 Task: Research Airbnb properties in Syriam, Myanmar from 4th December, 2023 to 10th December, 2023 for 6 adults, 2 children.6 bedrooms having 6 beds and 6 bathrooms. Property type can be house. Amenities needed are: wifi, TV, free parkinig on premises, gym, breakfast. Booking option can be shelf check-in. Look for 3 properties as per requirement.
Action: Mouse moved to (479, 106)
Screenshot: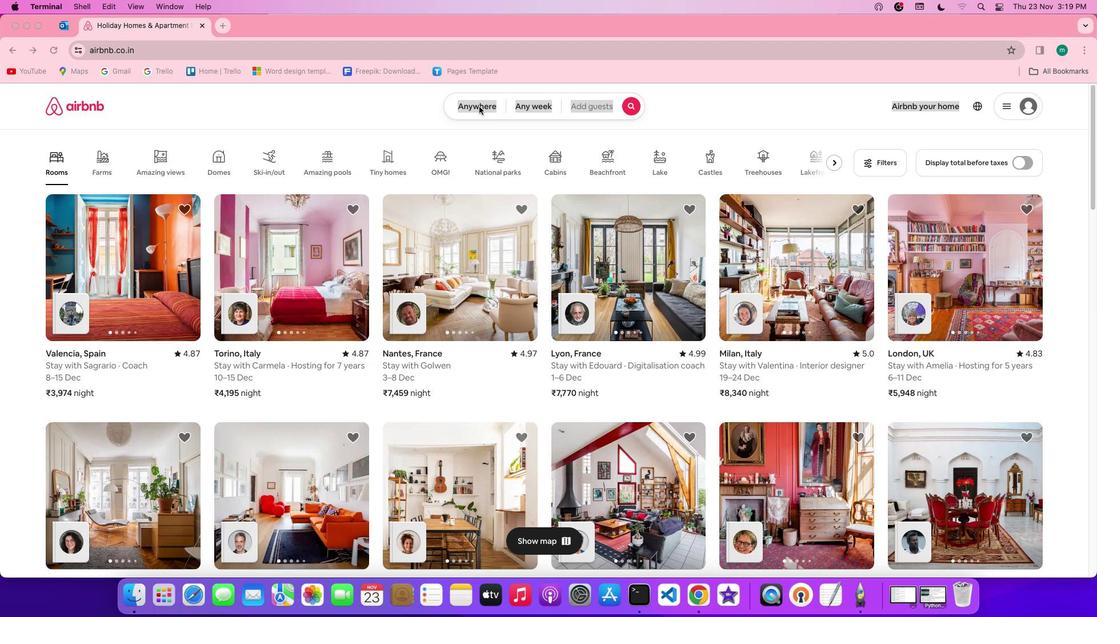 
Action: Mouse pressed left at (479, 106)
Screenshot: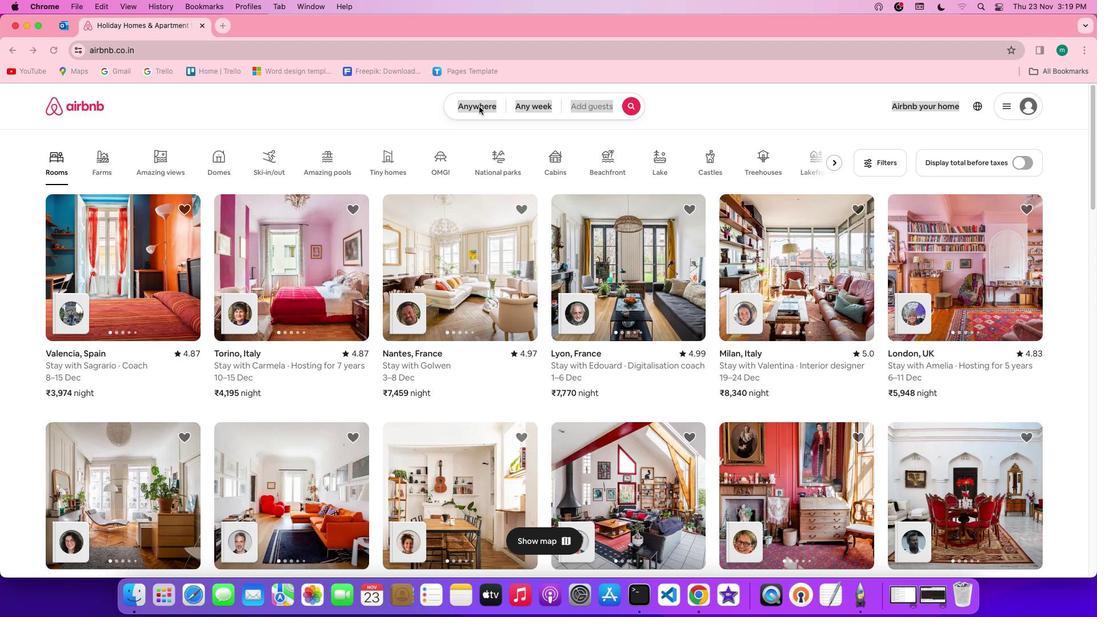 
Action: Mouse pressed left at (479, 106)
Screenshot: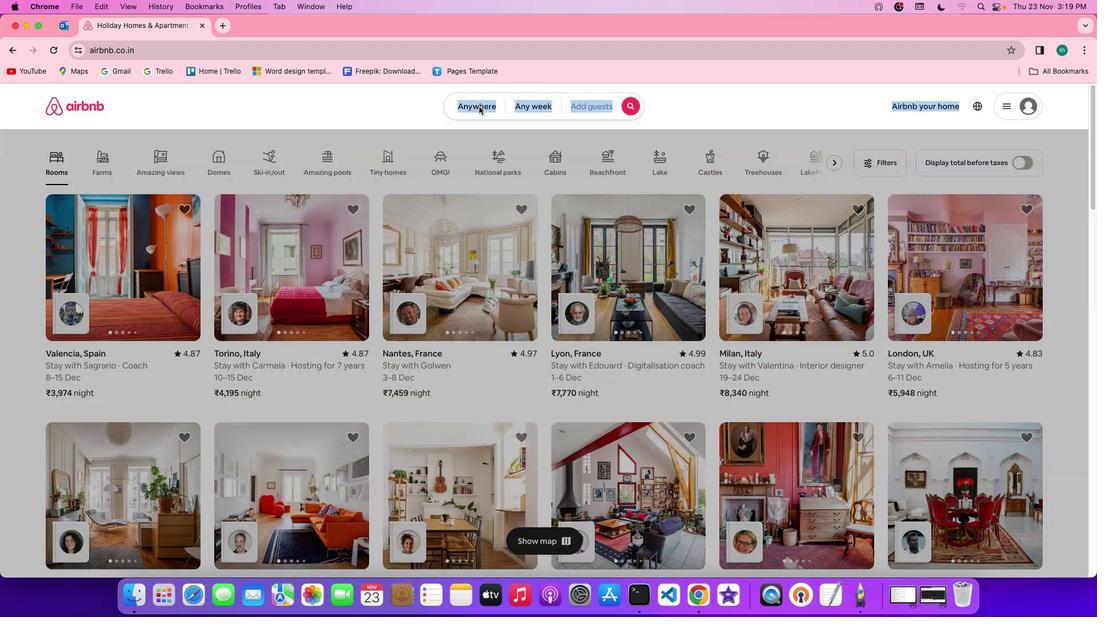 
Action: Mouse moved to (407, 149)
Screenshot: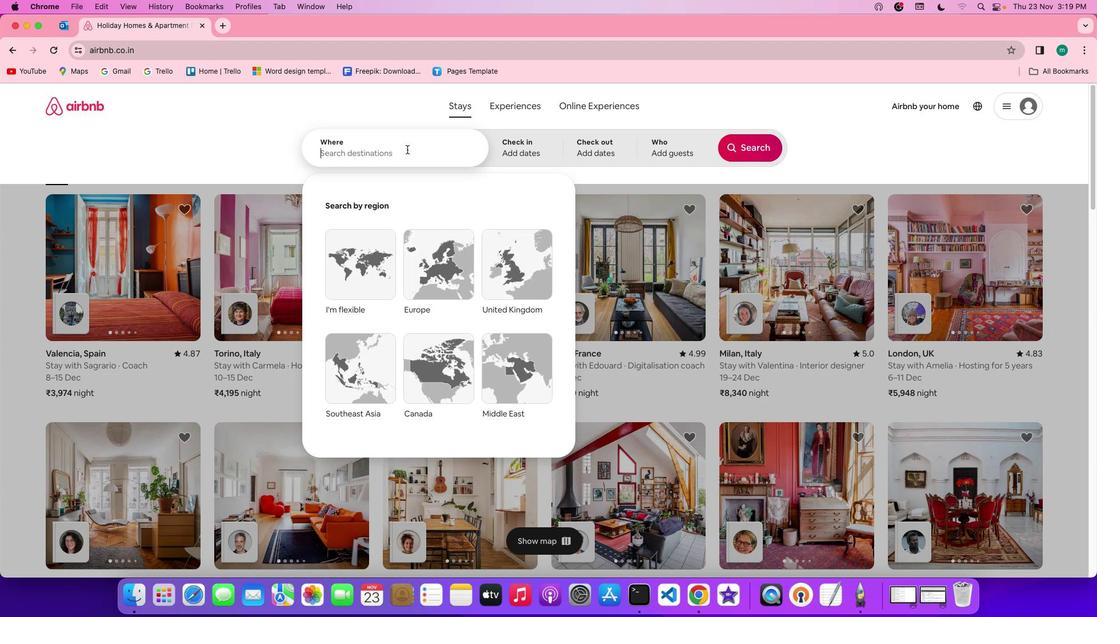 
Action: Mouse pressed left at (407, 149)
Screenshot: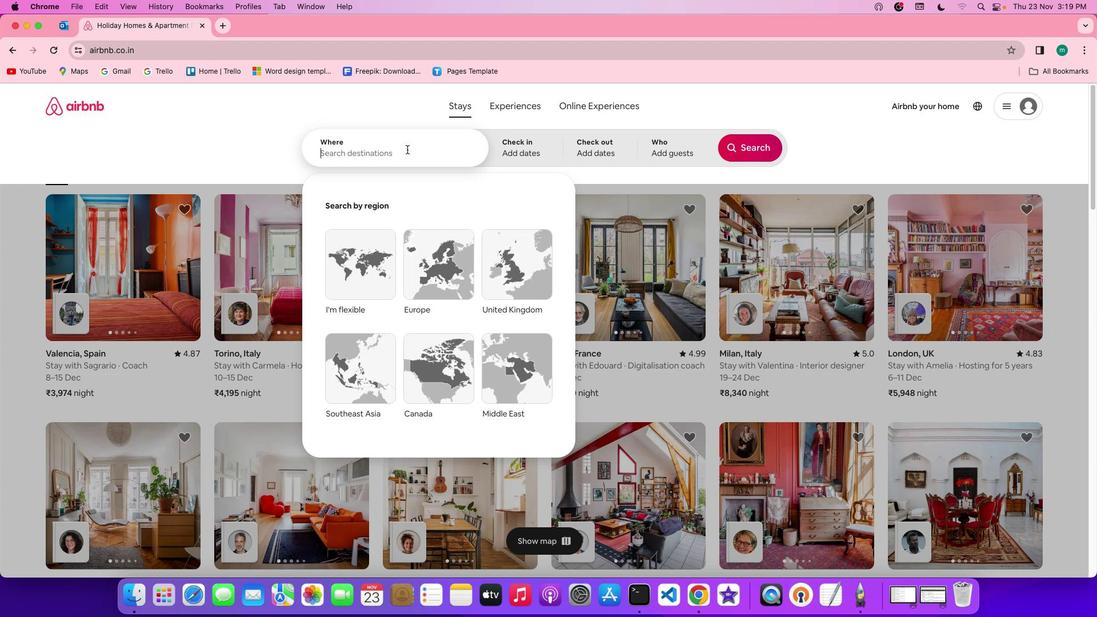 
Action: Key pressed Key.shift'S''y''r''i''a''m'','Key.spaceKey.shift'm''y''a''n''m''a''r'
Screenshot: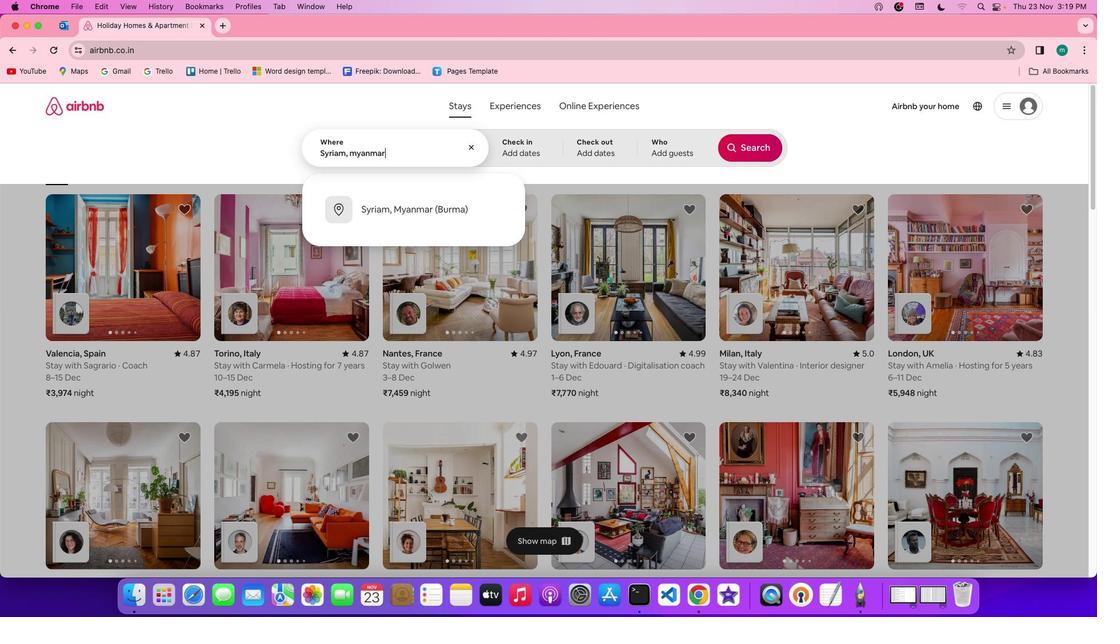 
Action: Mouse moved to (524, 141)
Screenshot: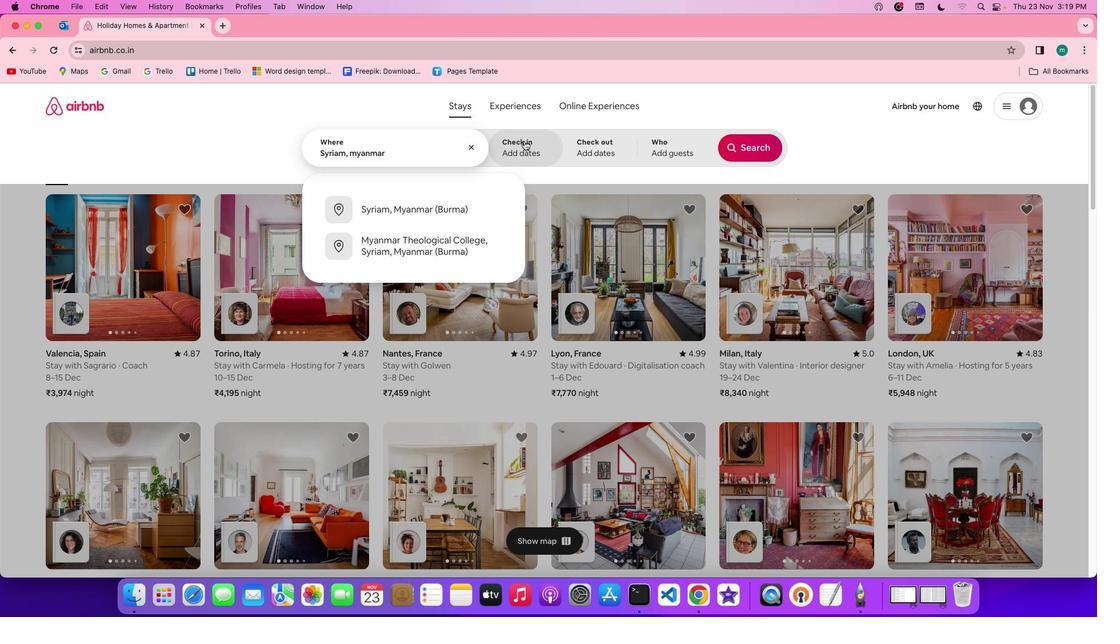 
Action: Mouse pressed left at (524, 141)
Screenshot: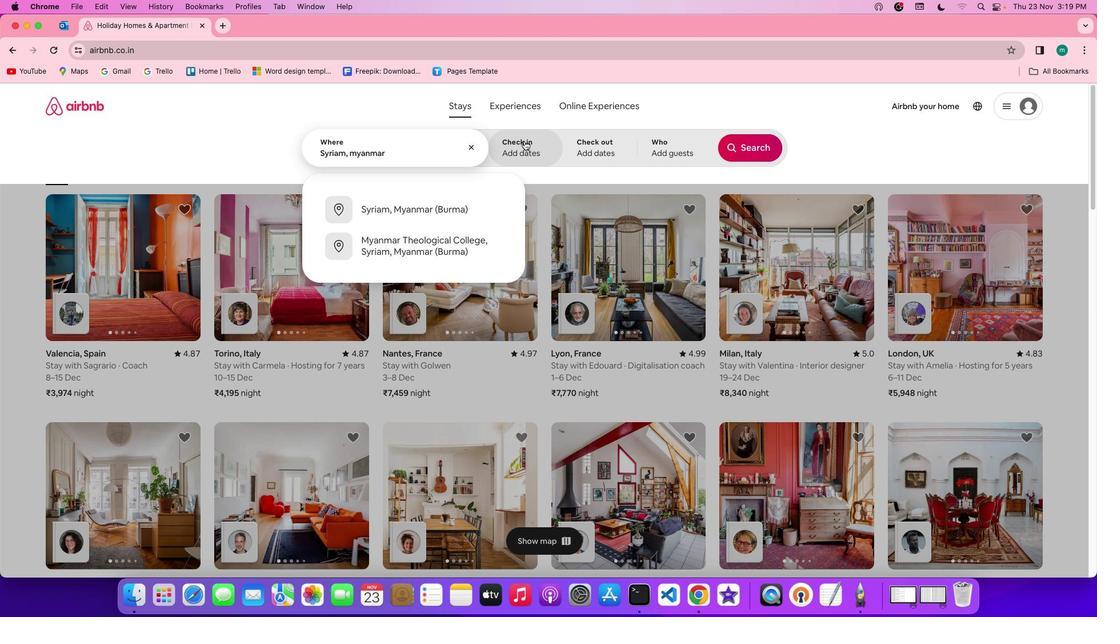 
Action: Mouse moved to (608, 311)
Screenshot: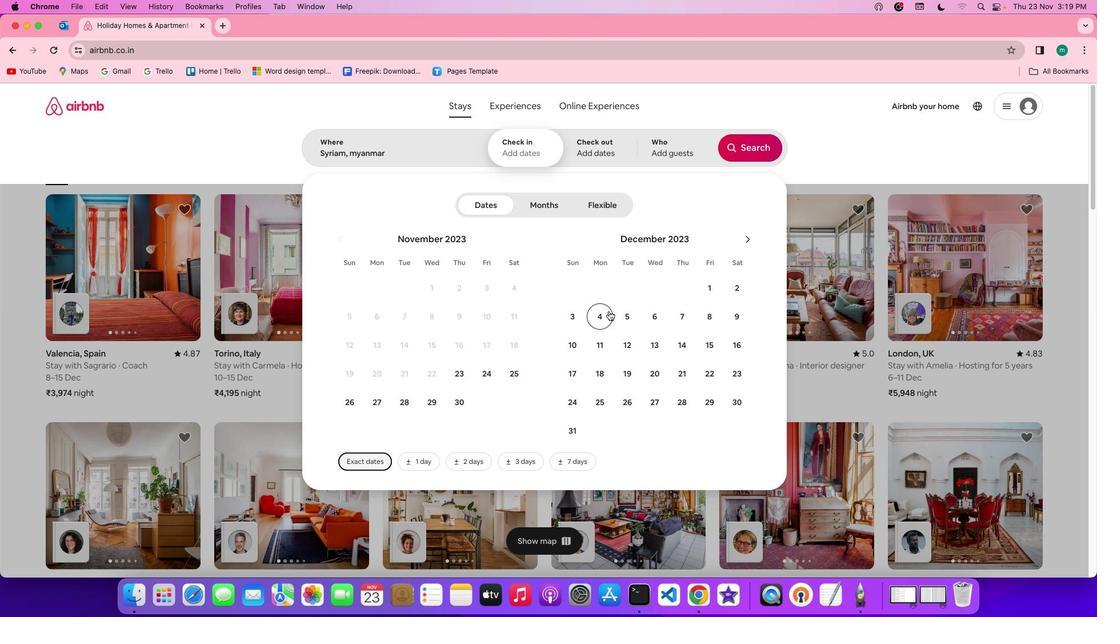 
Action: Mouse pressed left at (608, 311)
Screenshot: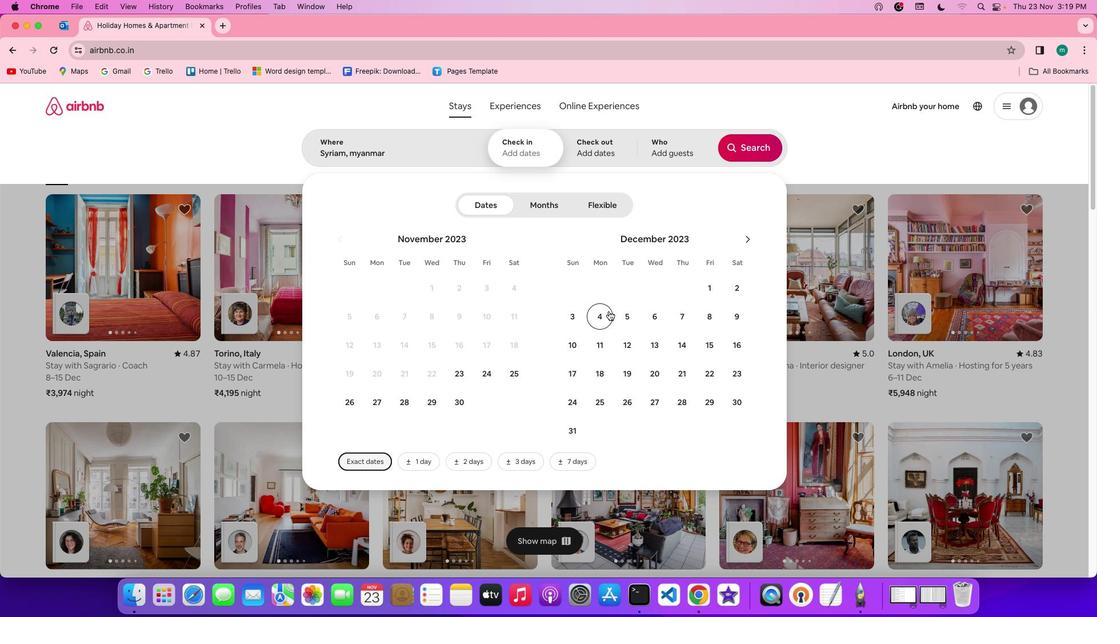 
Action: Mouse moved to (579, 336)
Screenshot: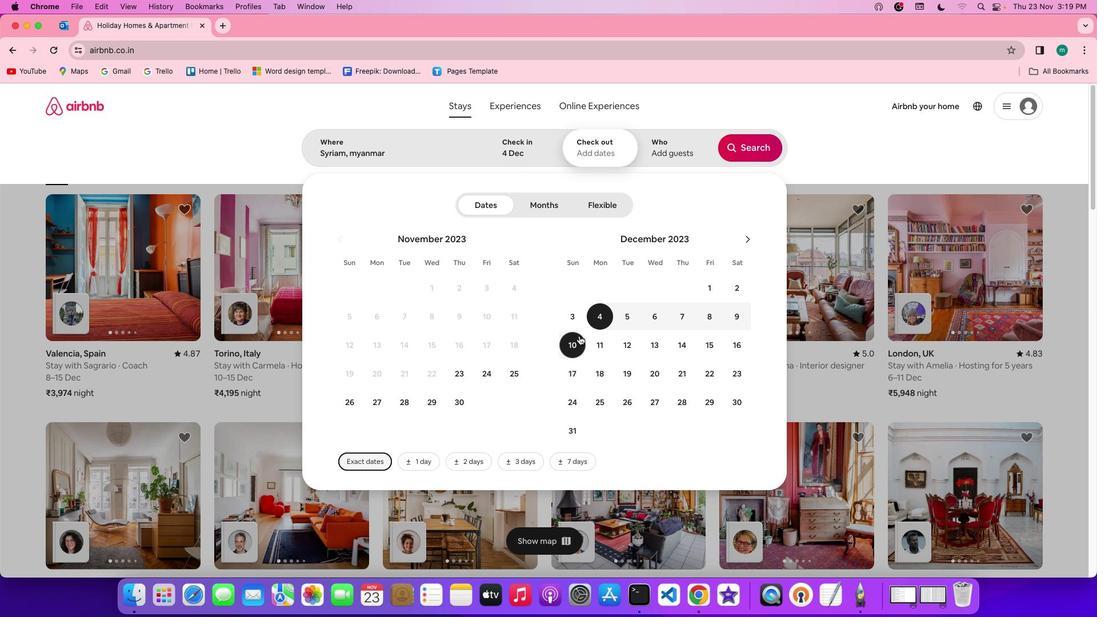 
Action: Mouse pressed left at (579, 336)
Screenshot: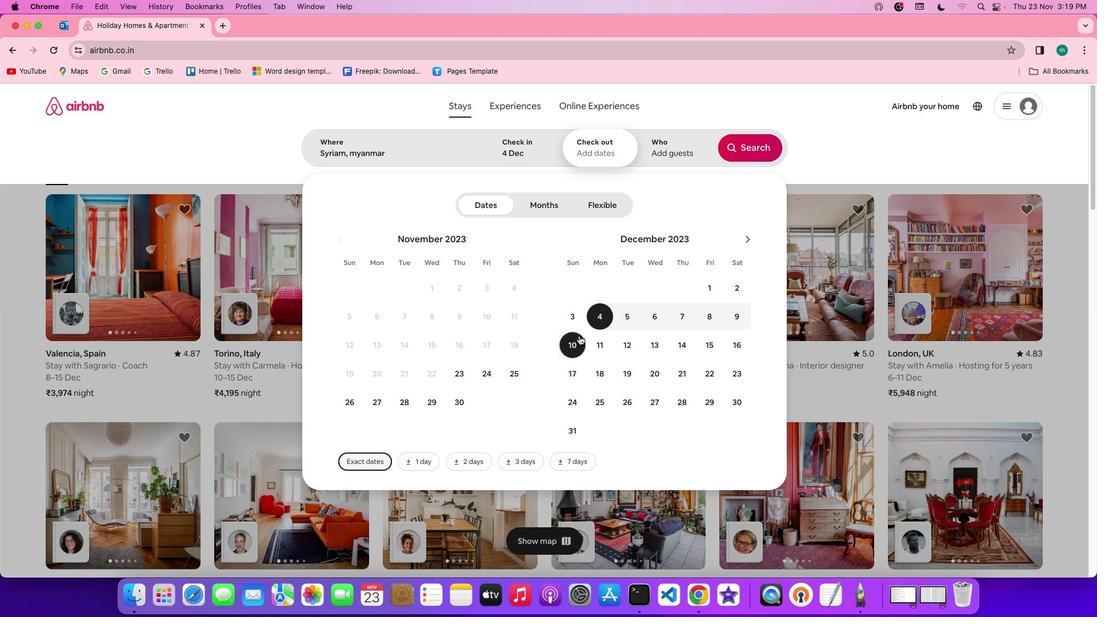 
Action: Mouse moved to (671, 146)
Screenshot: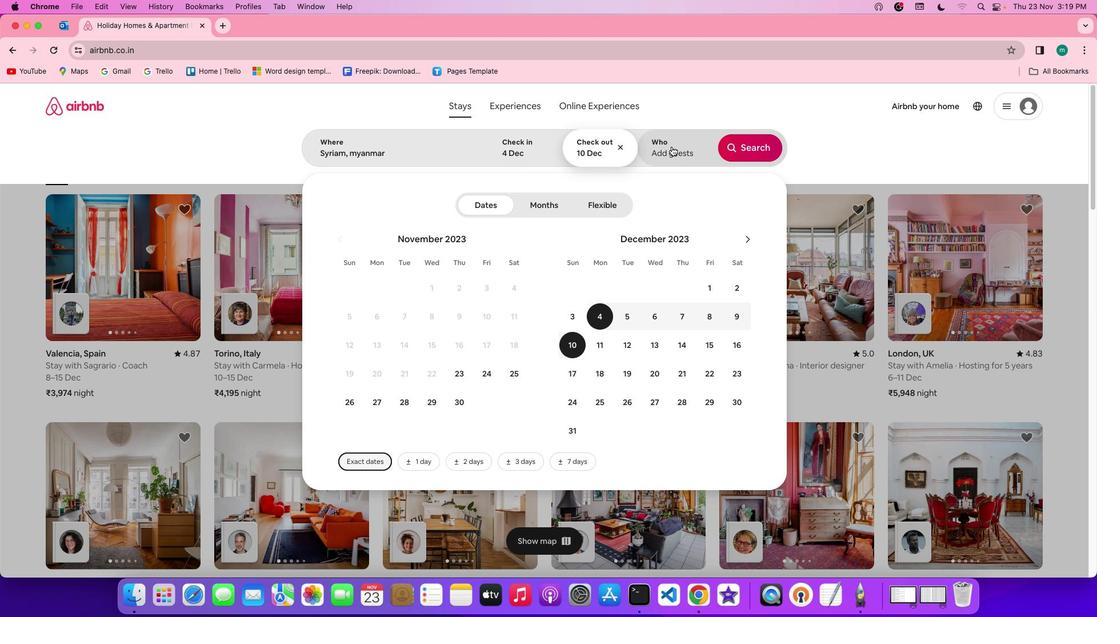 
Action: Mouse pressed left at (671, 146)
Screenshot: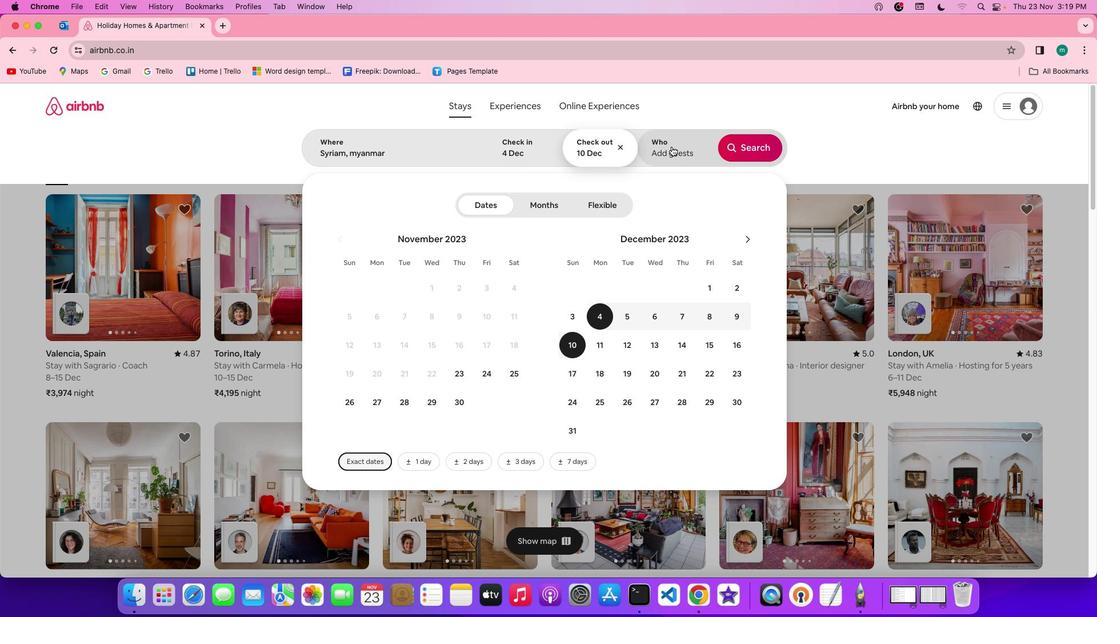 
Action: Mouse moved to (762, 212)
Screenshot: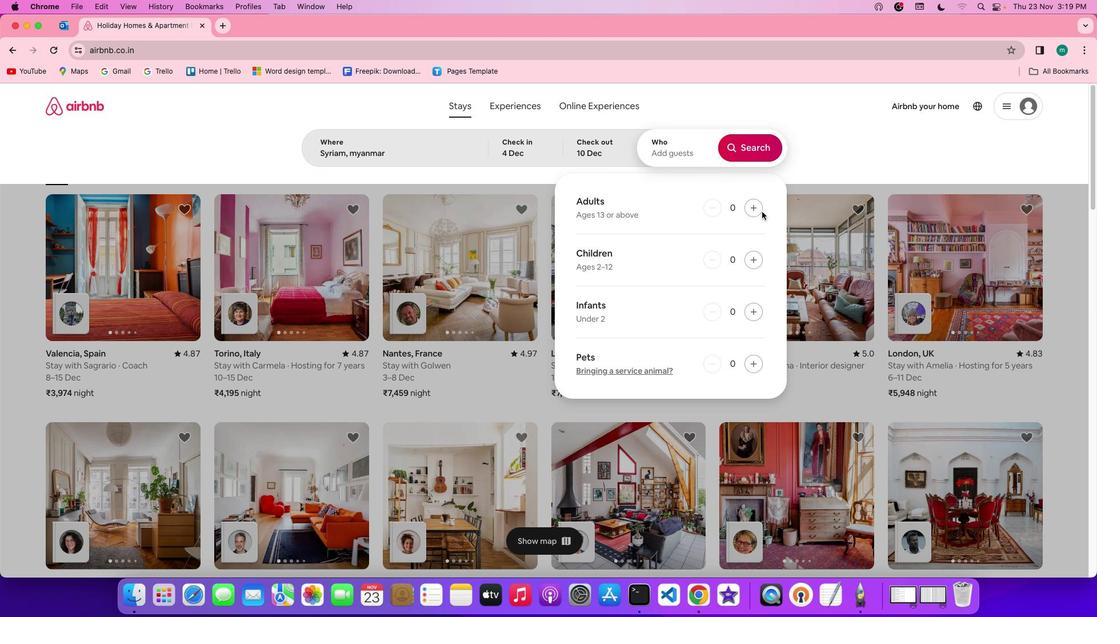 
Action: Mouse pressed left at (762, 212)
Screenshot: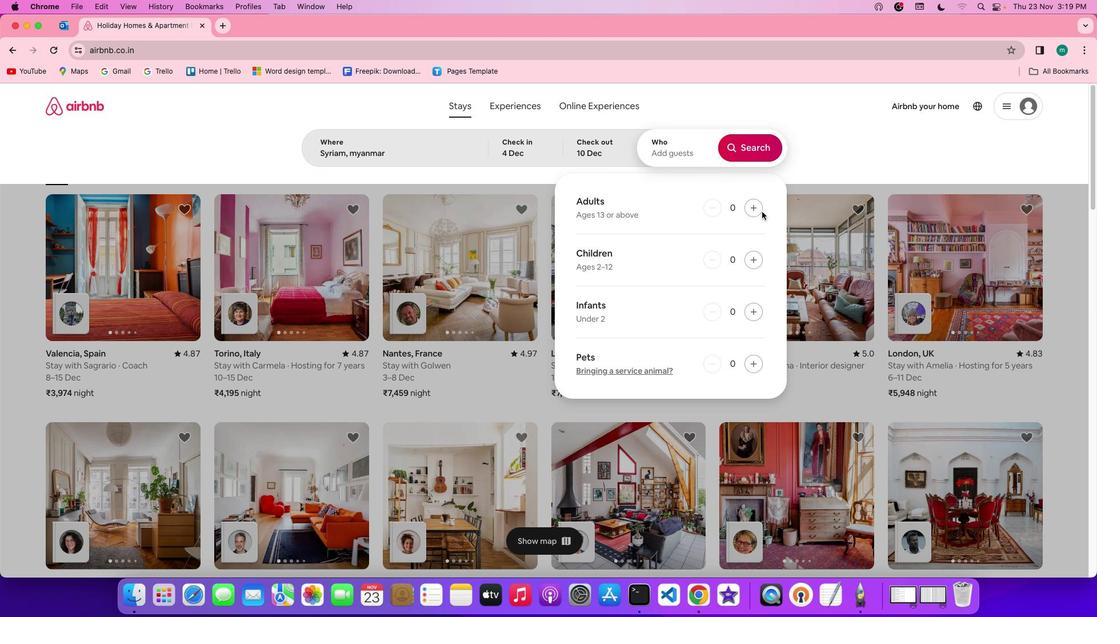 
Action: Mouse moved to (758, 212)
Screenshot: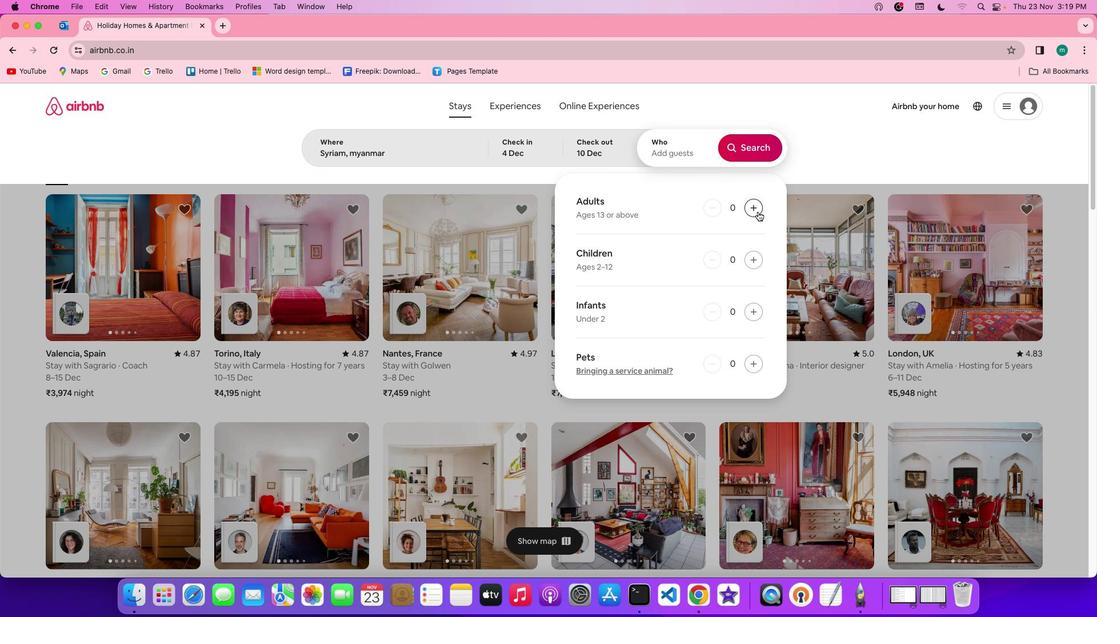 
Action: Mouse pressed left at (758, 212)
Screenshot: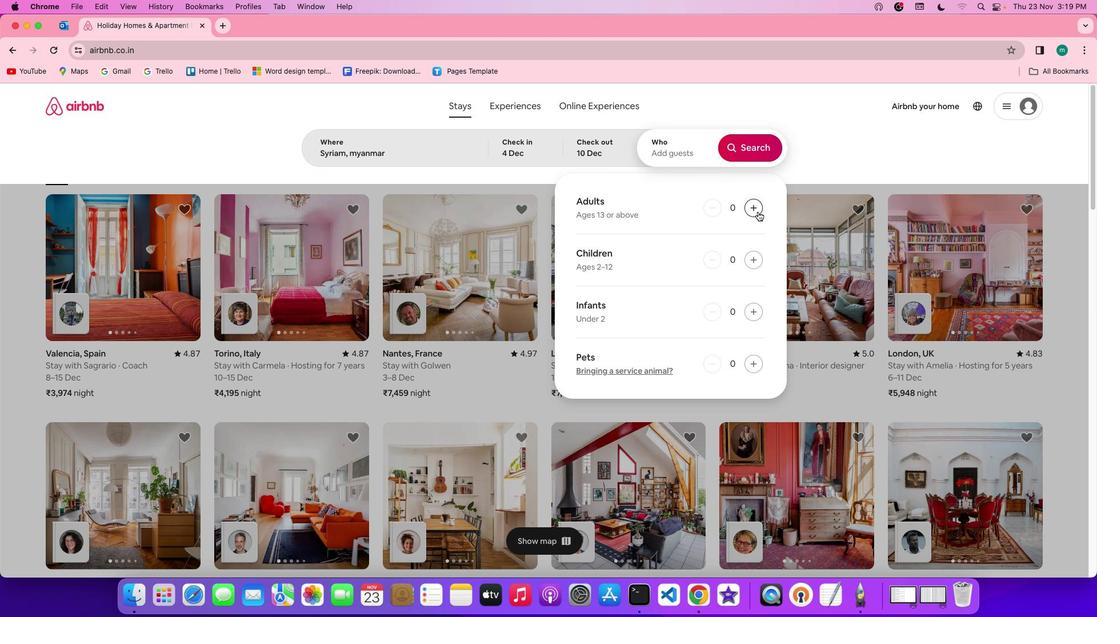 
Action: Mouse pressed left at (758, 212)
Screenshot: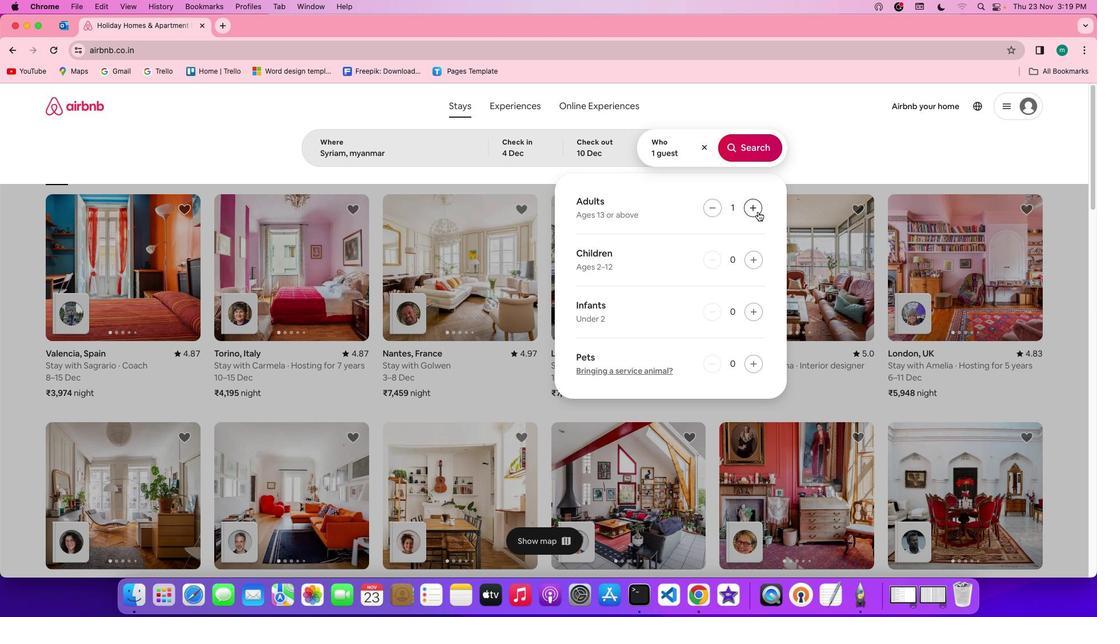 
Action: Mouse pressed left at (758, 212)
Screenshot: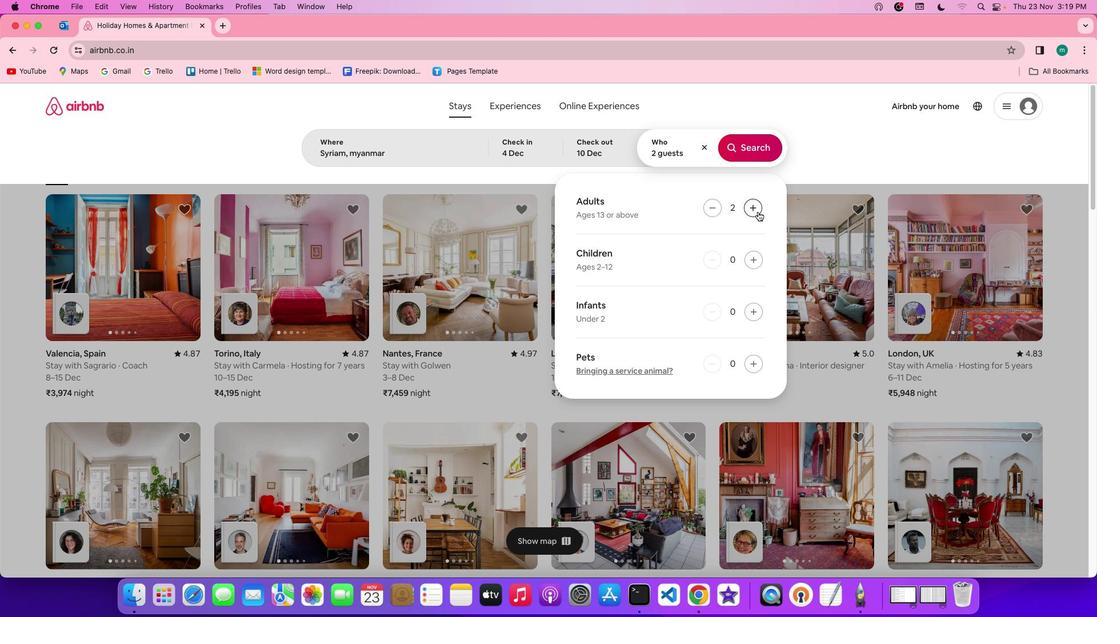 
Action: Mouse pressed left at (758, 212)
Screenshot: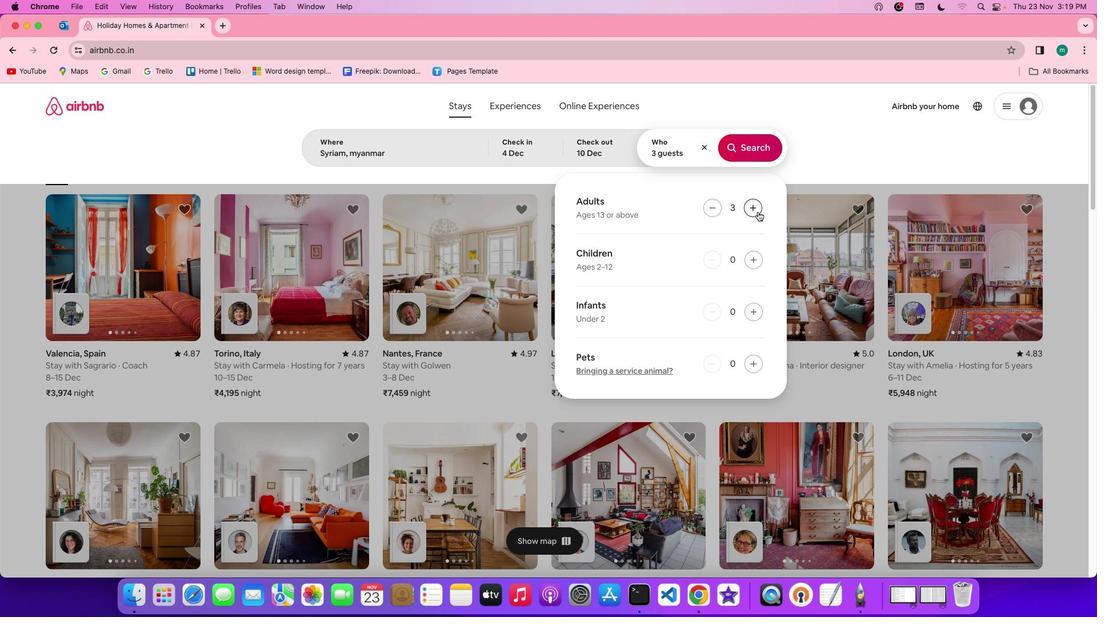 
Action: Mouse pressed left at (758, 212)
Screenshot: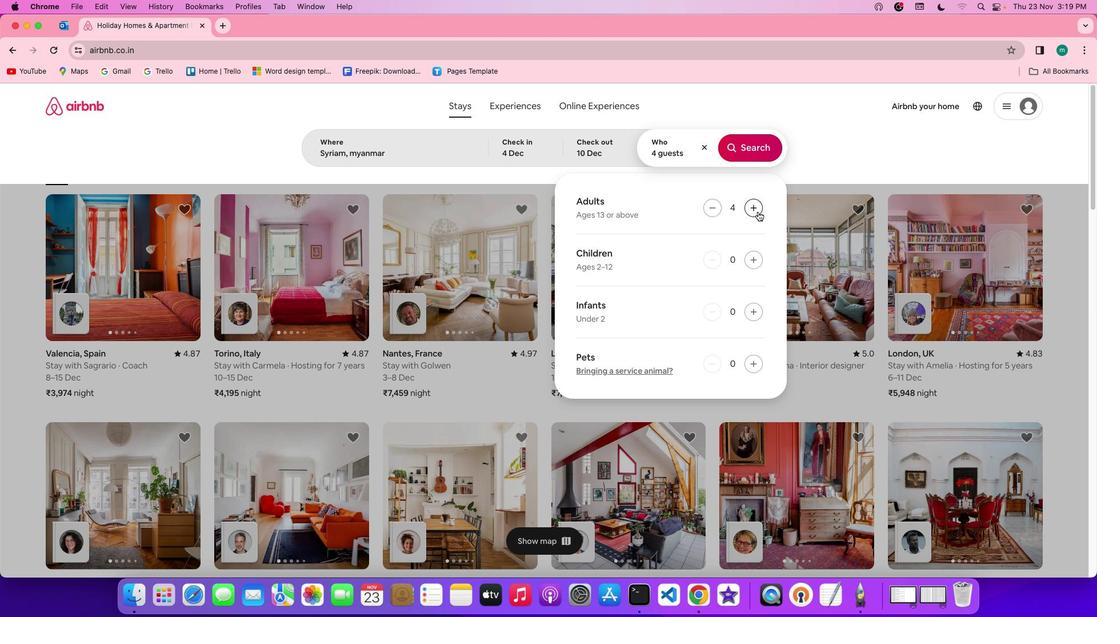 
Action: Mouse pressed left at (758, 212)
Screenshot: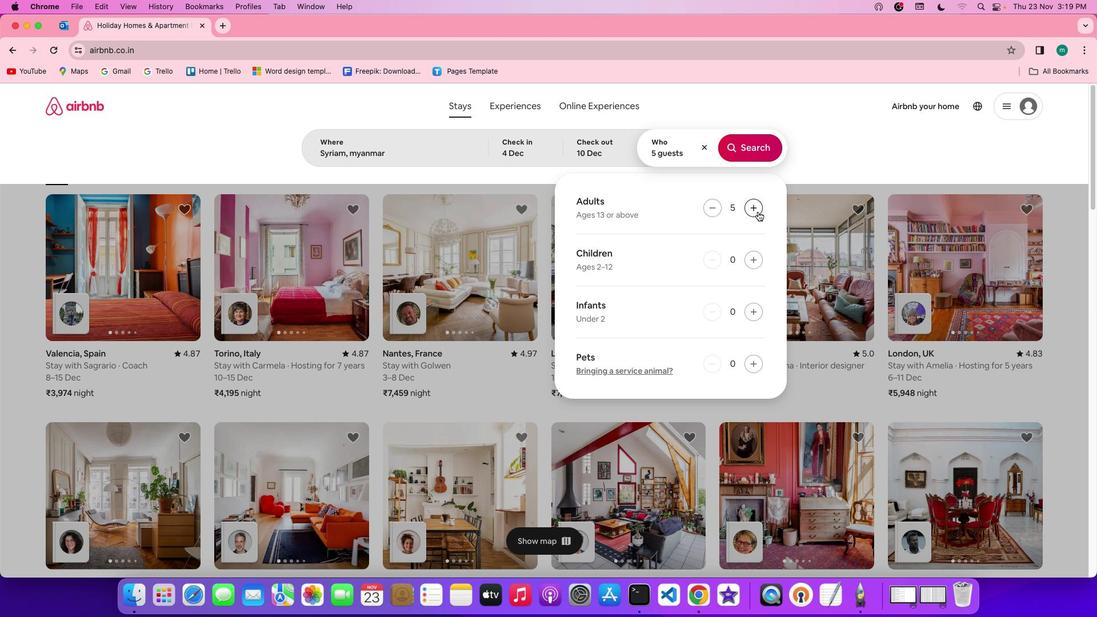 
Action: Mouse moved to (753, 259)
Screenshot: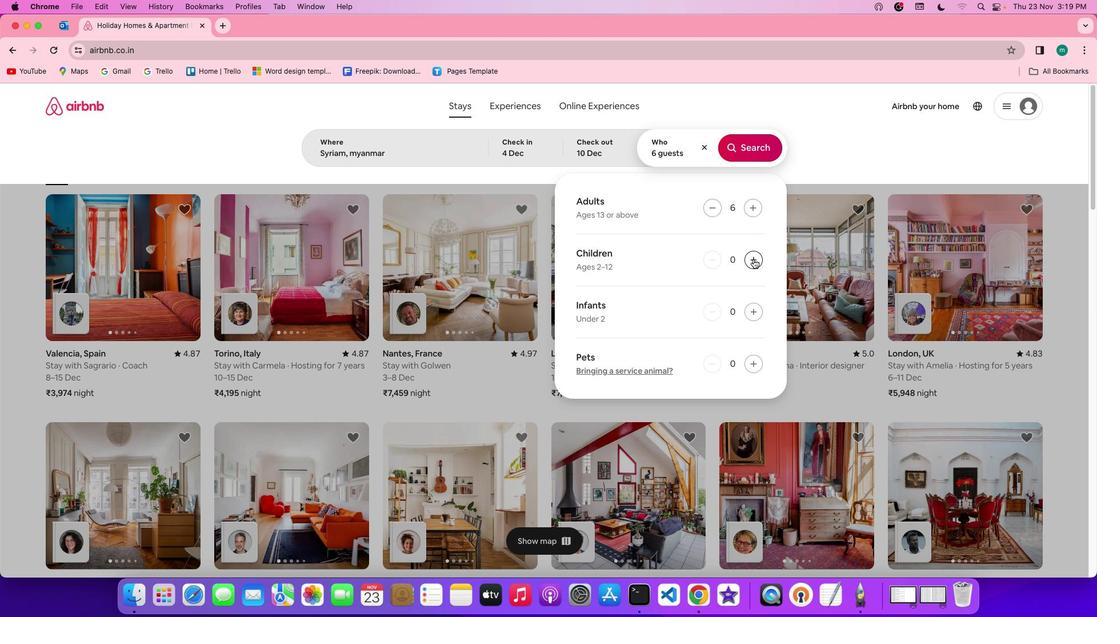 
Action: Mouse pressed left at (753, 259)
Screenshot: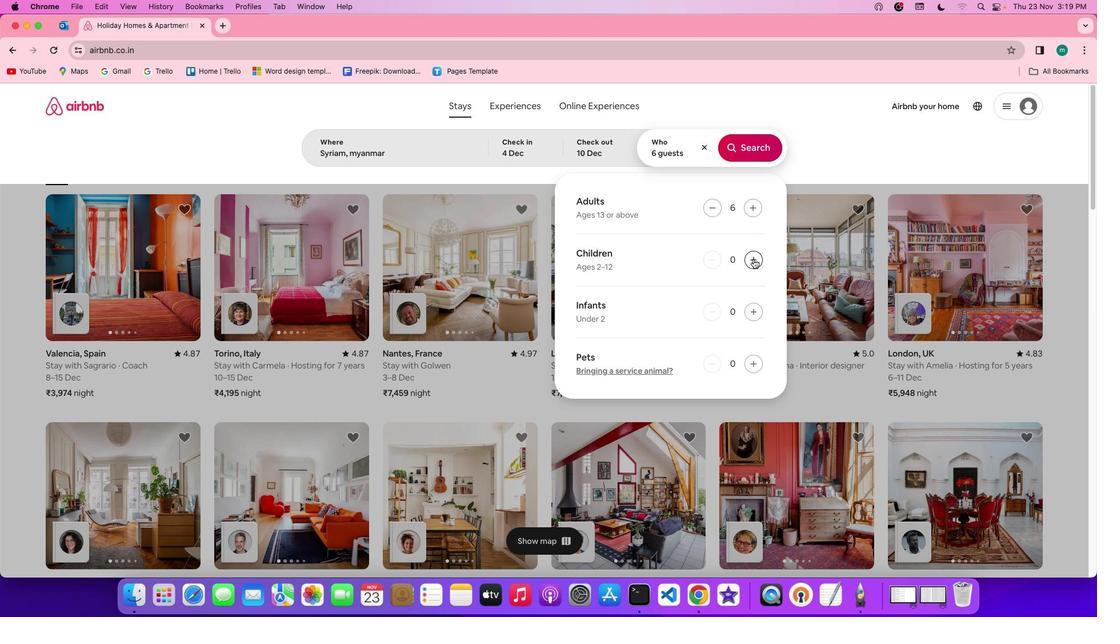 
Action: Mouse pressed left at (753, 259)
Screenshot: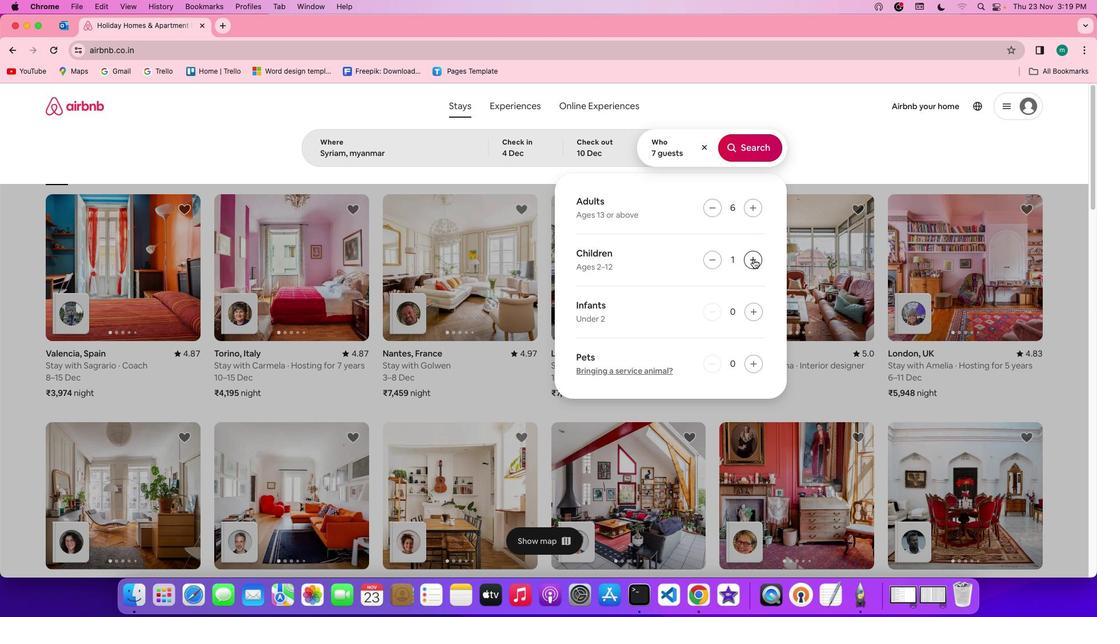 
Action: Mouse moved to (739, 158)
Screenshot: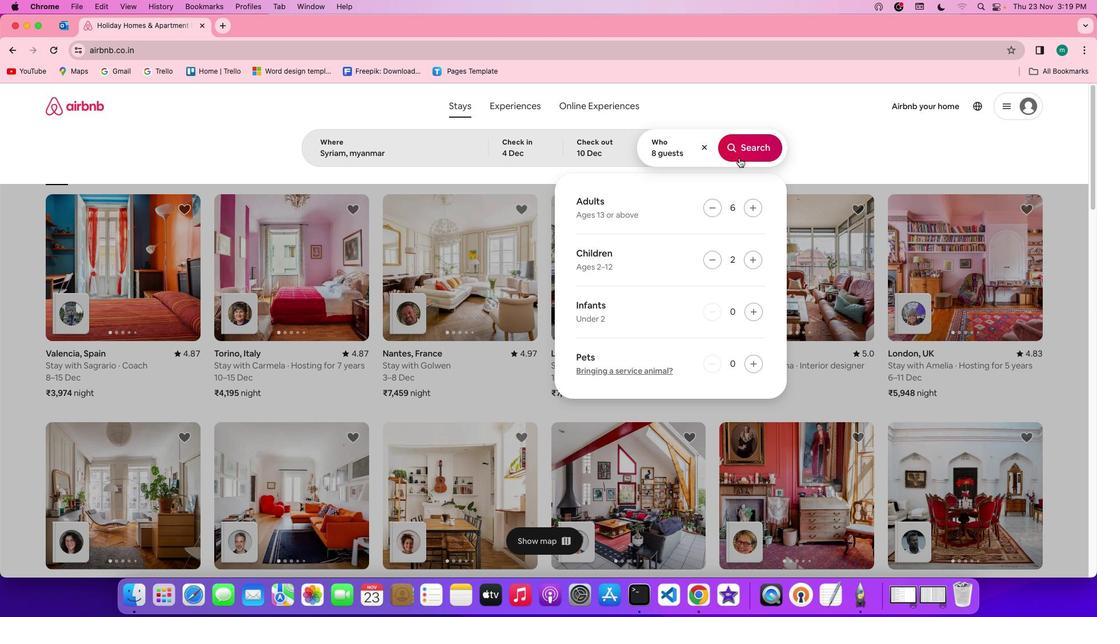 
Action: Mouse pressed left at (739, 158)
Screenshot: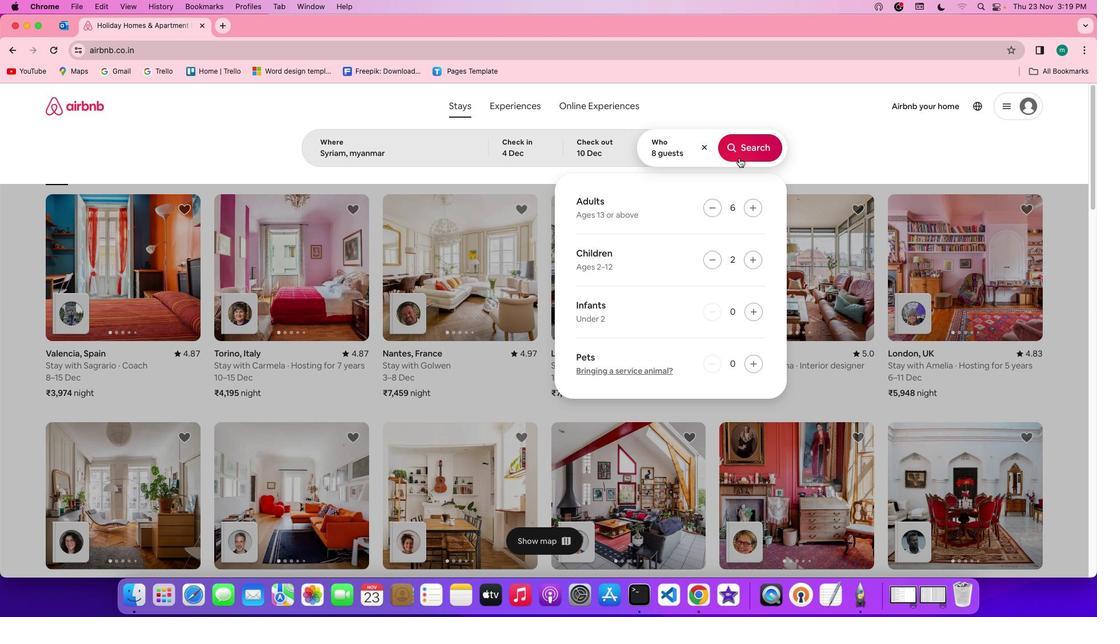 
Action: Mouse moved to (921, 147)
Screenshot: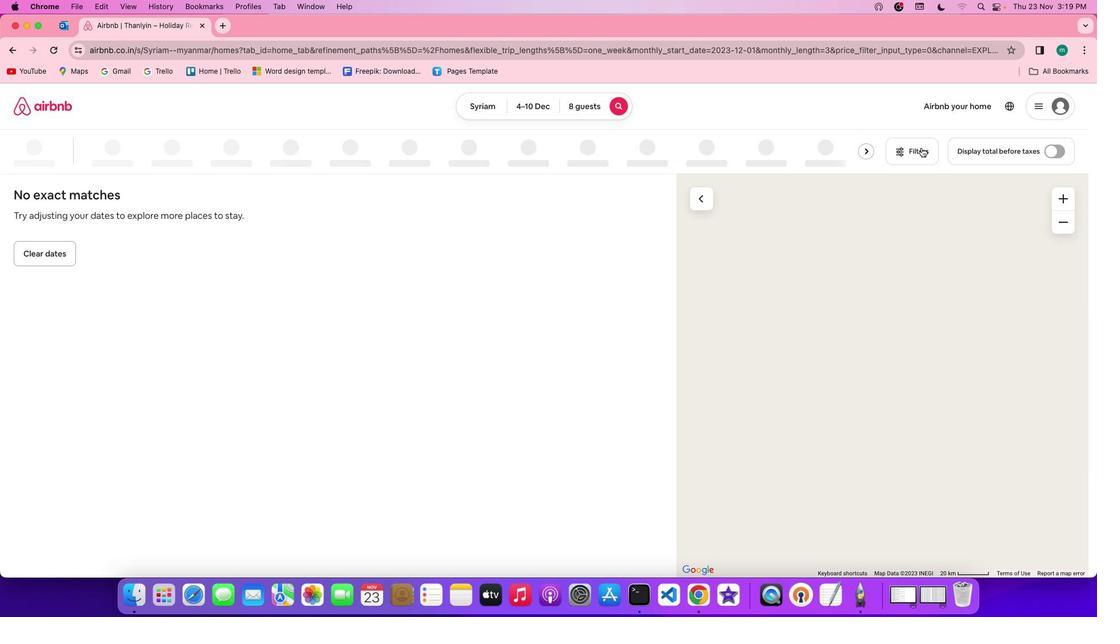 
Action: Mouse pressed left at (921, 147)
Screenshot: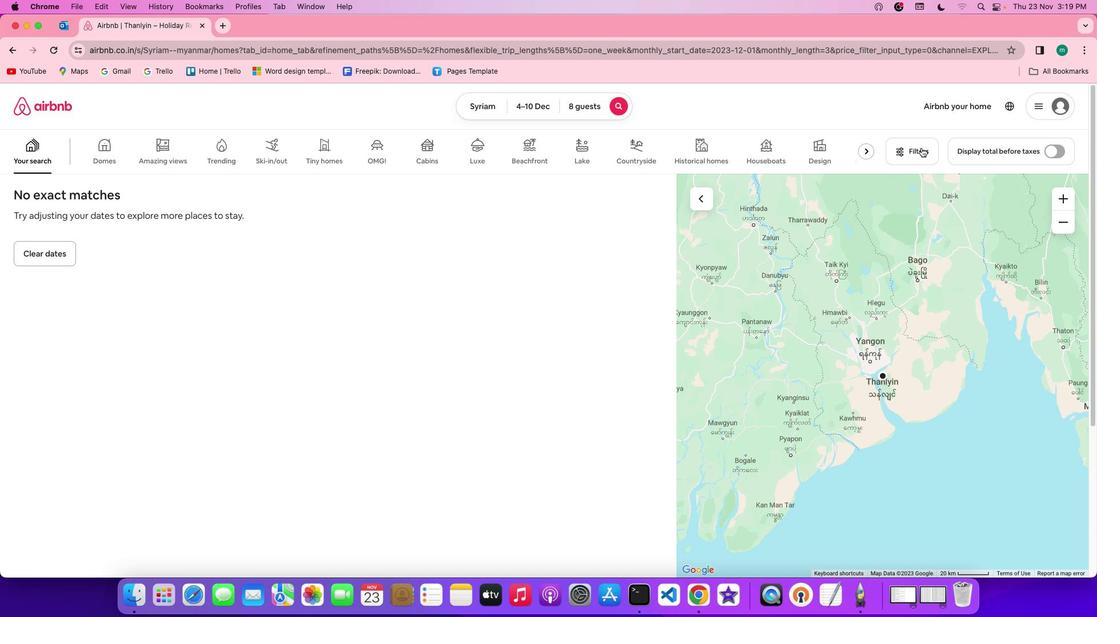 
Action: Mouse moved to (562, 270)
Screenshot: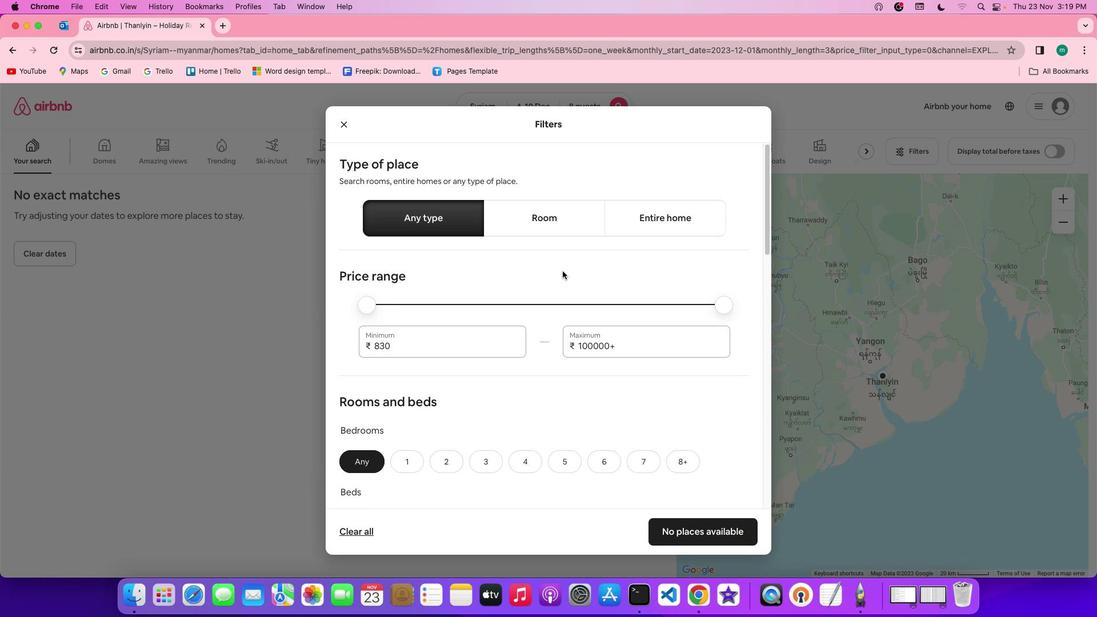 
Action: Mouse scrolled (562, 270) with delta (0, 0)
Screenshot: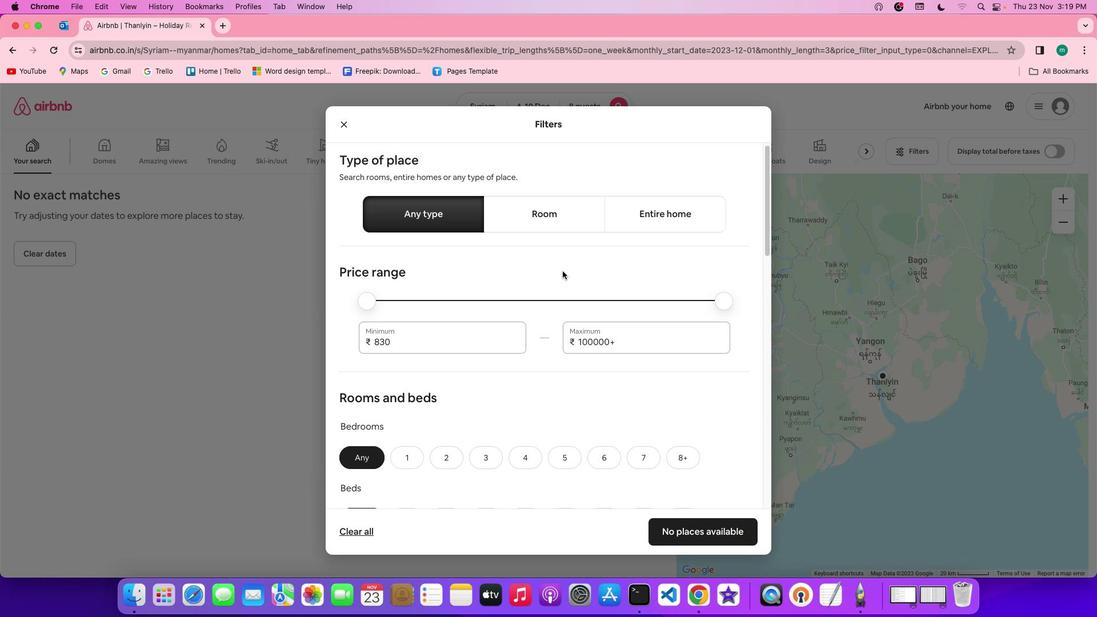 
Action: Mouse scrolled (562, 270) with delta (0, 0)
Screenshot: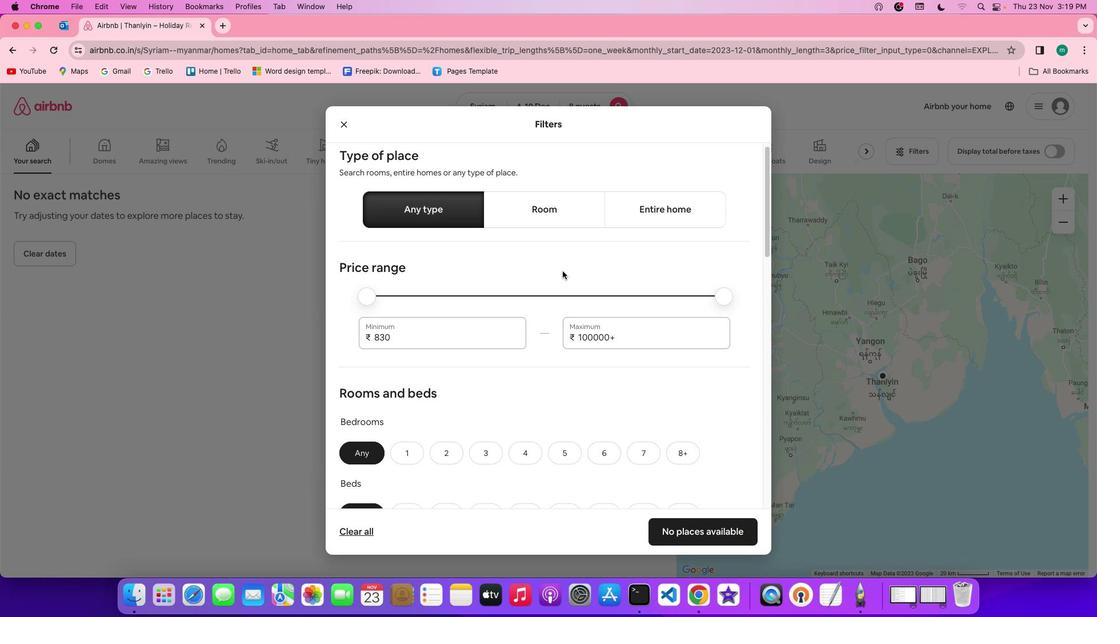 
Action: Mouse scrolled (562, 270) with delta (0, -1)
Screenshot: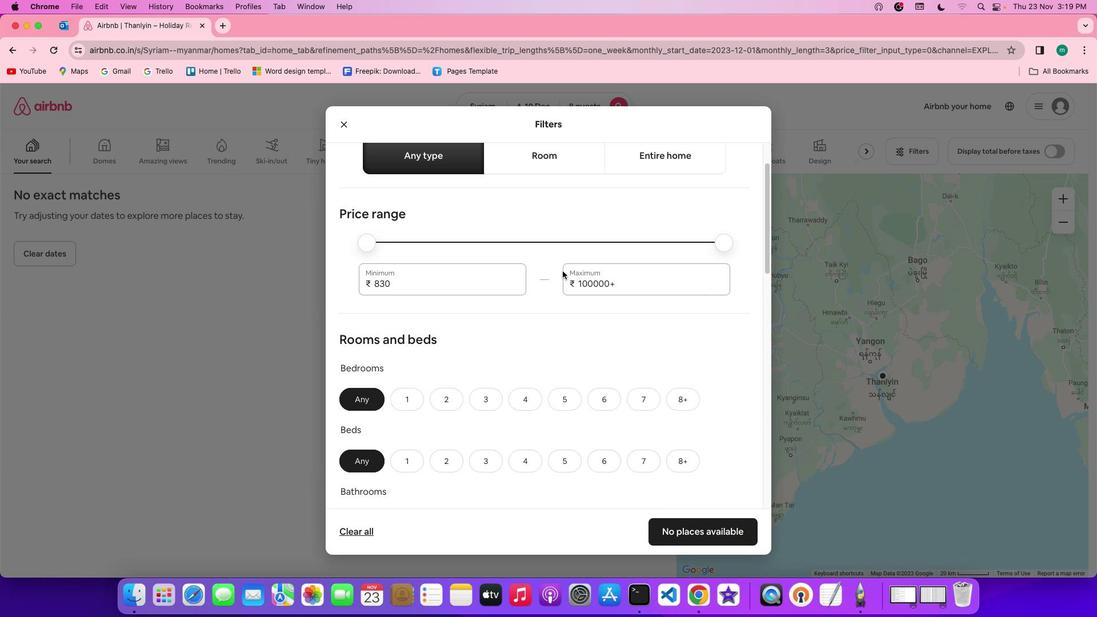 
Action: Mouse scrolled (562, 270) with delta (0, -2)
Screenshot: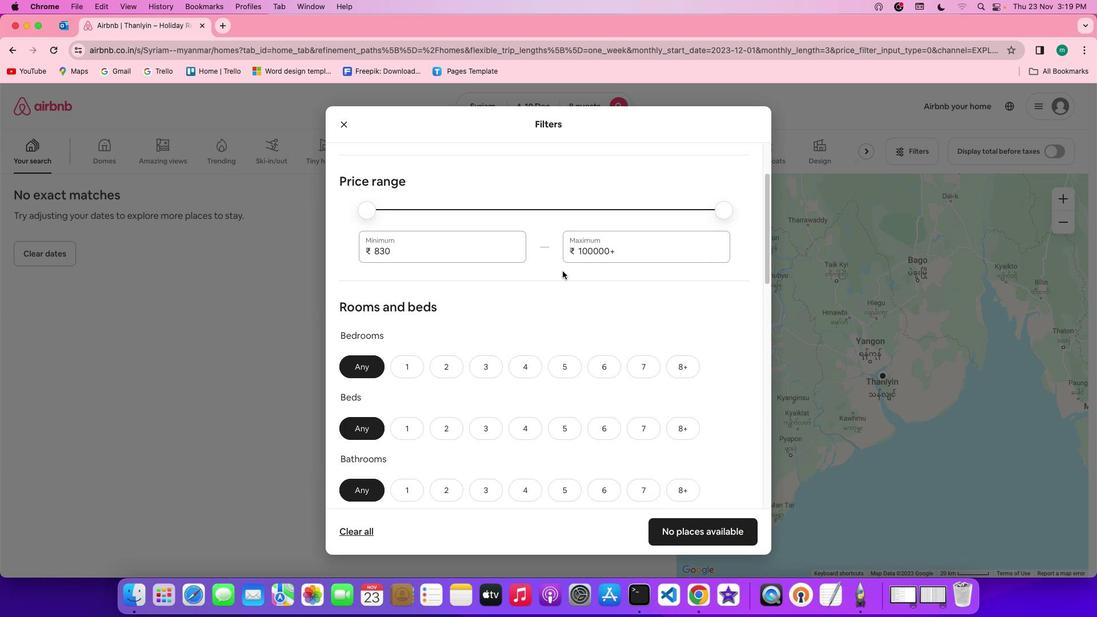 
Action: Mouse scrolled (562, 270) with delta (0, -2)
Screenshot: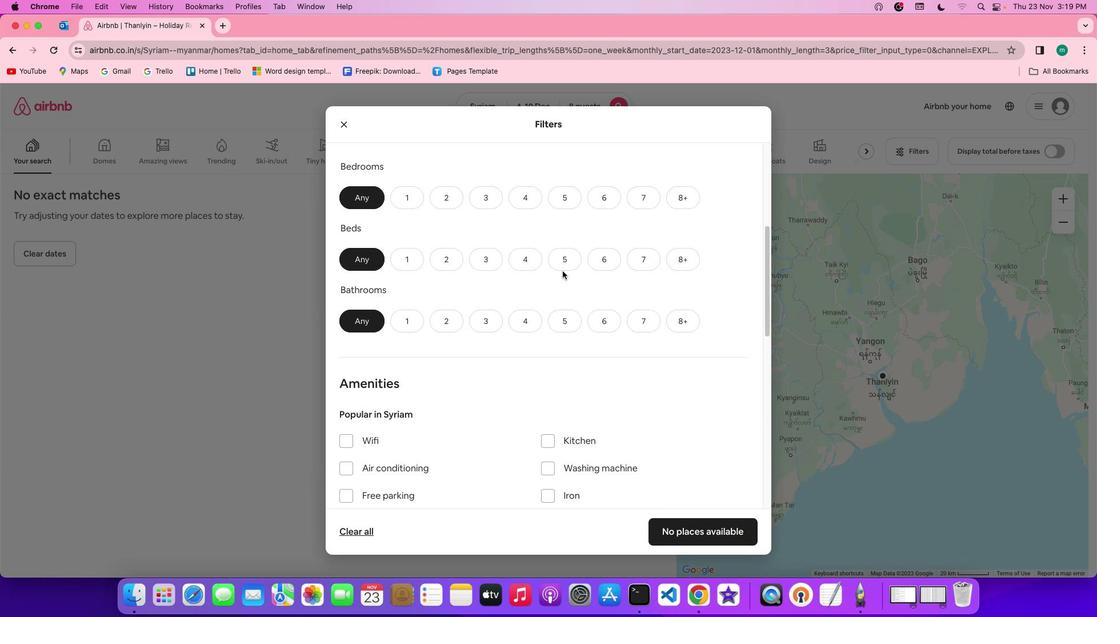 
Action: Mouse moved to (605, 150)
Screenshot: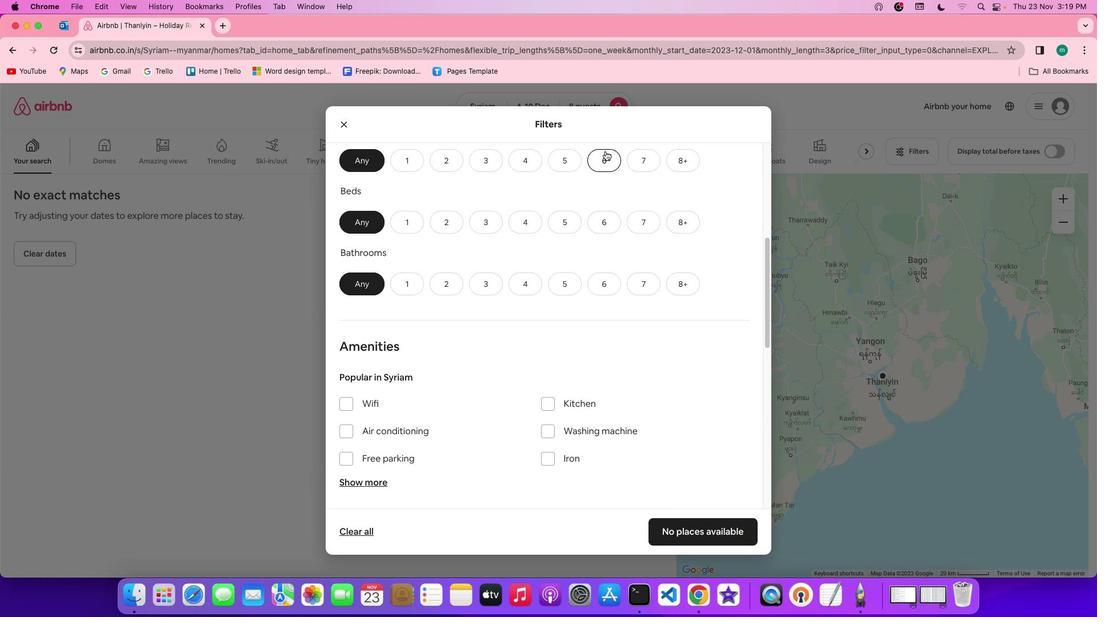
Action: Mouse pressed left at (605, 150)
Screenshot: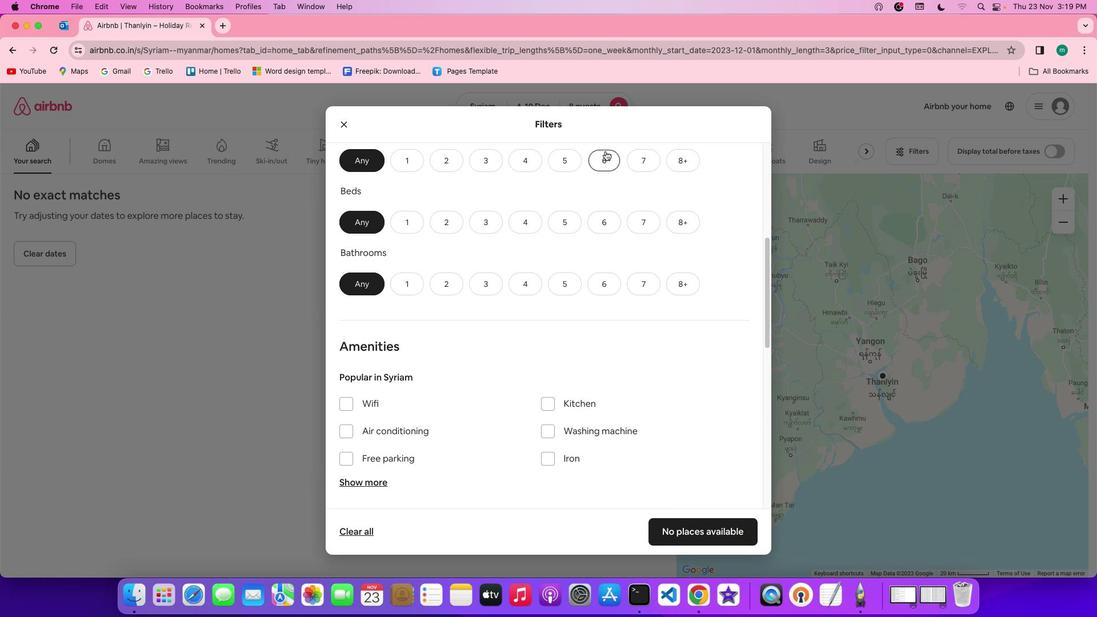 
Action: Mouse moved to (605, 220)
Screenshot: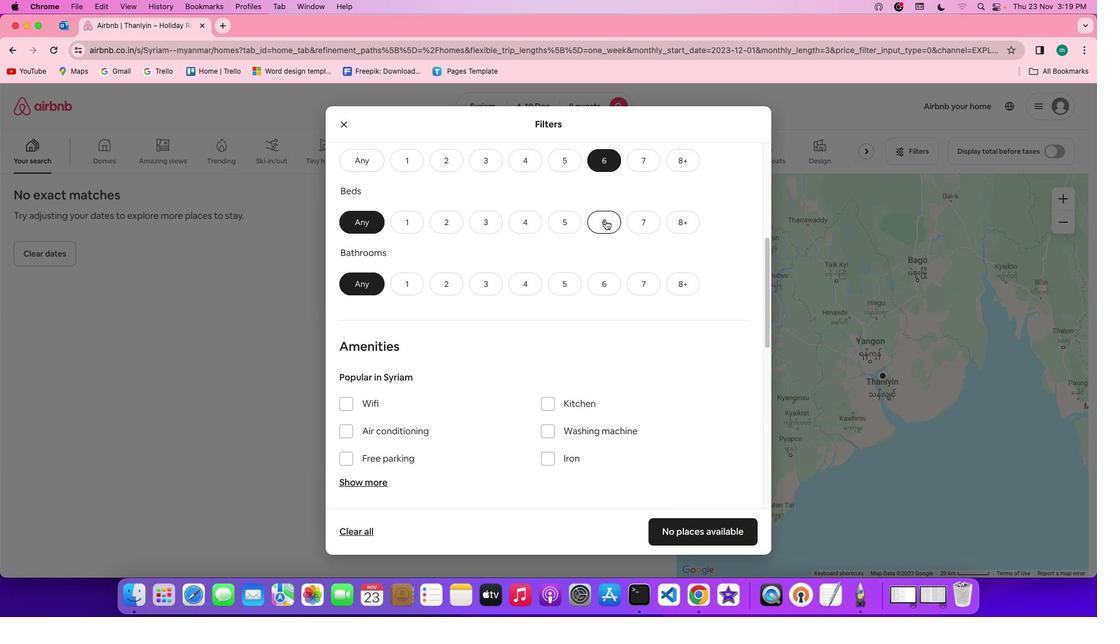 
Action: Mouse pressed left at (605, 220)
Screenshot: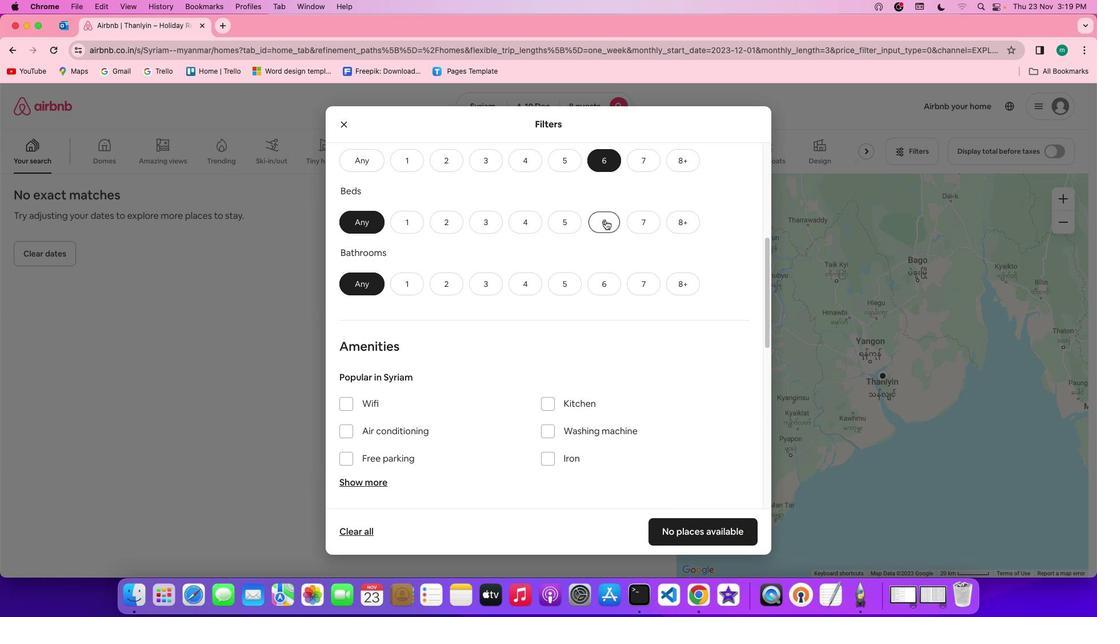 
Action: Mouse moved to (609, 284)
Screenshot: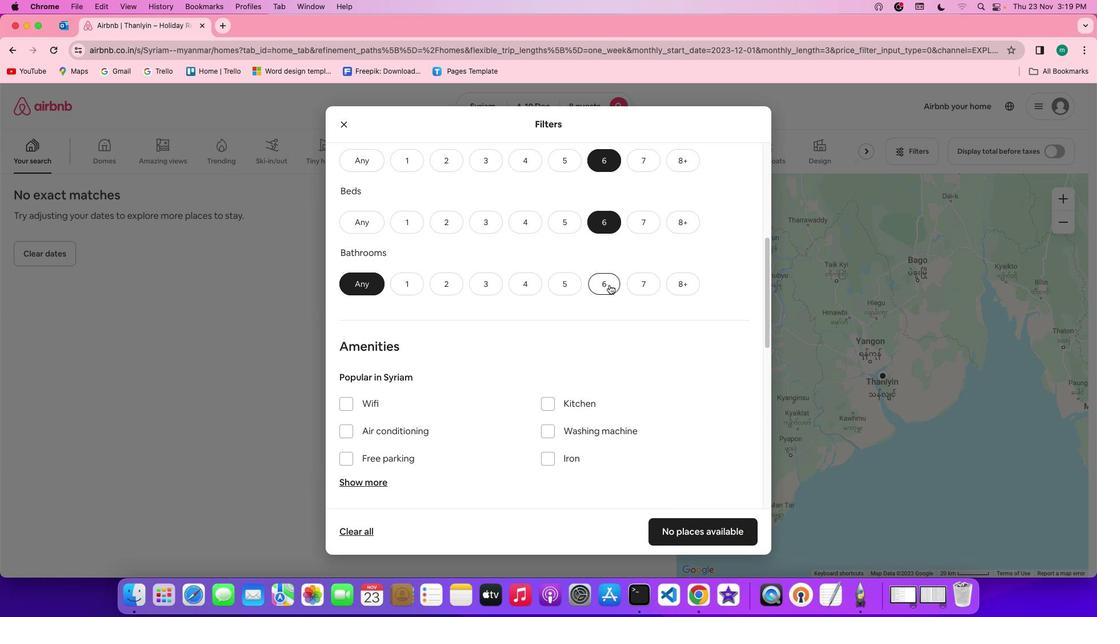 
Action: Mouse pressed left at (609, 284)
Screenshot: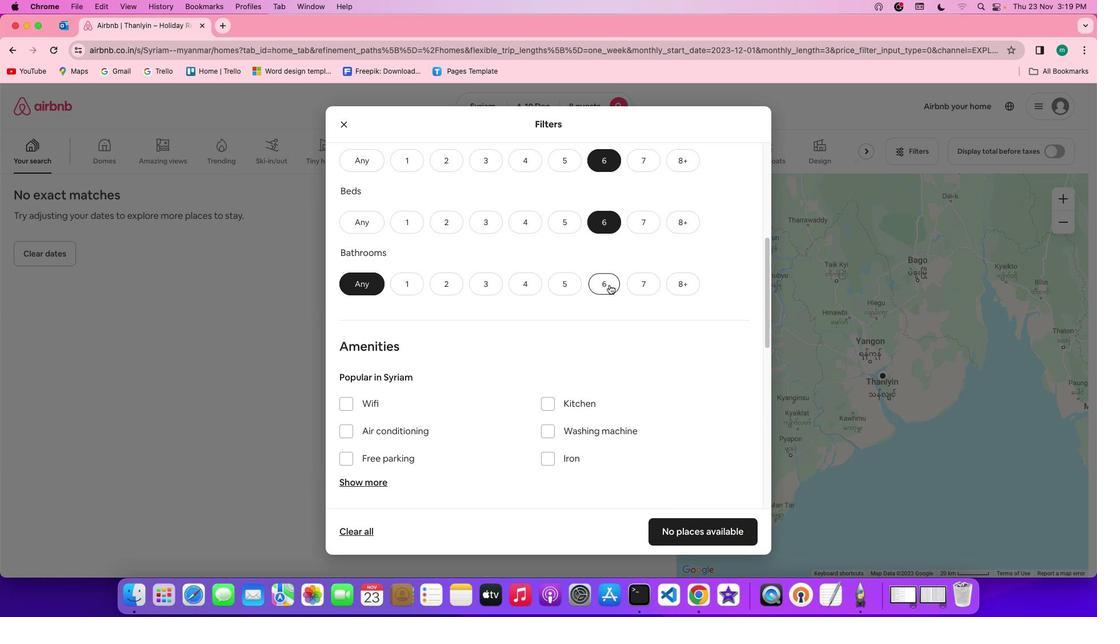 
Action: Mouse moved to (649, 269)
Screenshot: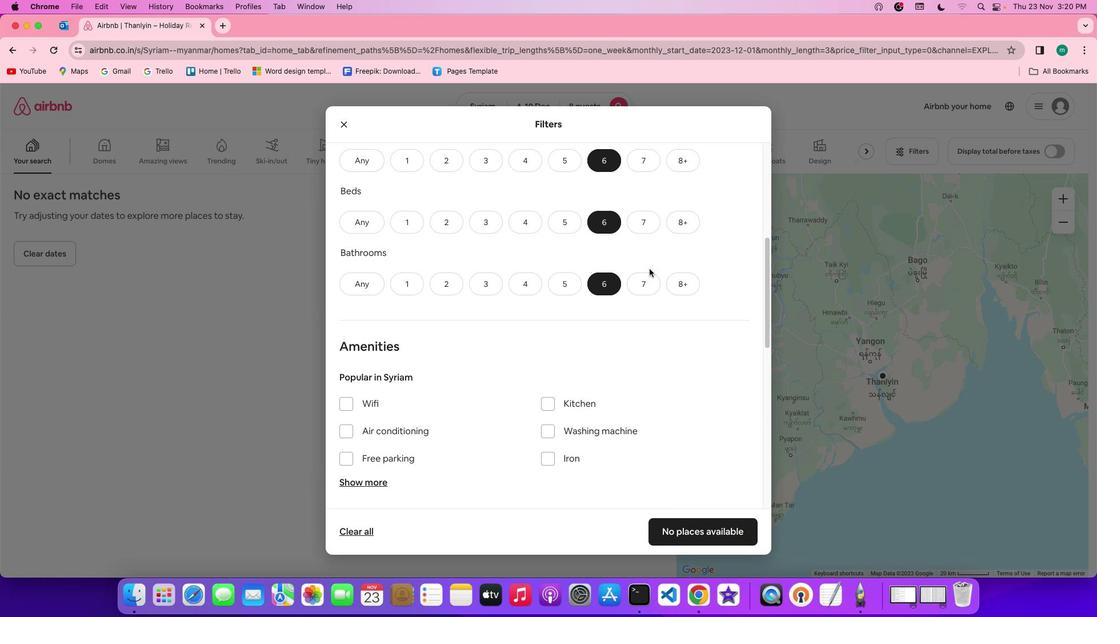 
Action: Mouse scrolled (649, 269) with delta (0, 0)
Screenshot: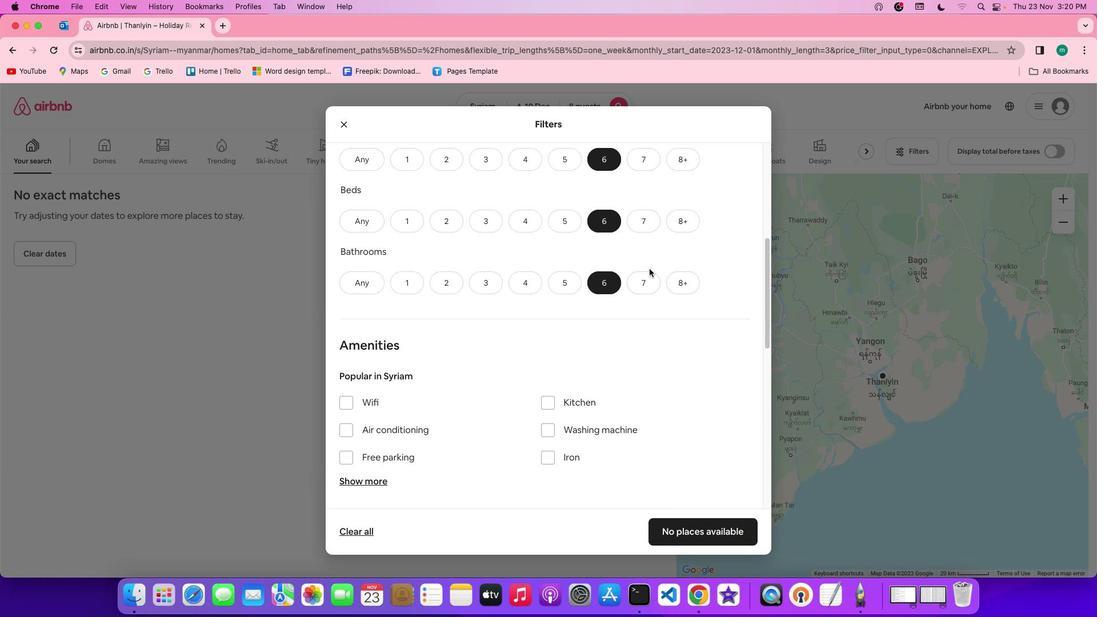 
Action: Mouse scrolled (649, 269) with delta (0, 0)
Screenshot: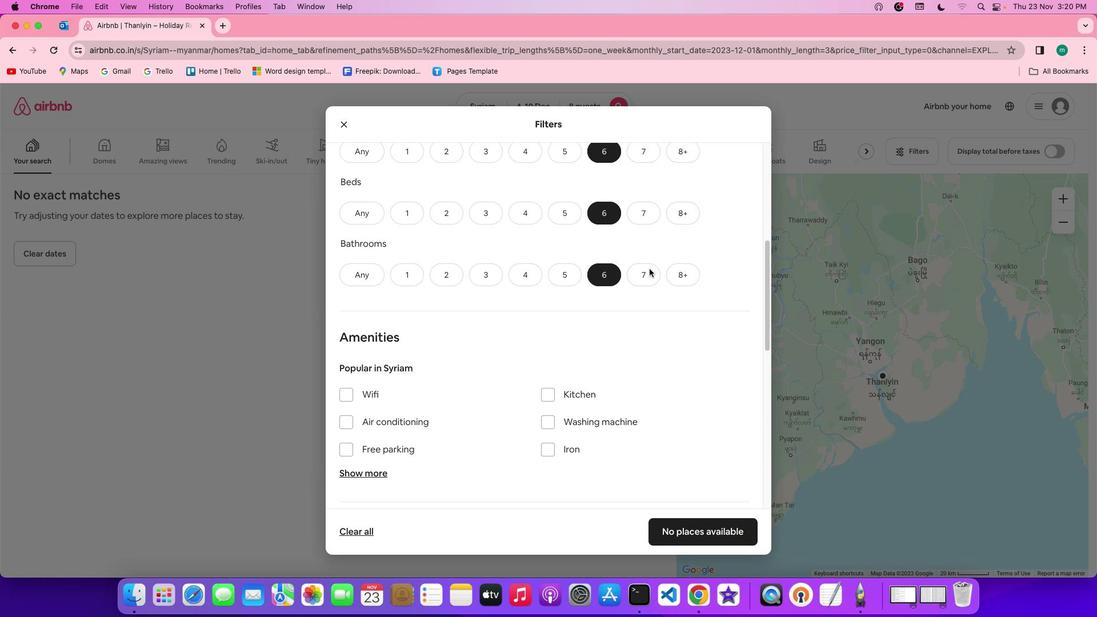 
Action: Mouse scrolled (649, 269) with delta (0, 0)
Screenshot: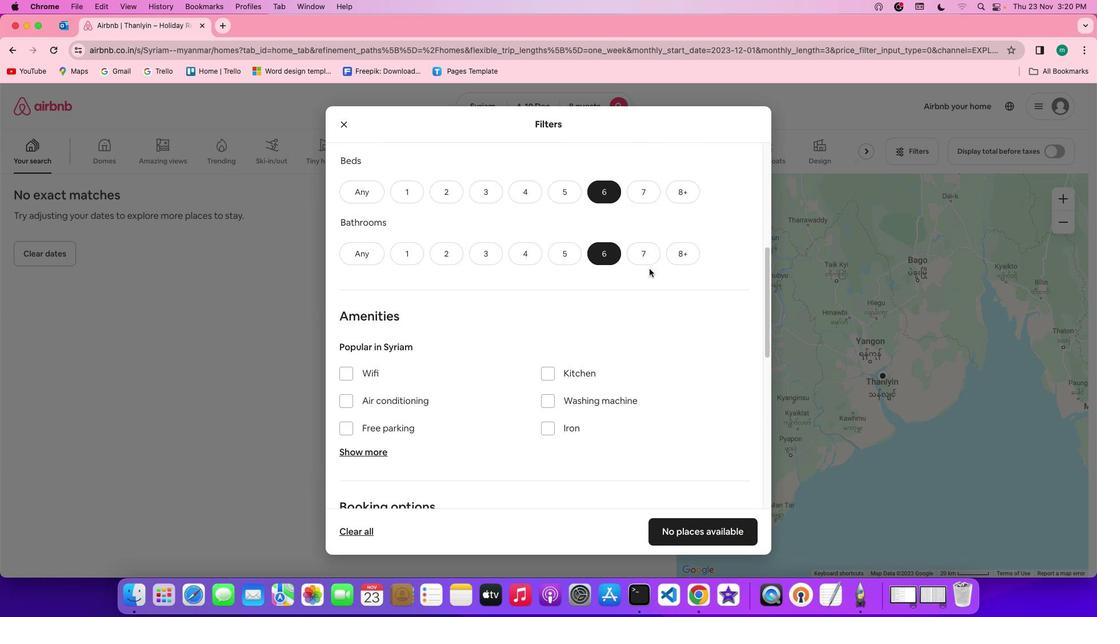 
Action: Mouse scrolled (649, 269) with delta (0, 0)
Screenshot: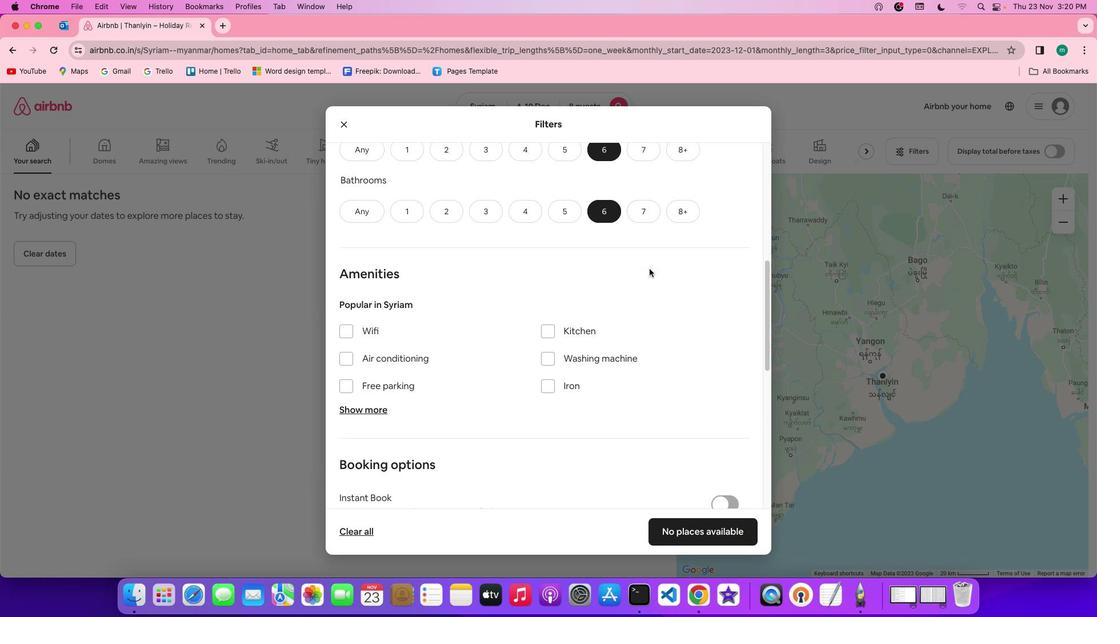 
Action: Mouse scrolled (649, 269) with delta (0, 0)
Screenshot: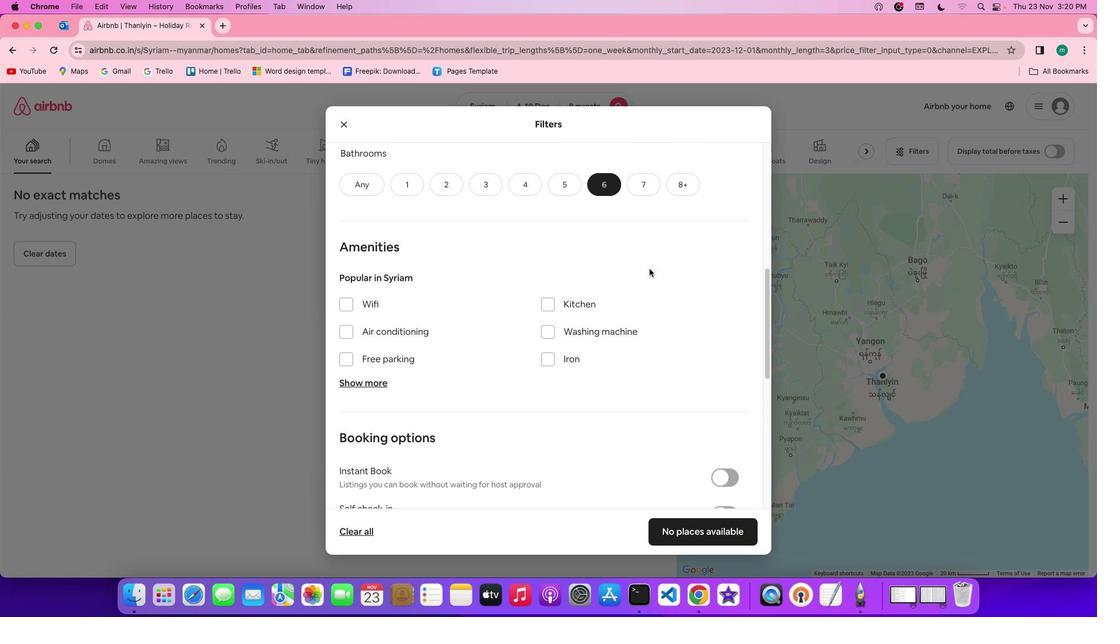 
Action: Mouse scrolled (649, 269) with delta (0, 0)
Screenshot: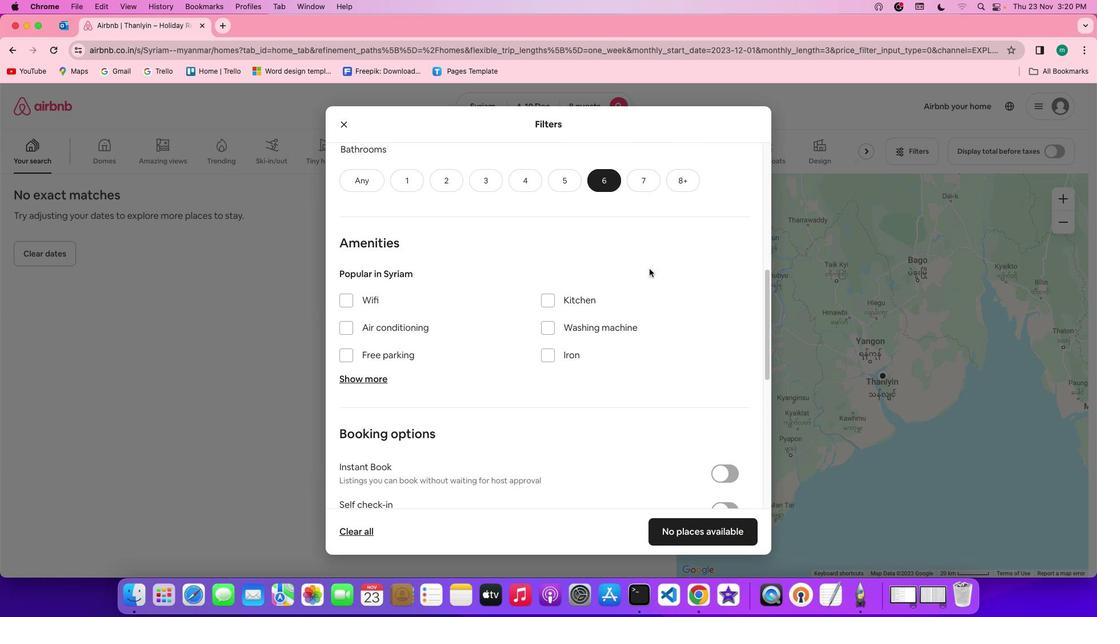 
Action: Mouse scrolled (649, 269) with delta (0, -1)
Screenshot: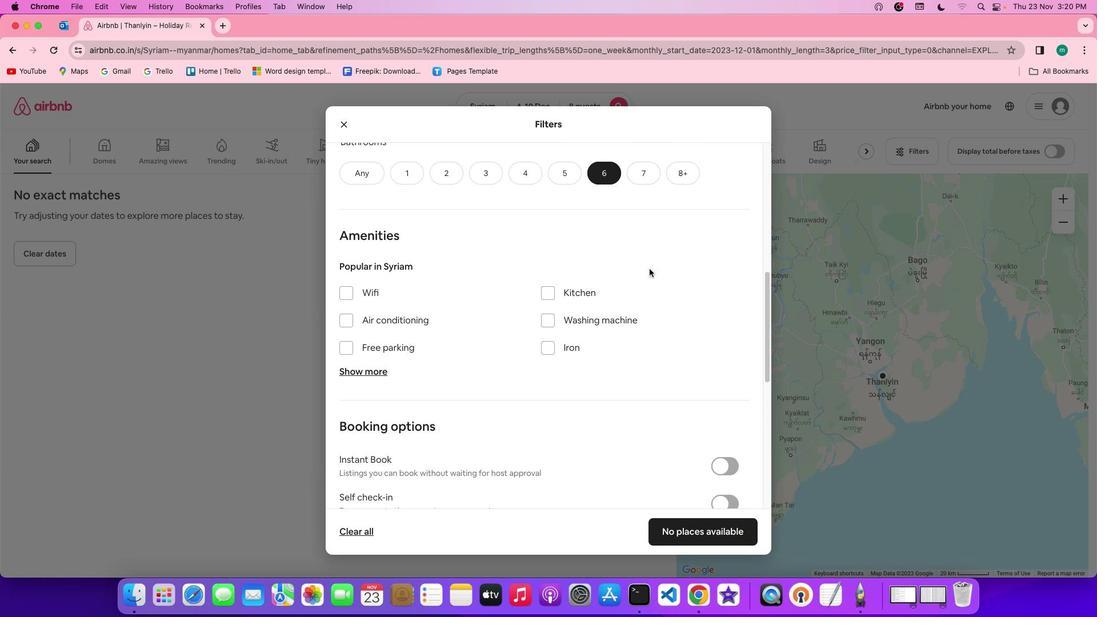 
Action: Mouse scrolled (649, 269) with delta (0, 0)
Screenshot: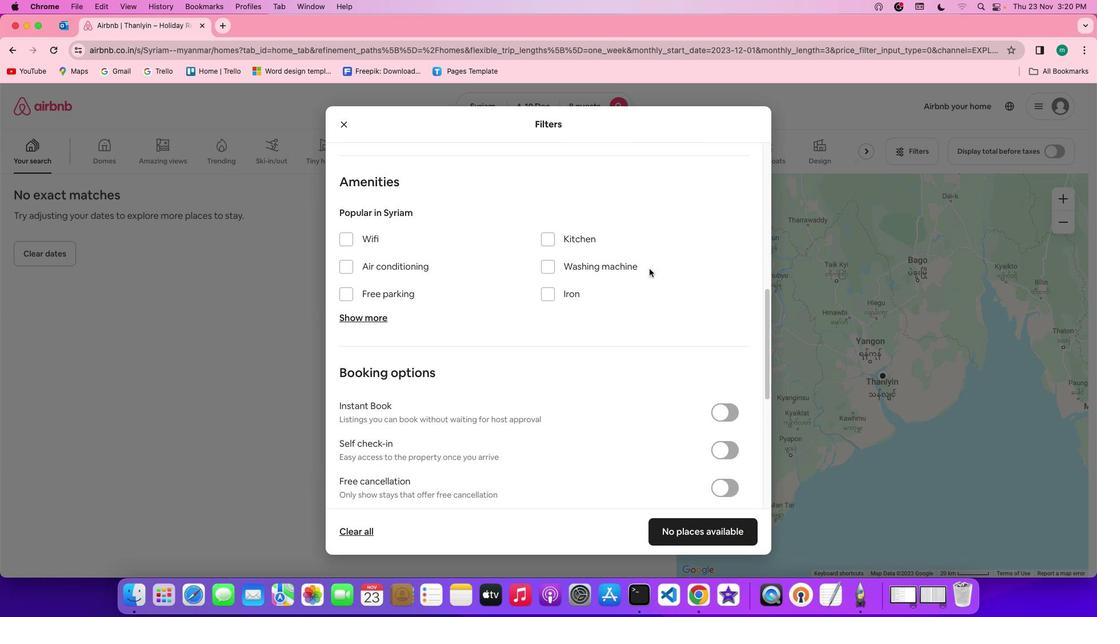 
Action: Mouse moved to (646, 274)
Screenshot: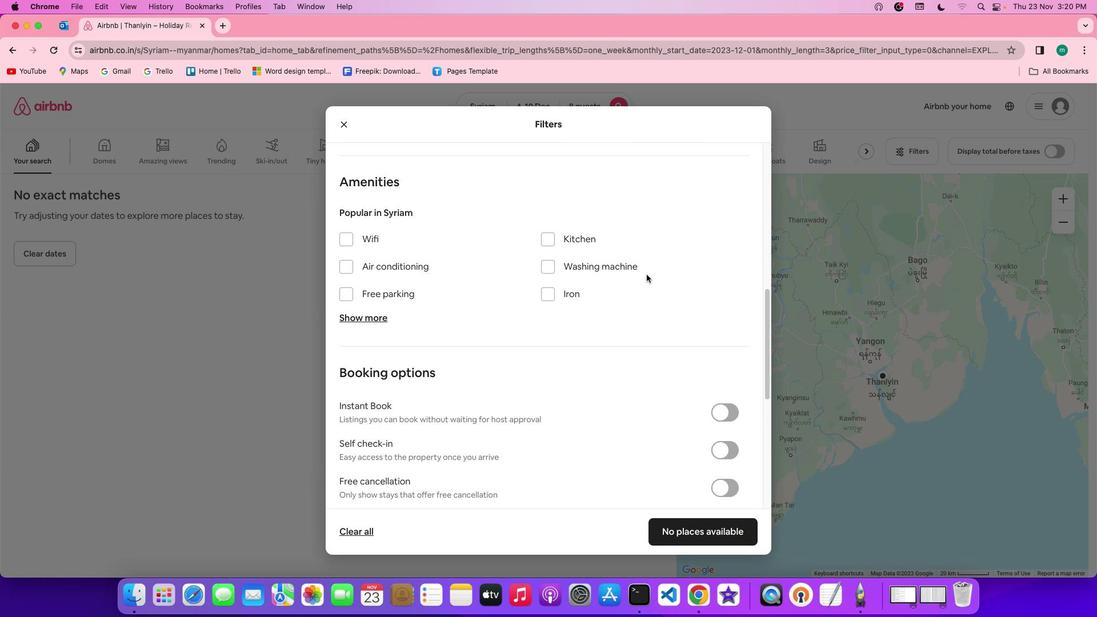 
Action: Mouse scrolled (646, 274) with delta (0, 0)
Screenshot: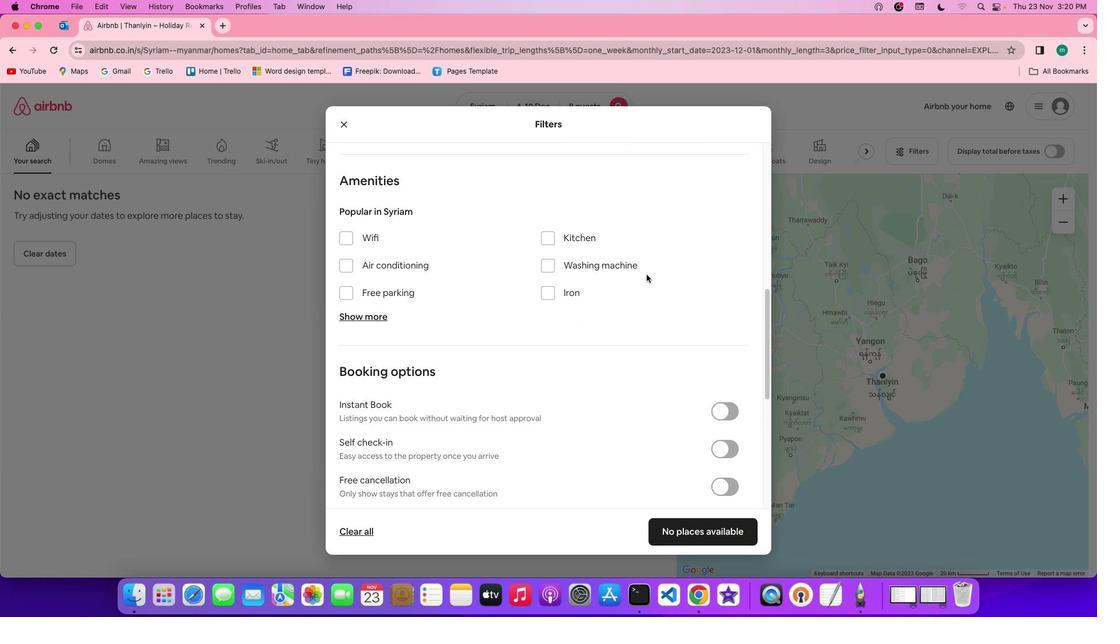 
Action: Mouse scrolled (646, 274) with delta (0, 0)
Screenshot: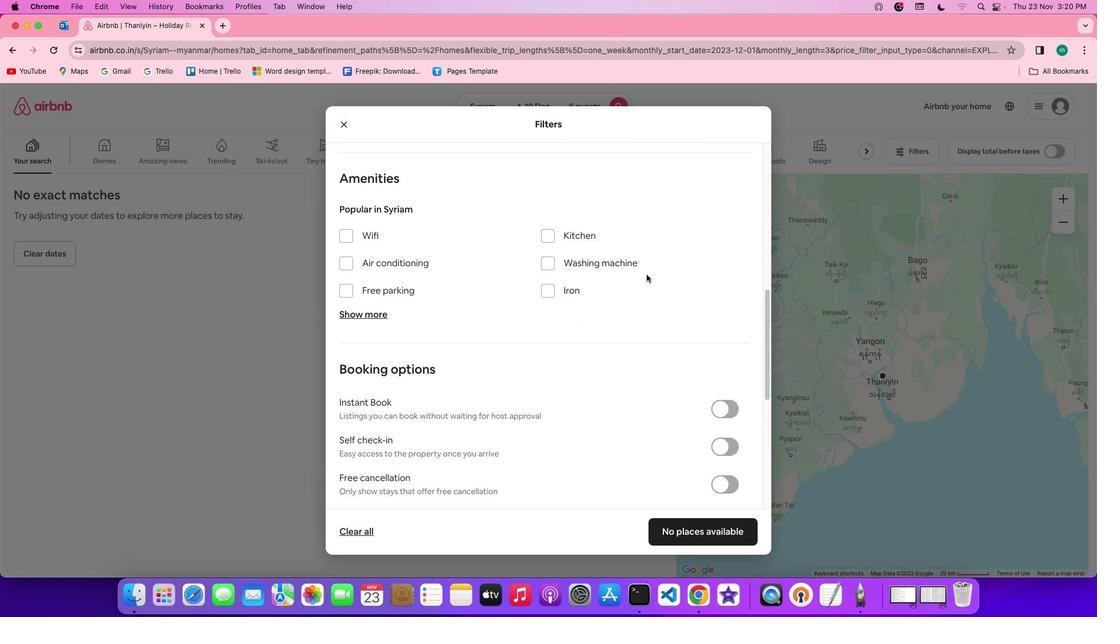 
Action: Mouse moved to (343, 236)
Screenshot: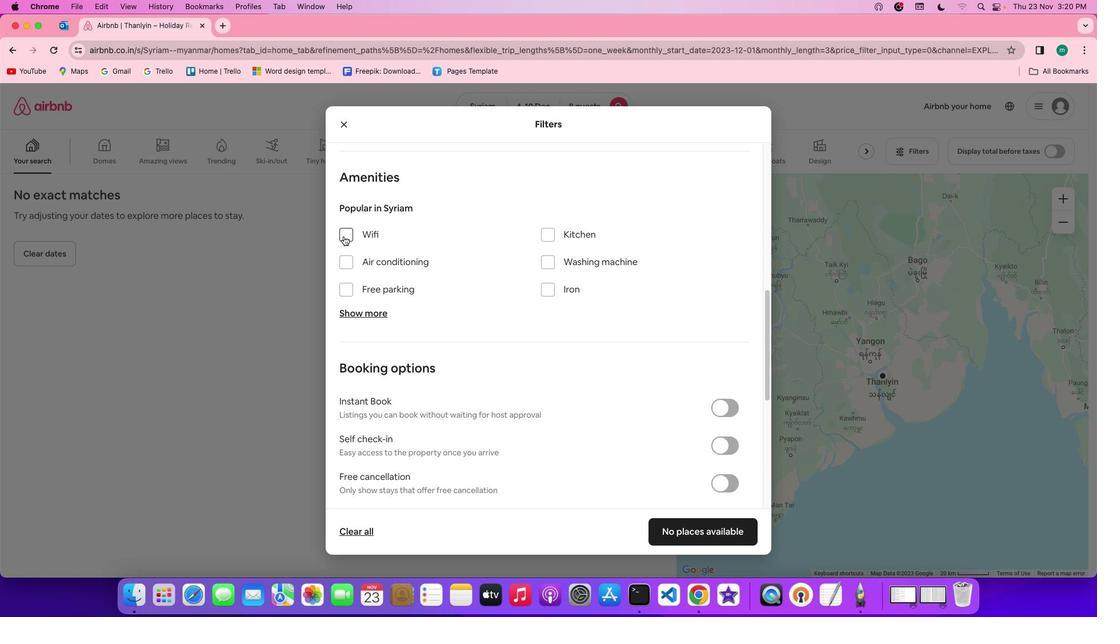 
Action: Mouse pressed left at (343, 236)
Screenshot: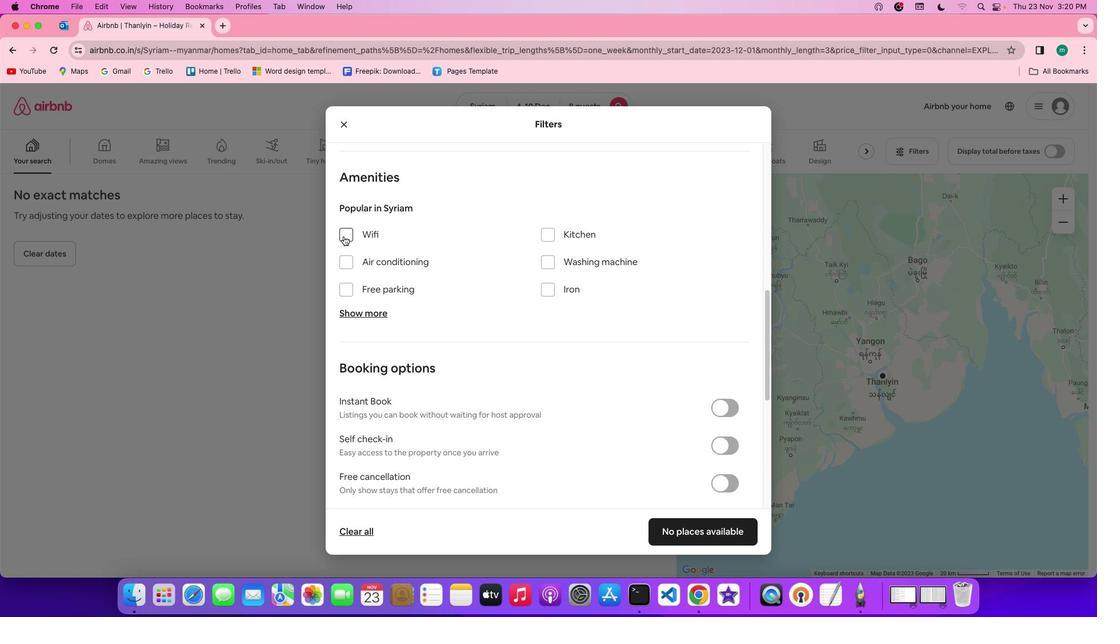 
Action: Mouse moved to (360, 314)
Screenshot: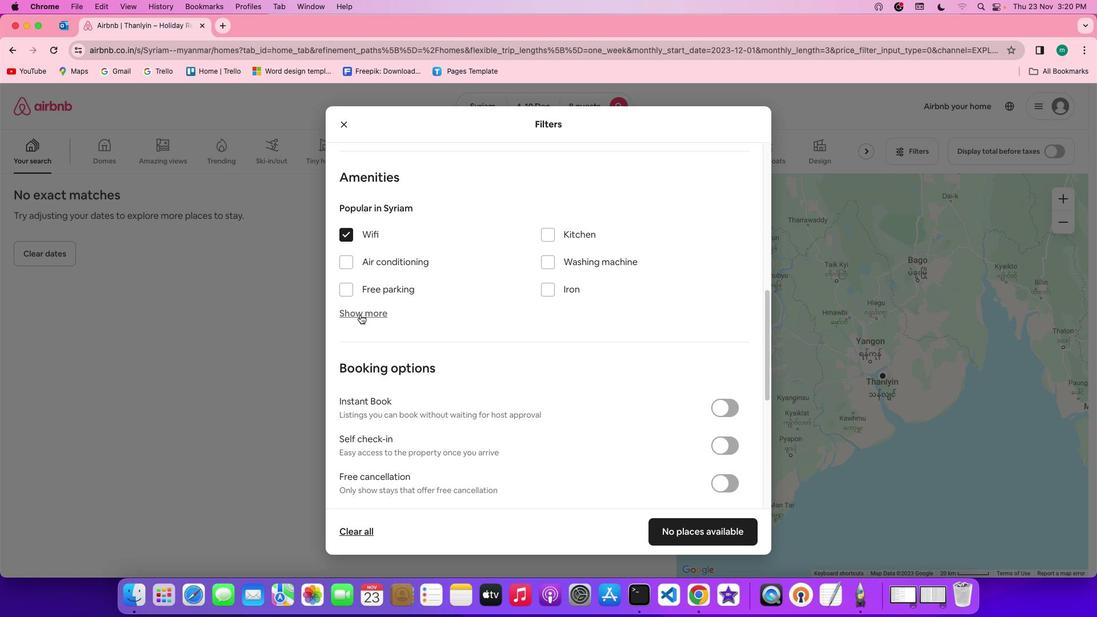 
Action: Mouse pressed left at (360, 314)
Screenshot: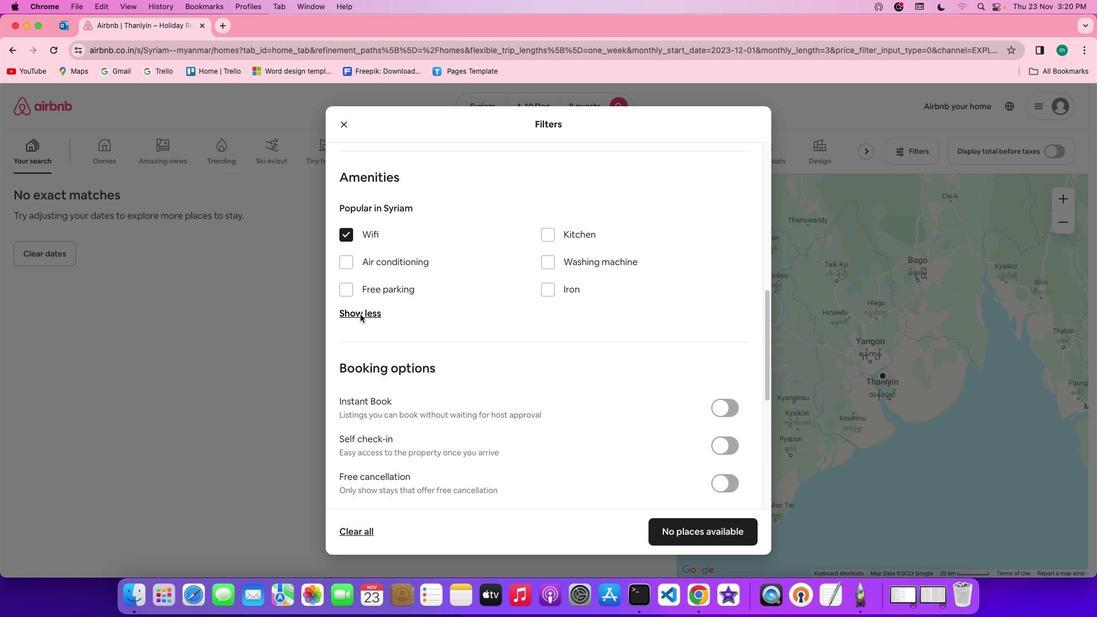 
Action: Mouse moved to (548, 376)
Screenshot: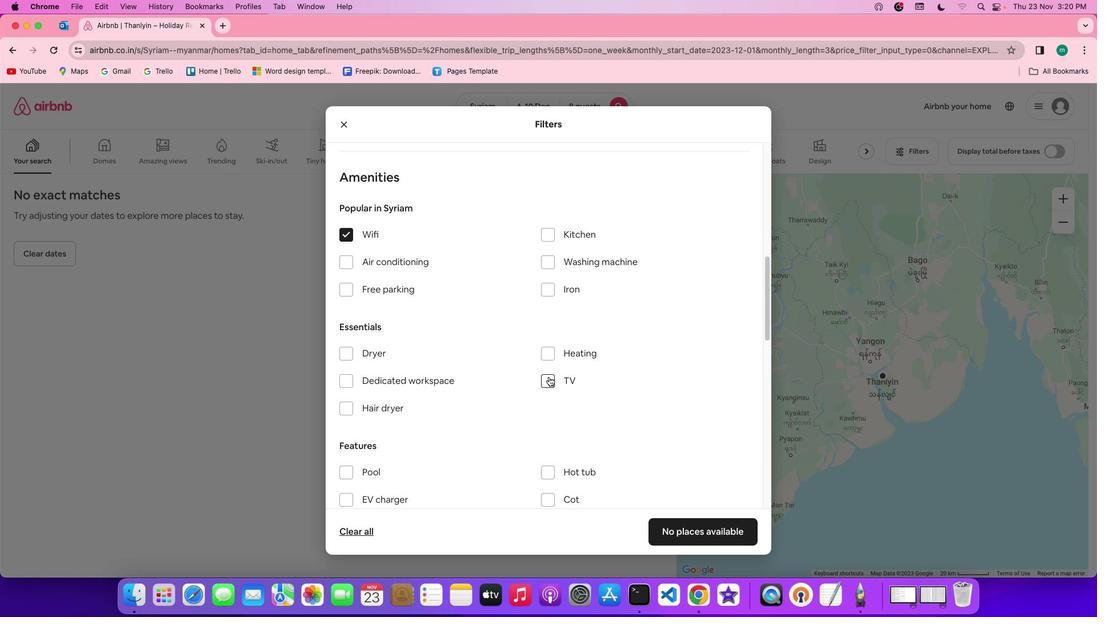 
Action: Mouse pressed left at (548, 376)
Screenshot: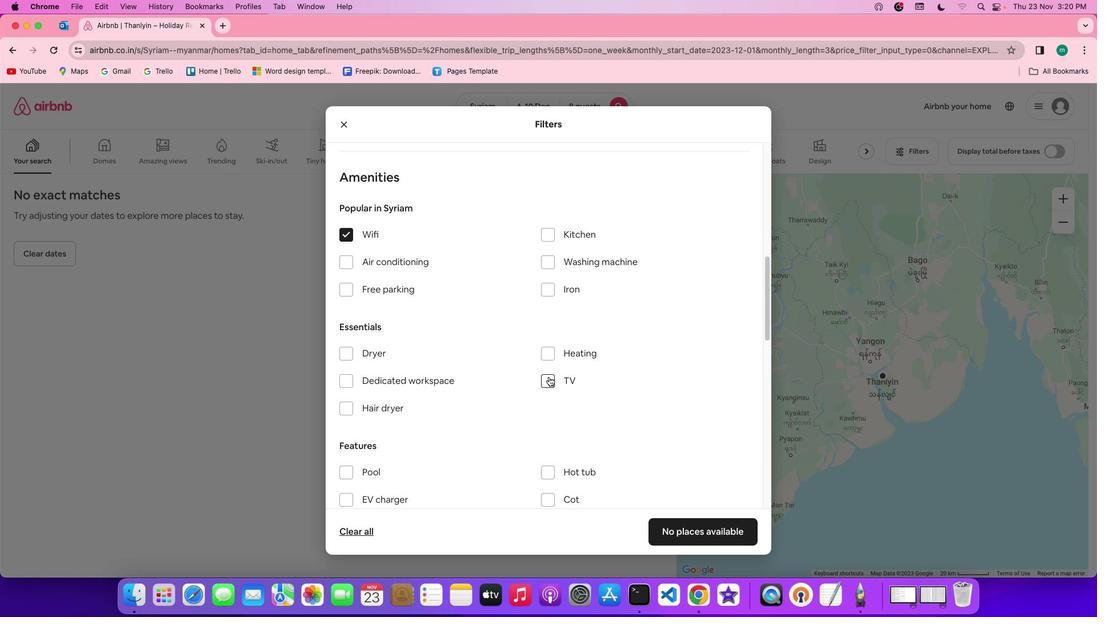 
Action: Mouse moved to (388, 288)
Screenshot: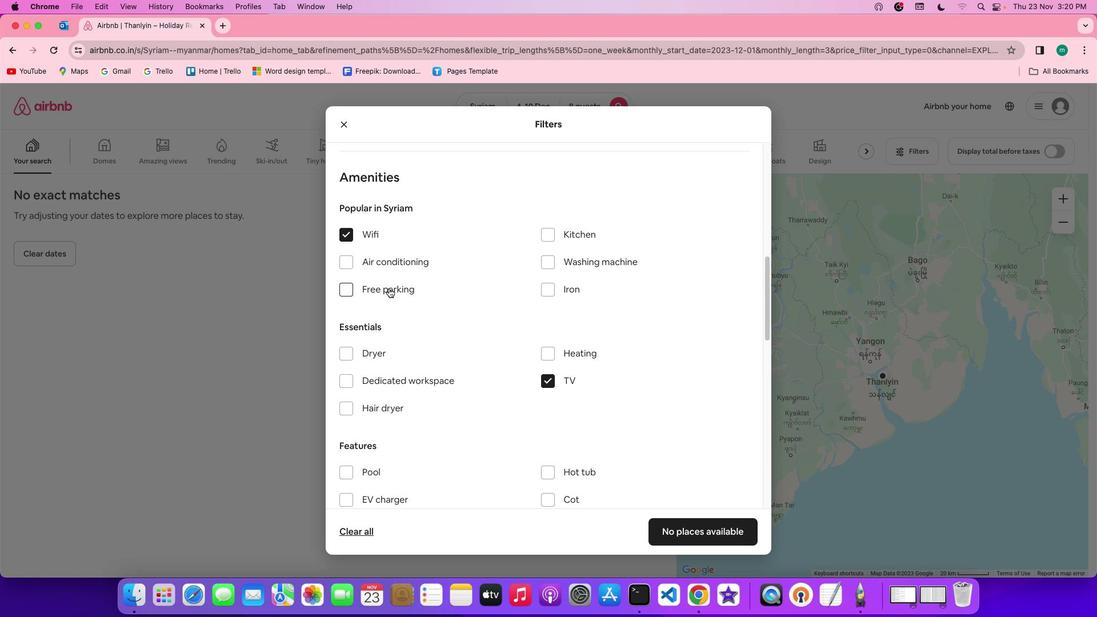 
Action: Mouse pressed left at (388, 288)
Screenshot: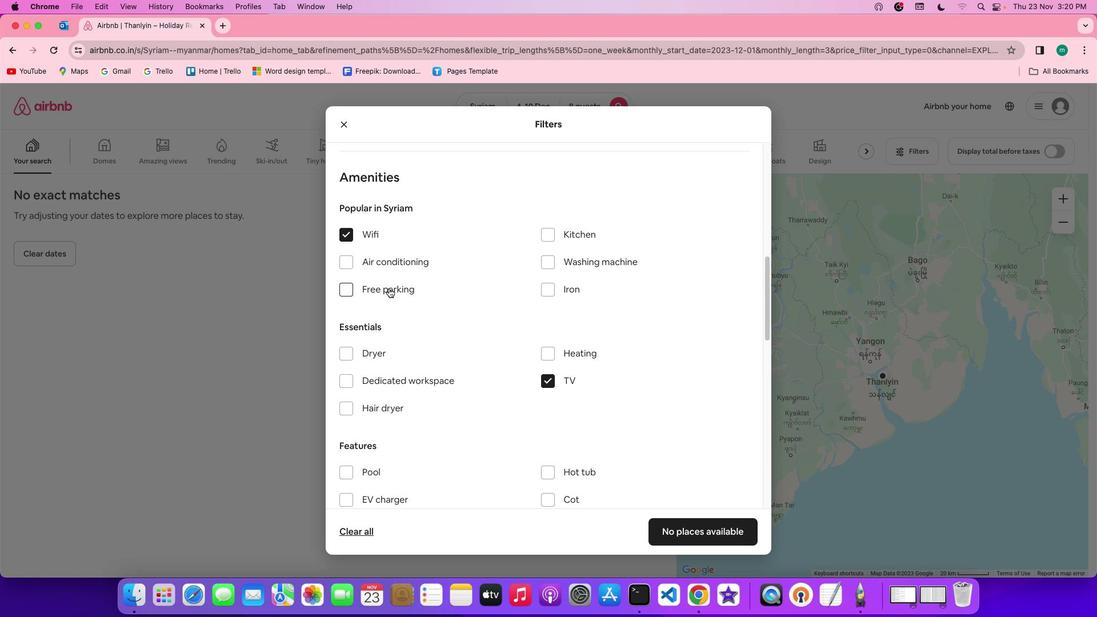 
Action: Mouse moved to (504, 323)
Screenshot: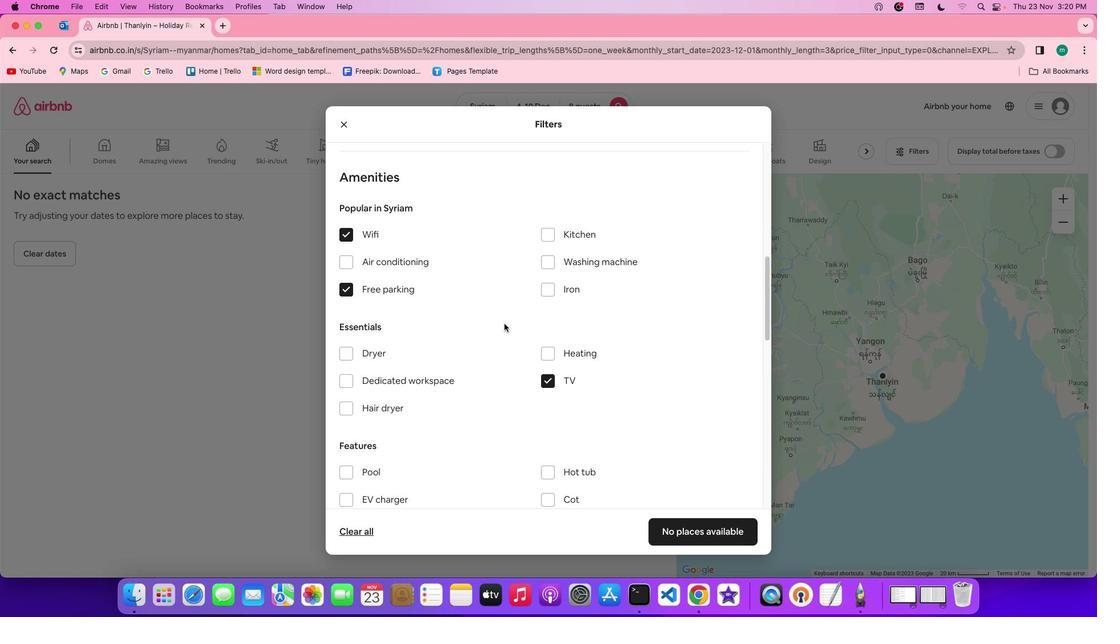 
Action: Mouse scrolled (504, 323) with delta (0, 0)
Screenshot: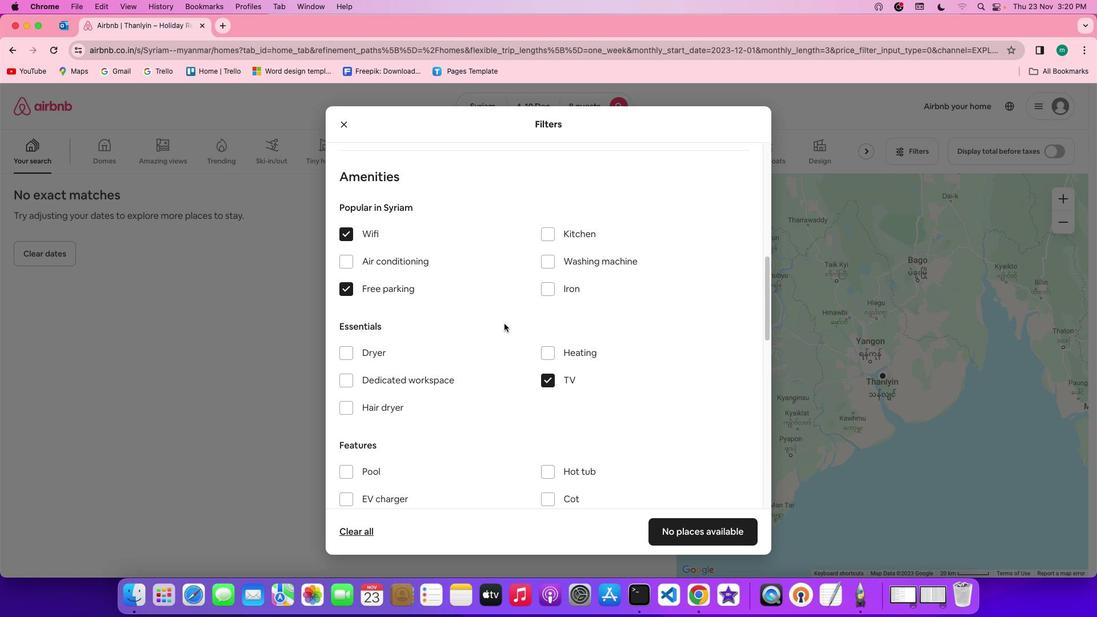 
Action: Mouse scrolled (504, 323) with delta (0, 0)
Screenshot: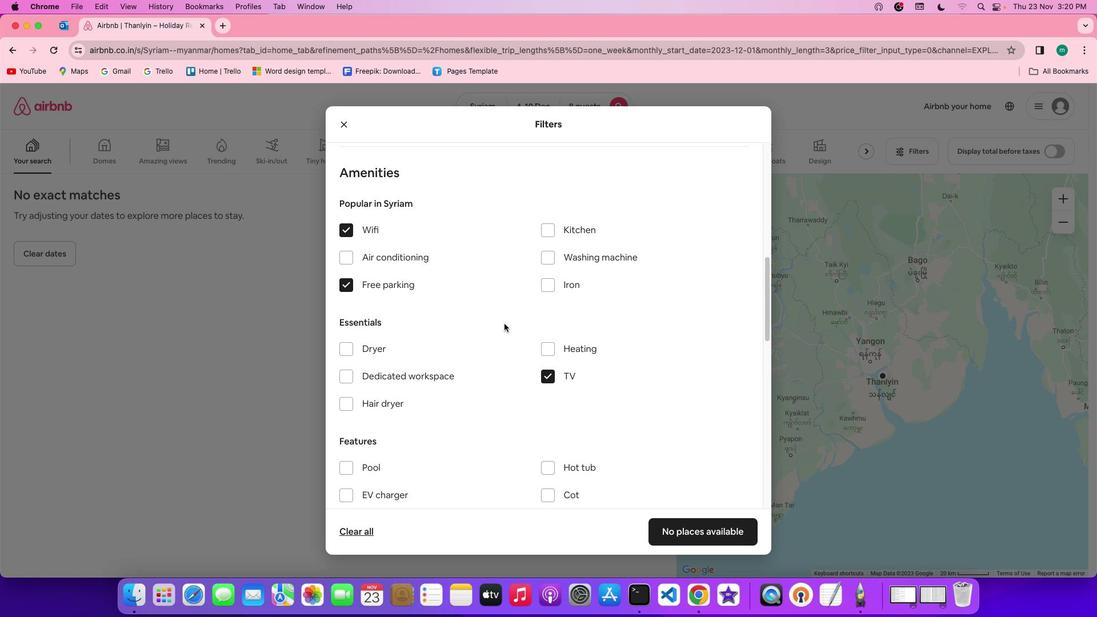 
Action: Mouse scrolled (504, 323) with delta (0, 0)
Screenshot: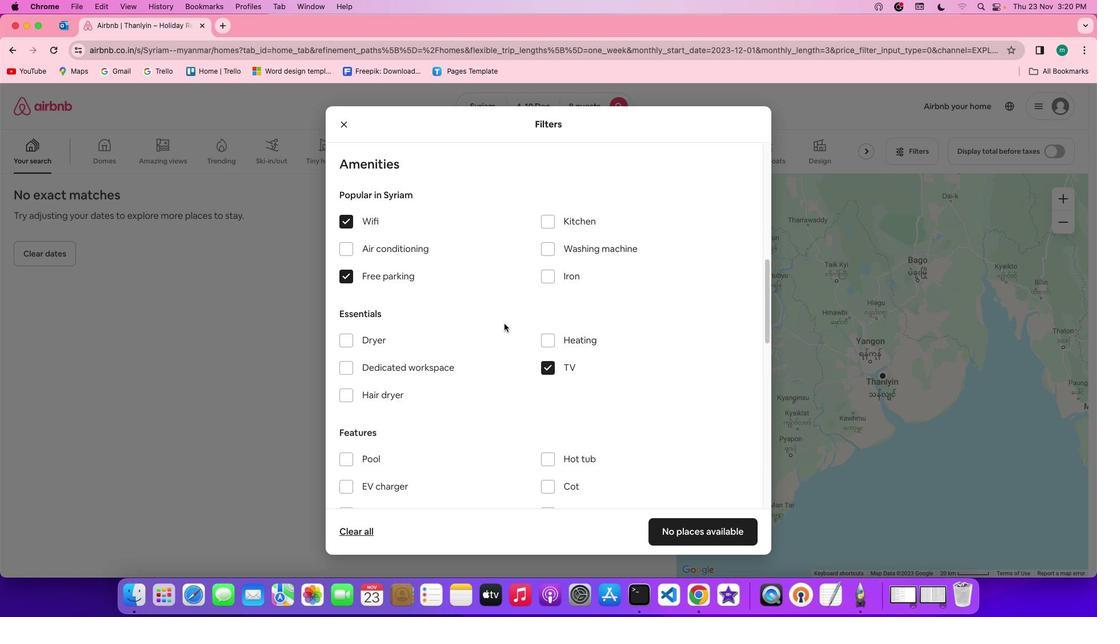 
Action: Mouse scrolled (504, 323) with delta (0, 0)
Screenshot: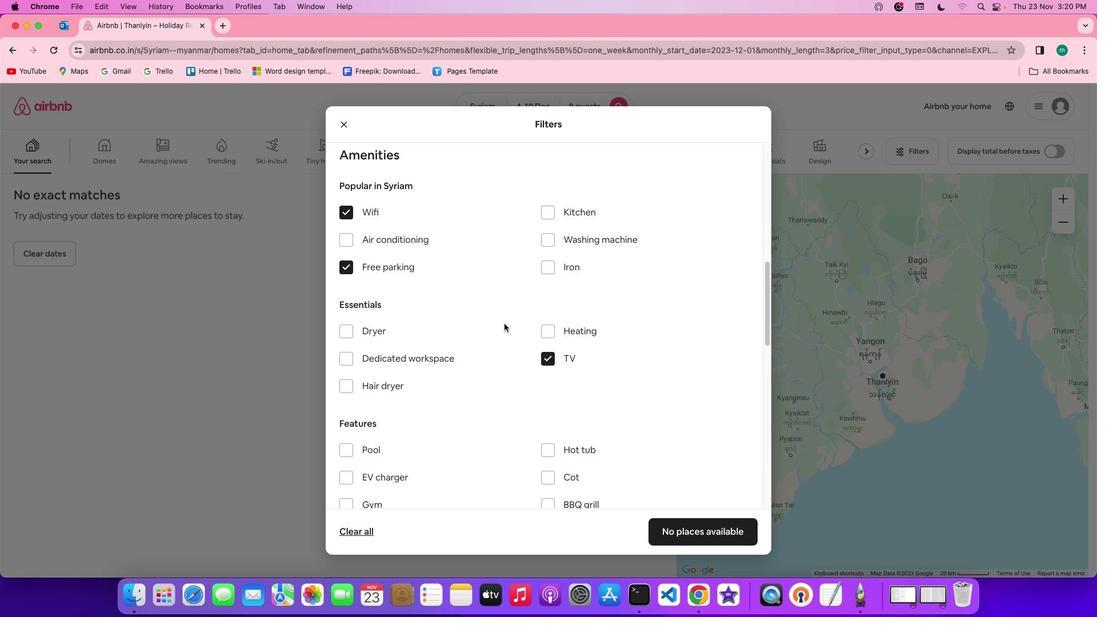 
Action: Mouse scrolled (504, 323) with delta (0, 0)
Screenshot: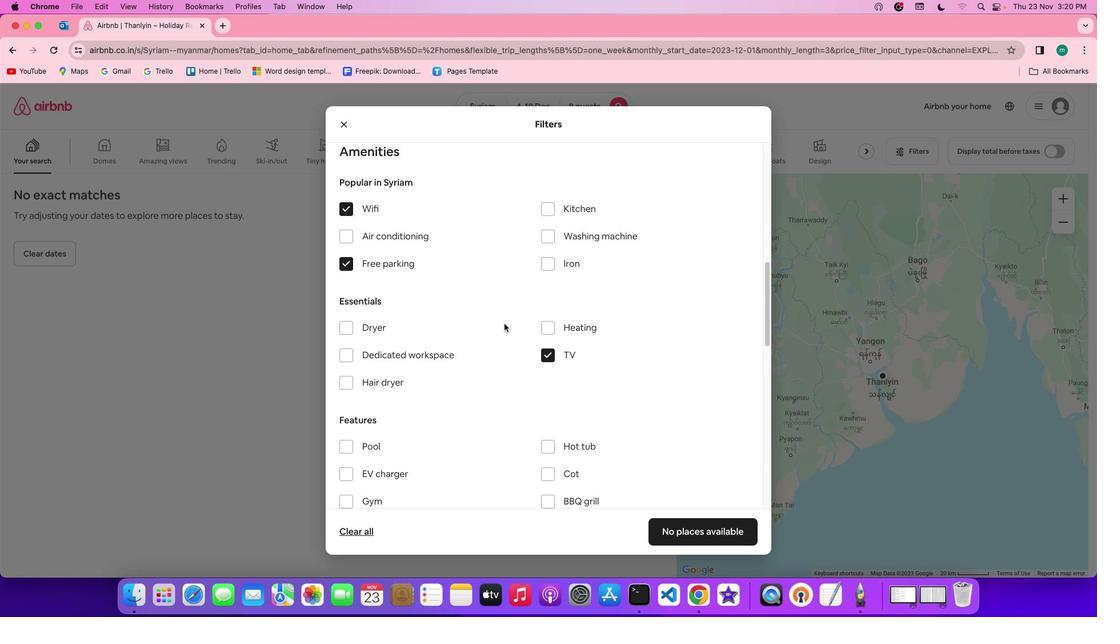 
Action: Mouse scrolled (504, 323) with delta (0, 0)
Screenshot: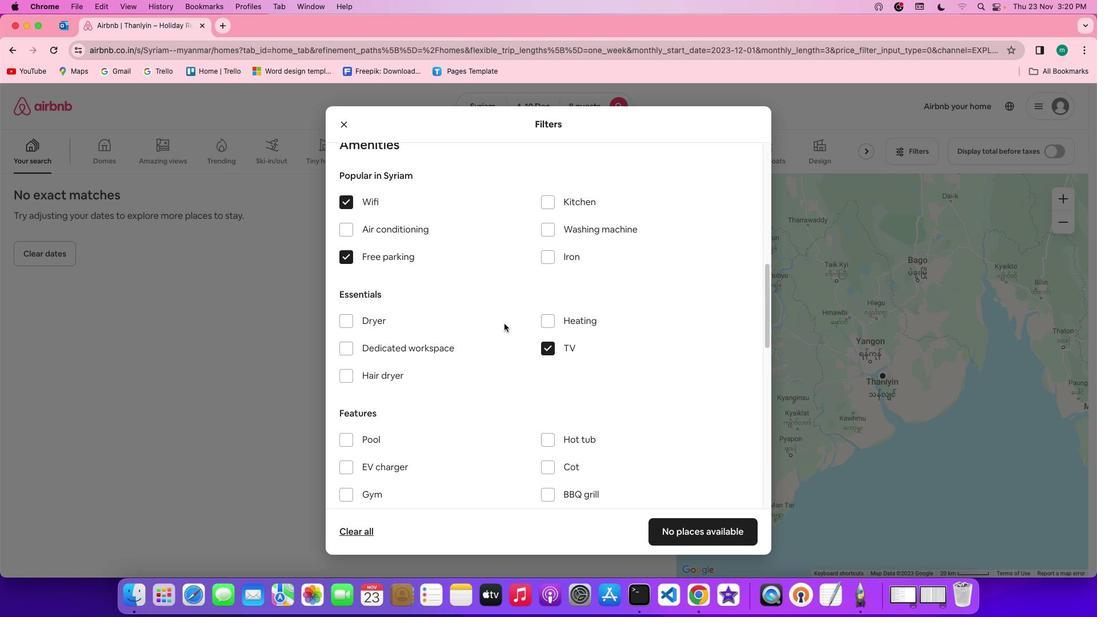 
Action: Mouse scrolled (504, 323) with delta (0, 0)
Screenshot: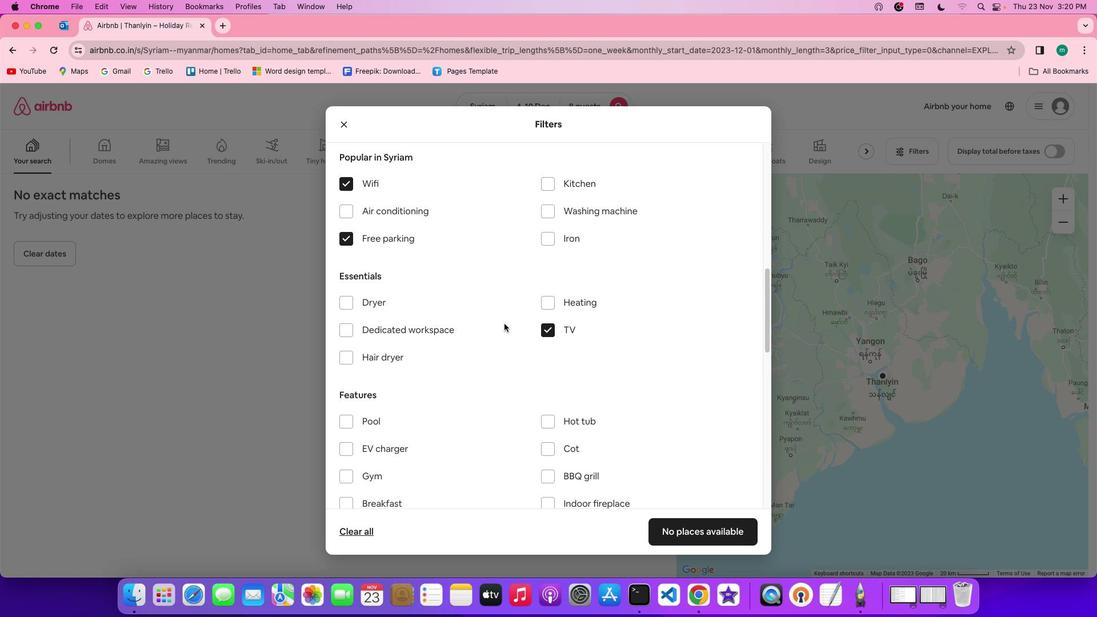 
Action: Mouse scrolled (504, 323) with delta (0, 0)
Screenshot: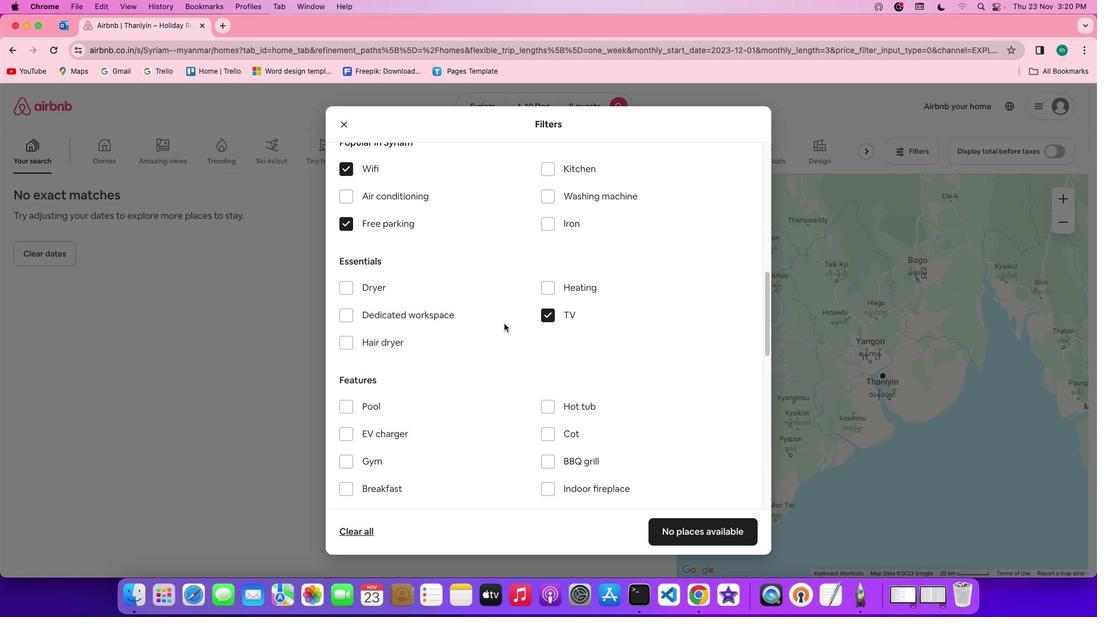 
Action: Mouse scrolled (504, 323) with delta (0, 0)
Screenshot: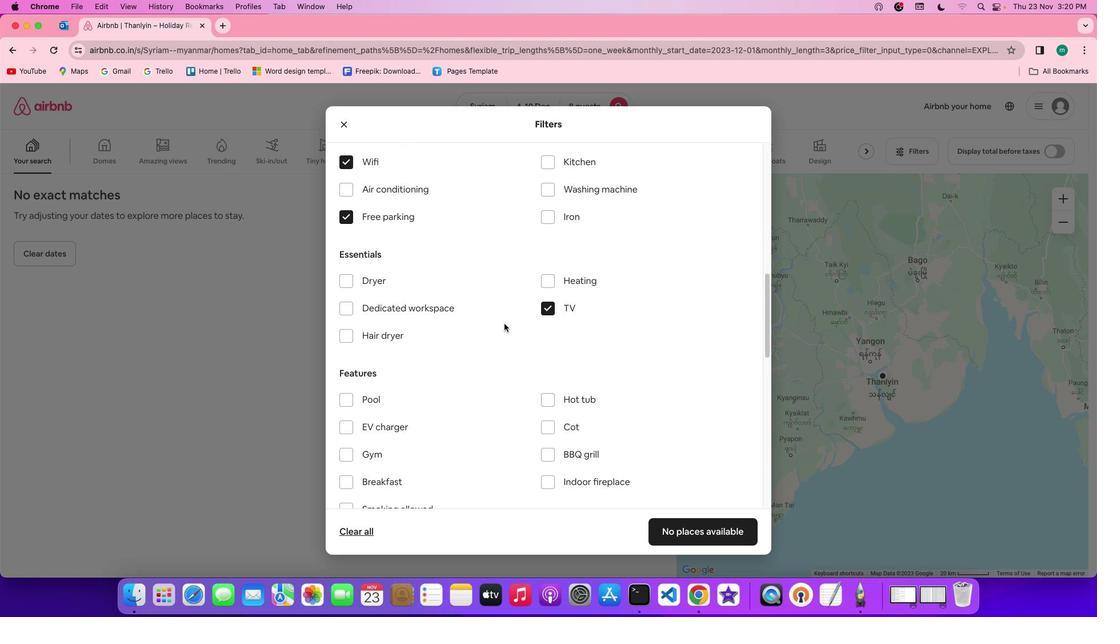 
Action: Mouse scrolled (504, 323) with delta (0, 0)
Screenshot: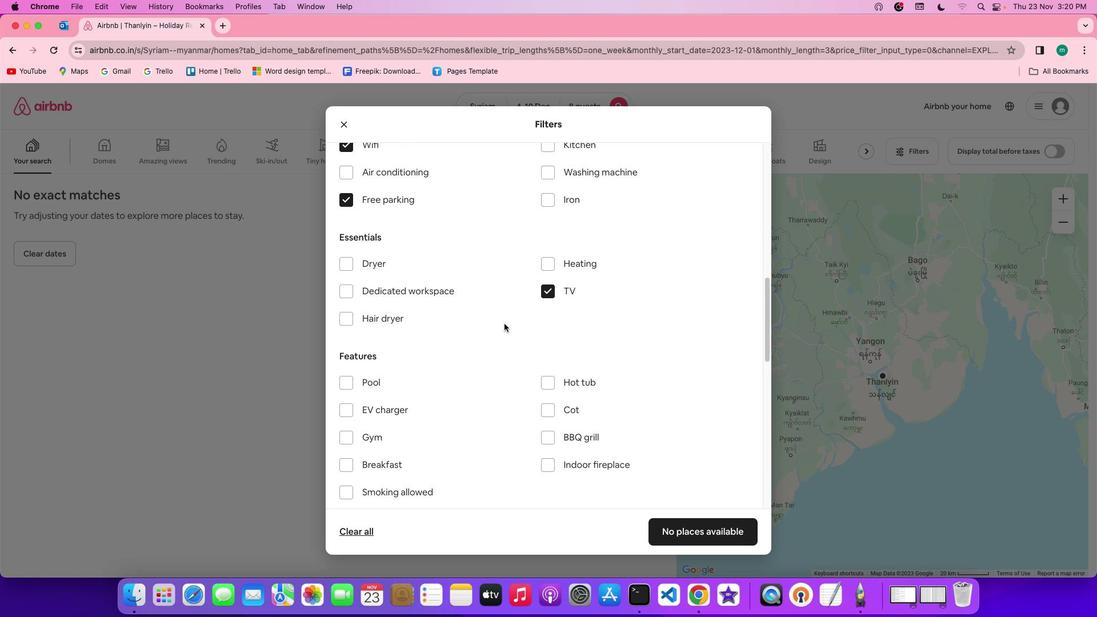 
Action: Mouse scrolled (504, 323) with delta (0, 0)
Screenshot: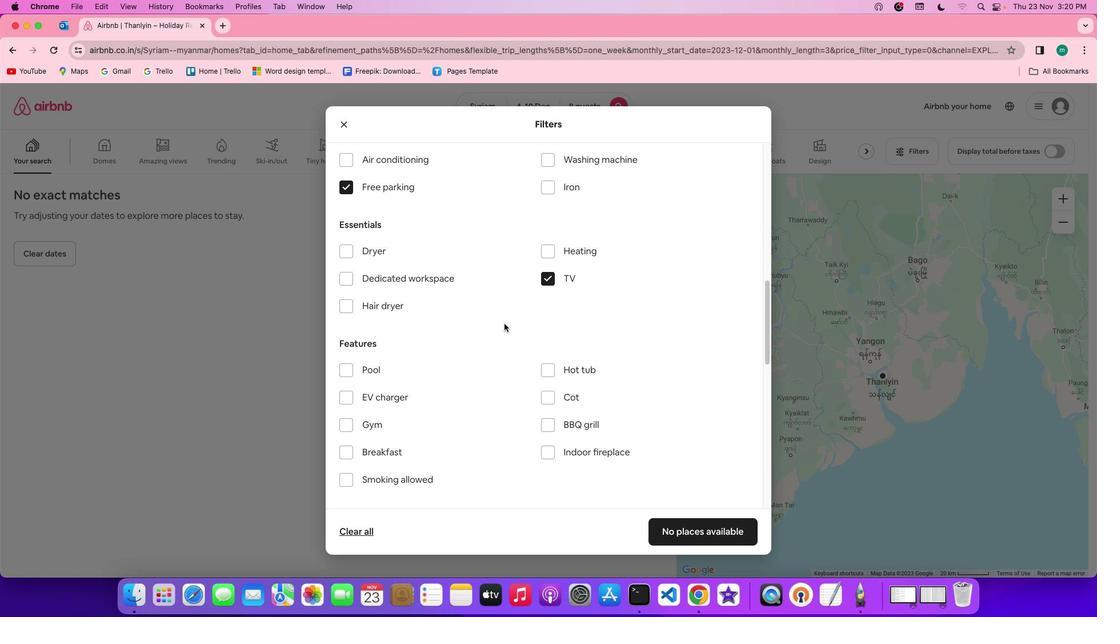 
Action: Mouse scrolled (504, 323) with delta (0, 0)
Screenshot: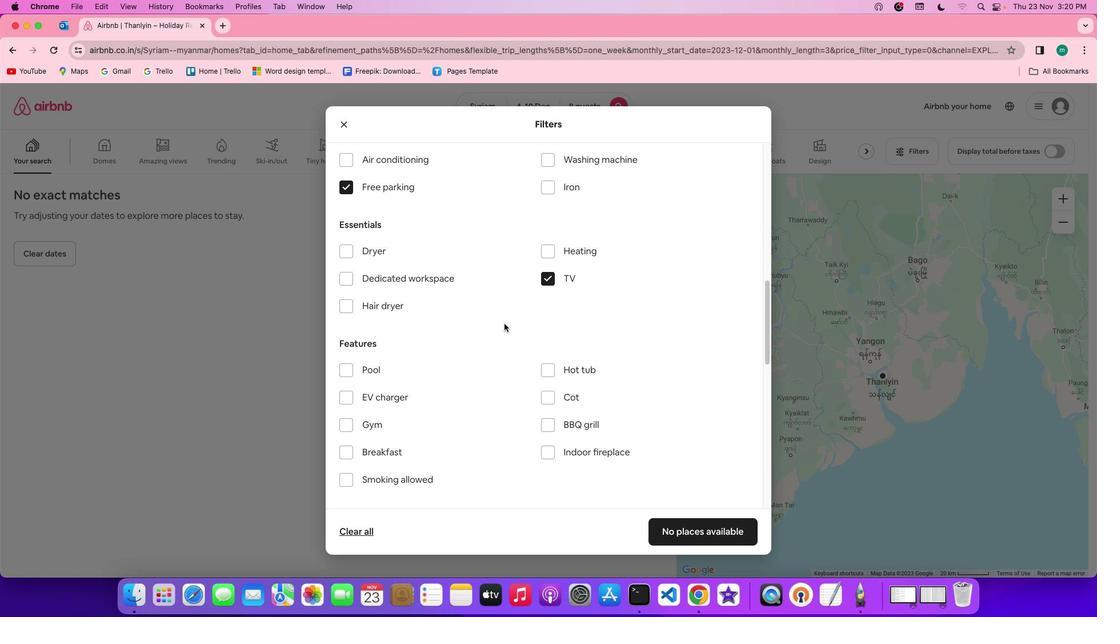 
Action: Mouse scrolled (504, 323) with delta (0, 1)
Screenshot: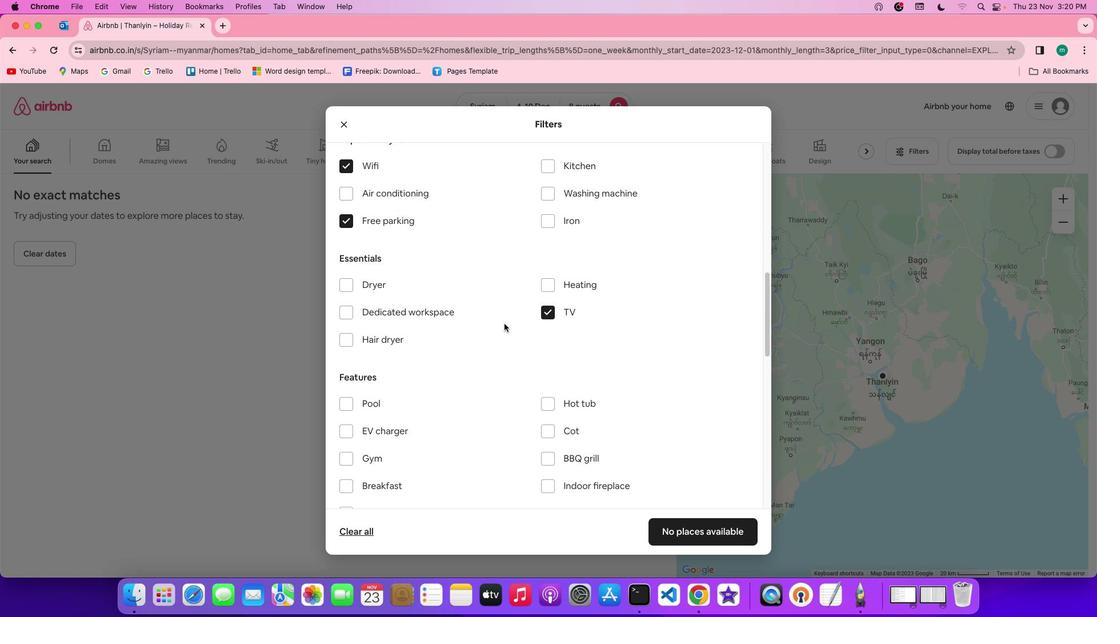 
Action: Mouse scrolled (504, 323) with delta (0, 2)
Screenshot: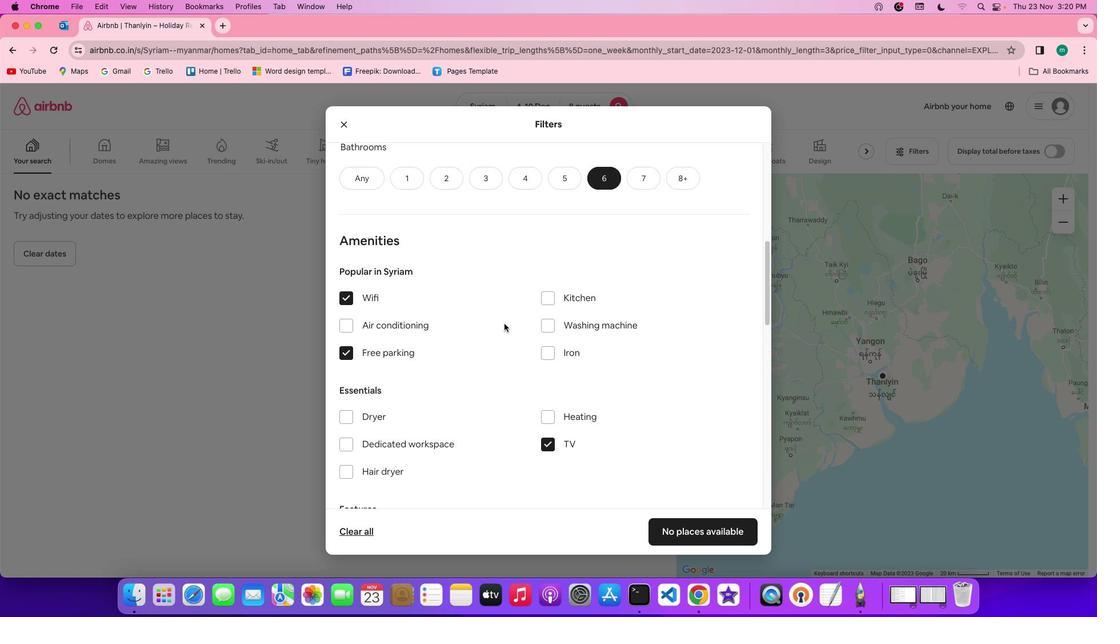 
Action: Mouse scrolled (504, 323) with delta (0, 0)
Screenshot: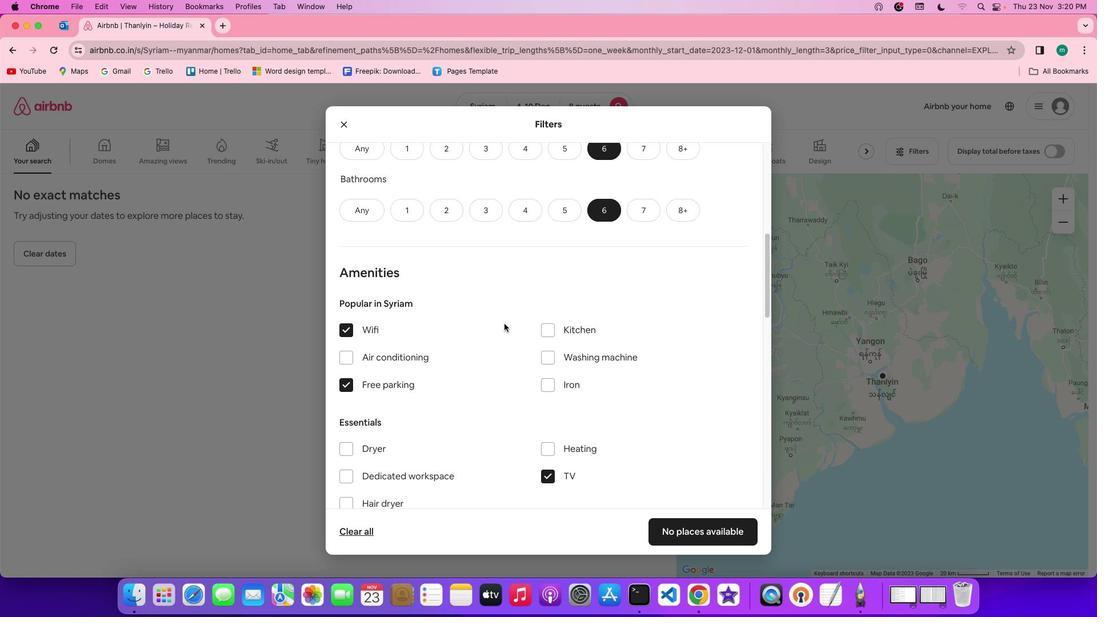 
Action: Mouse scrolled (504, 323) with delta (0, 0)
Screenshot: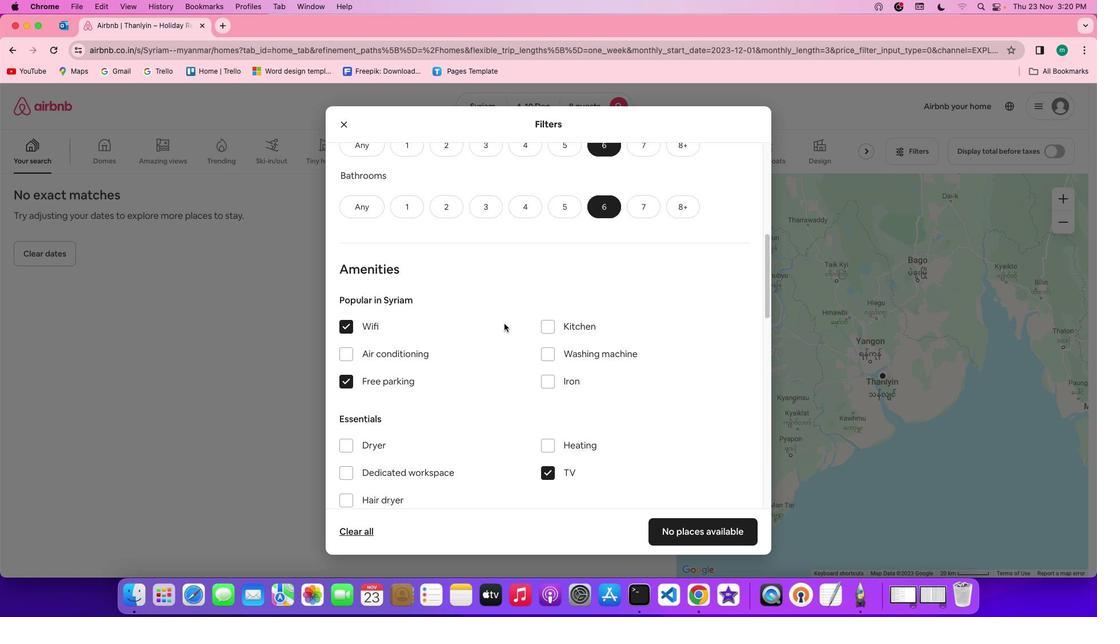 
Action: Mouse scrolled (504, 323) with delta (0, 0)
Screenshot: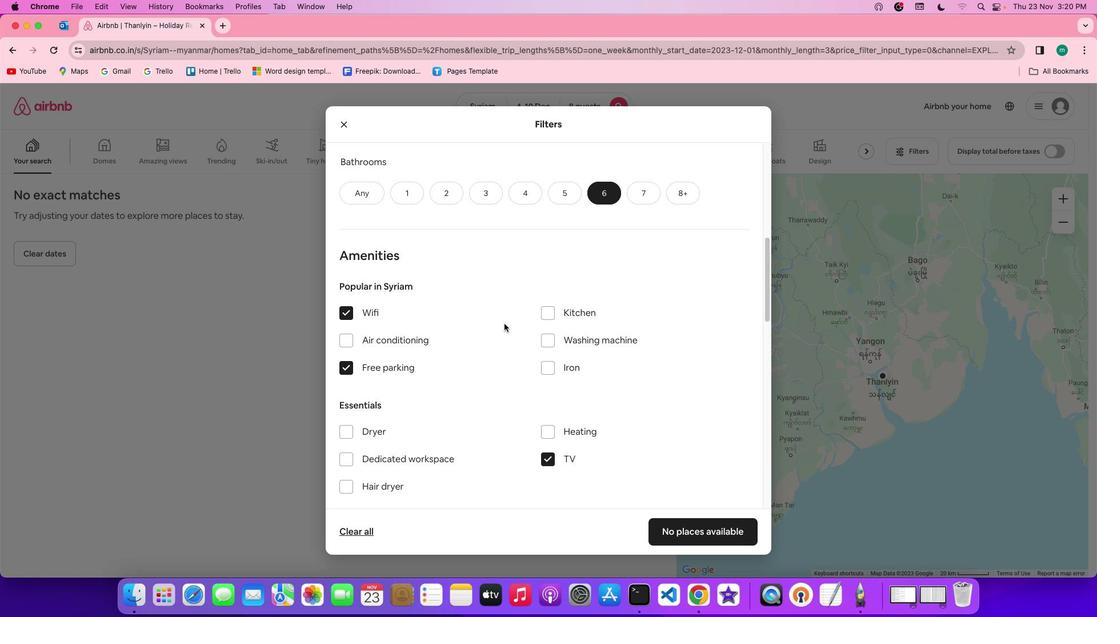 
Action: Mouse scrolled (504, 323) with delta (0, 0)
Screenshot: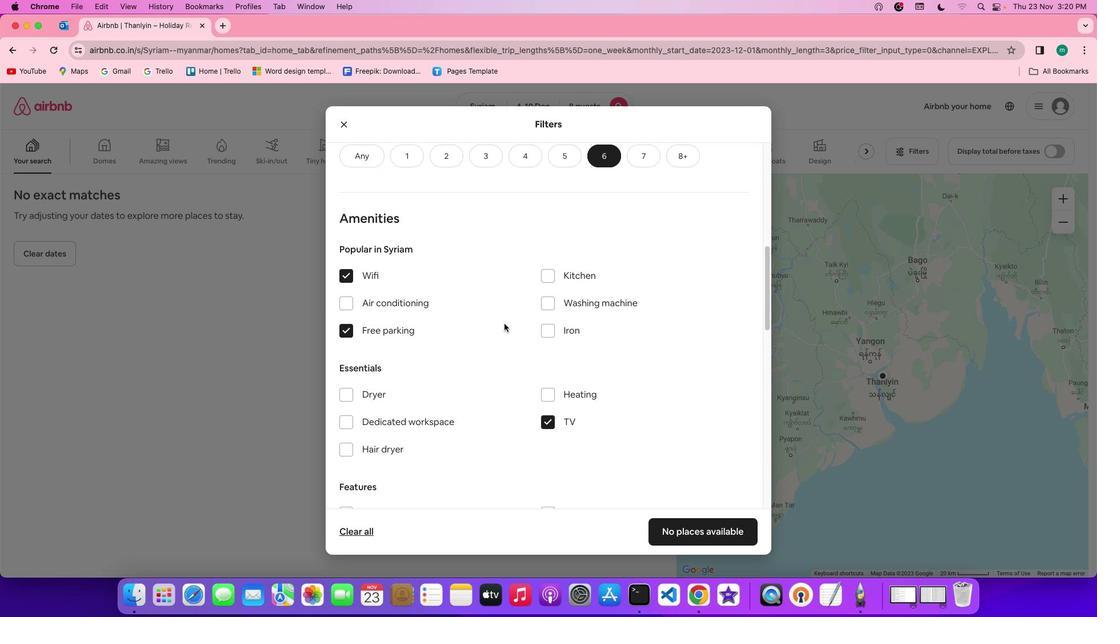 
Action: Mouse scrolled (504, 323) with delta (0, 0)
Screenshot: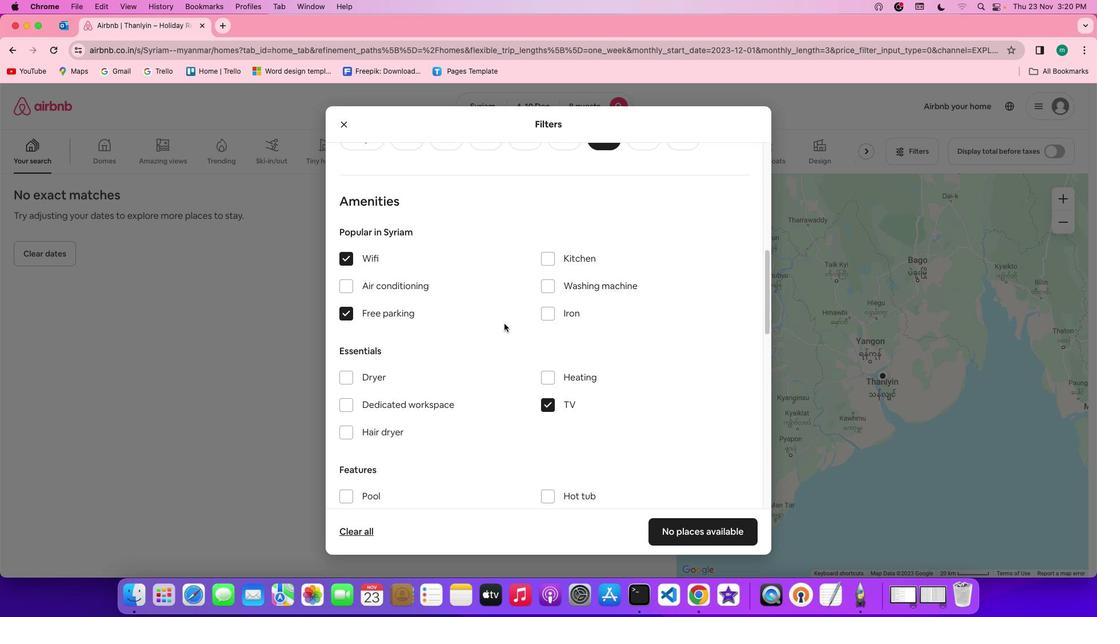 
Action: Mouse scrolled (504, 323) with delta (0, 0)
Screenshot: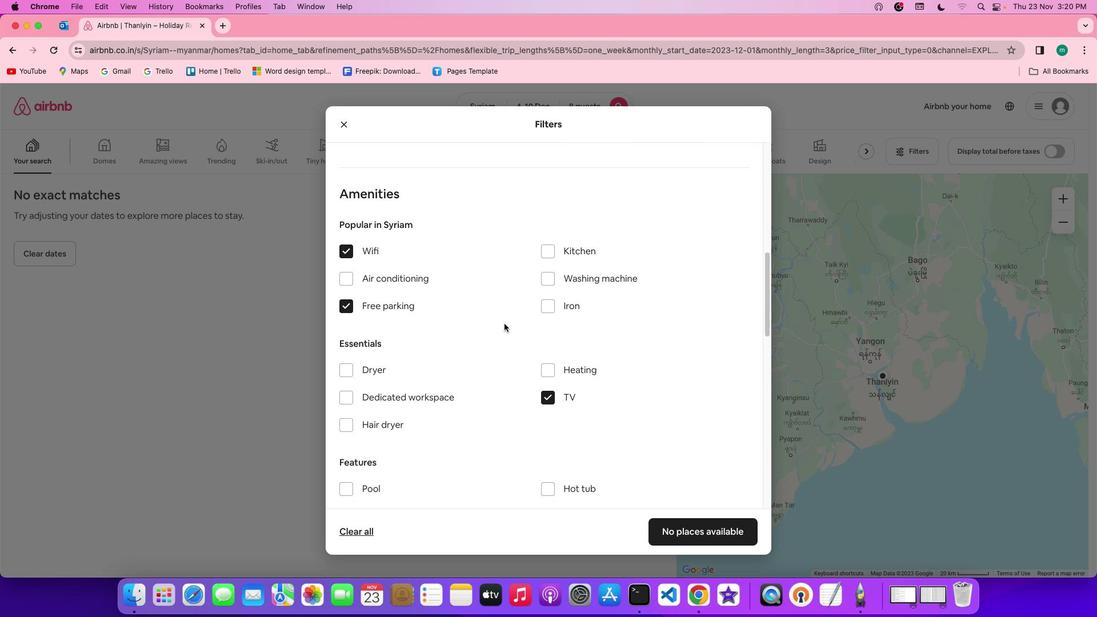 
Action: Mouse scrolled (504, 323) with delta (0, -1)
Screenshot: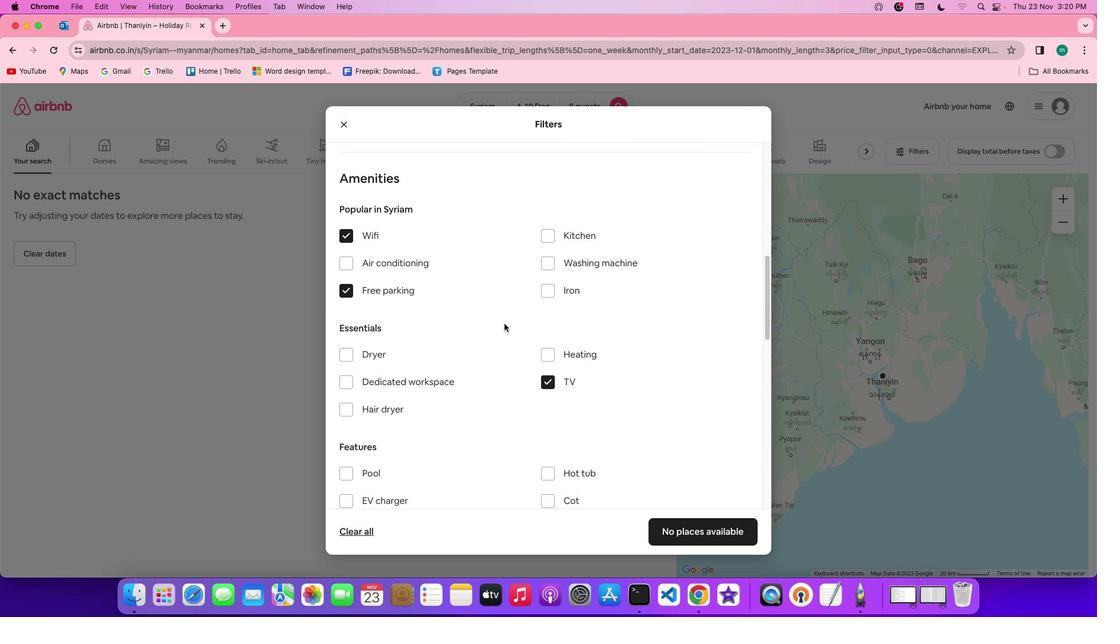 
Action: Mouse scrolled (504, 323) with delta (0, -1)
Screenshot: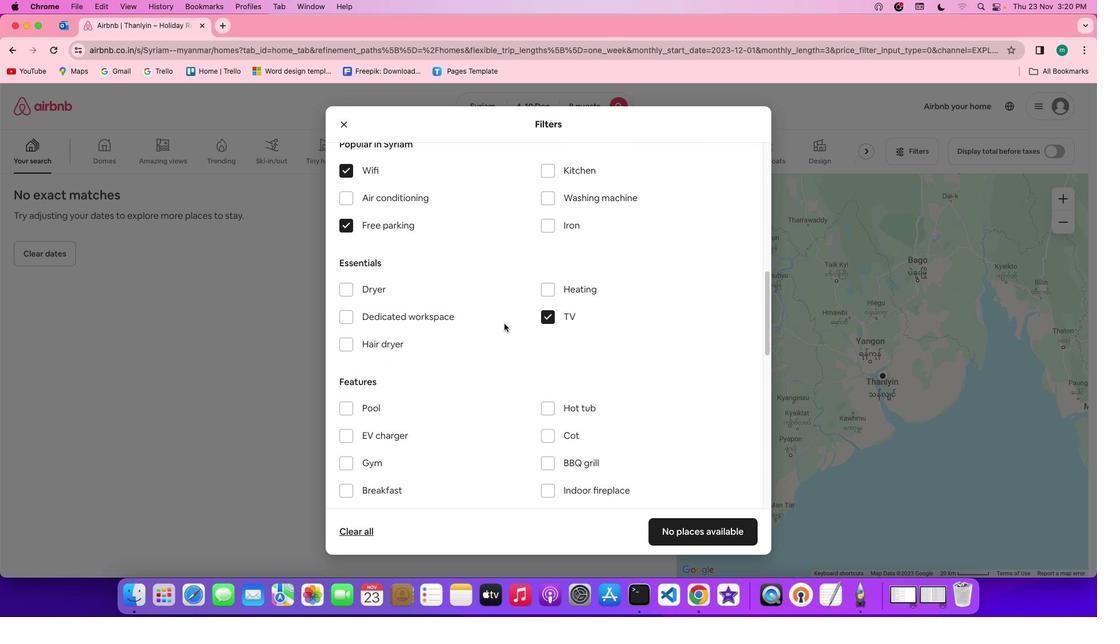 
Action: Mouse scrolled (504, 323) with delta (0, 0)
Screenshot: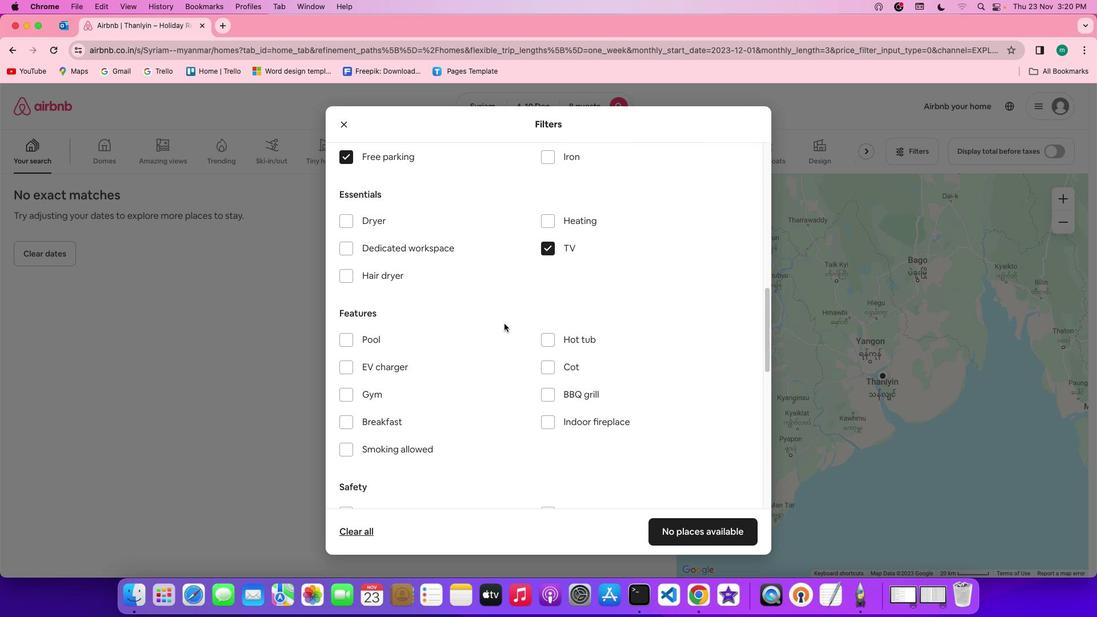 
Action: Mouse moved to (381, 396)
Screenshot: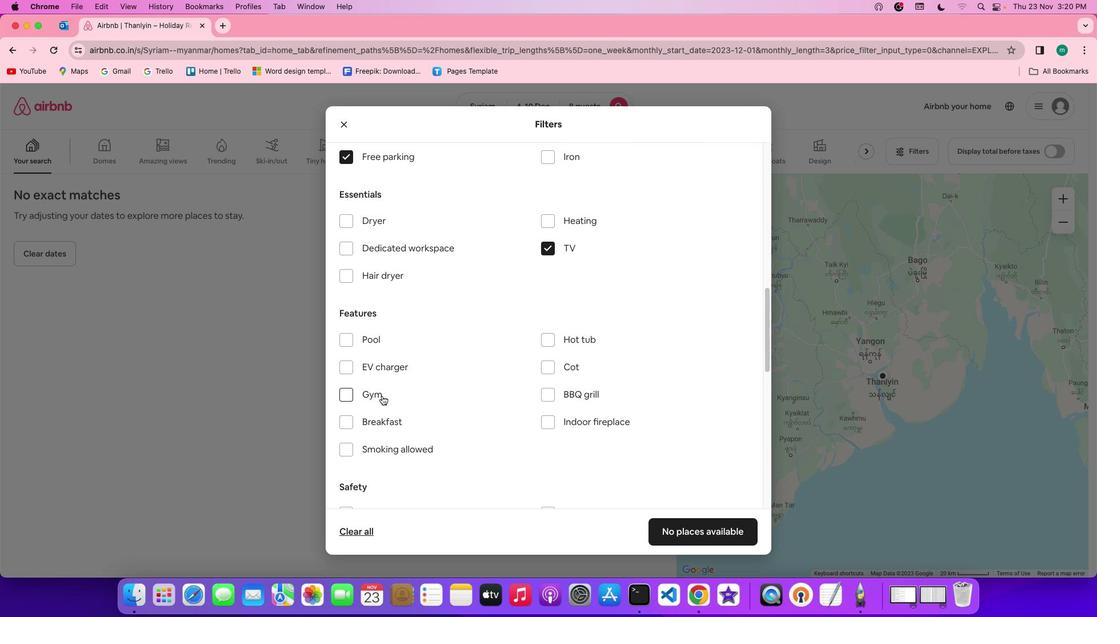 
Action: Mouse pressed left at (381, 396)
Screenshot: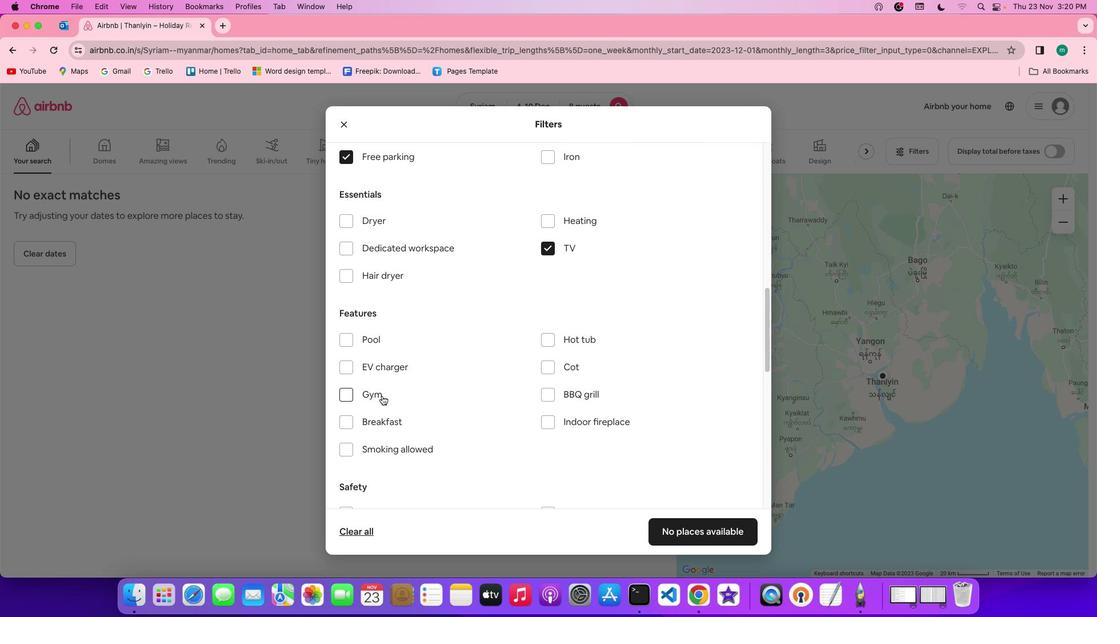 
Action: Mouse moved to (385, 418)
Screenshot: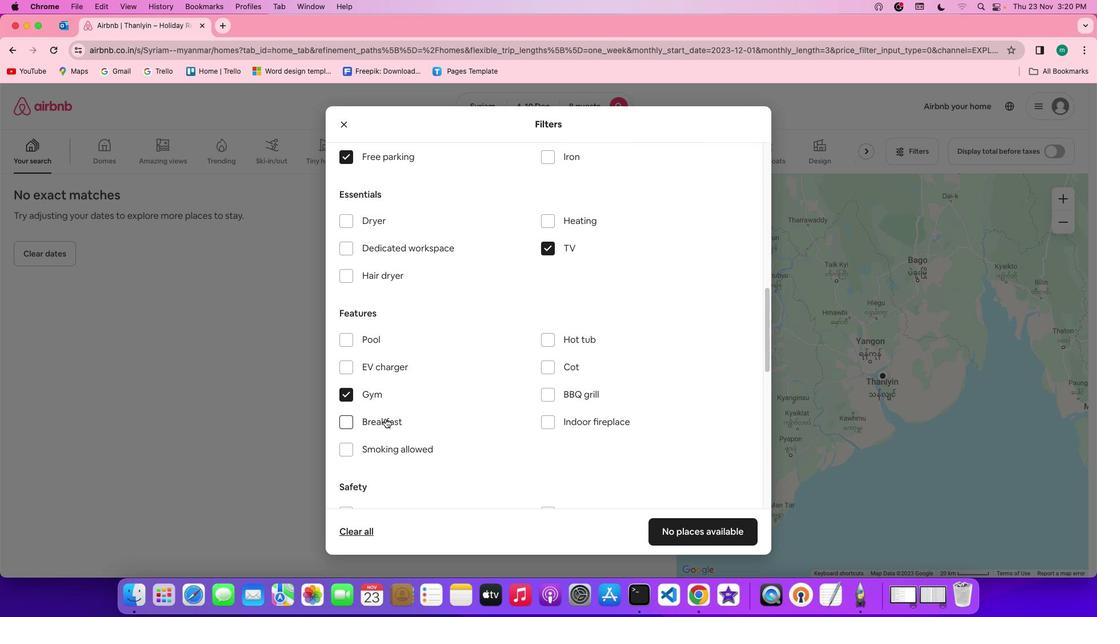 
Action: Mouse pressed left at (385, 418)
Screenshot: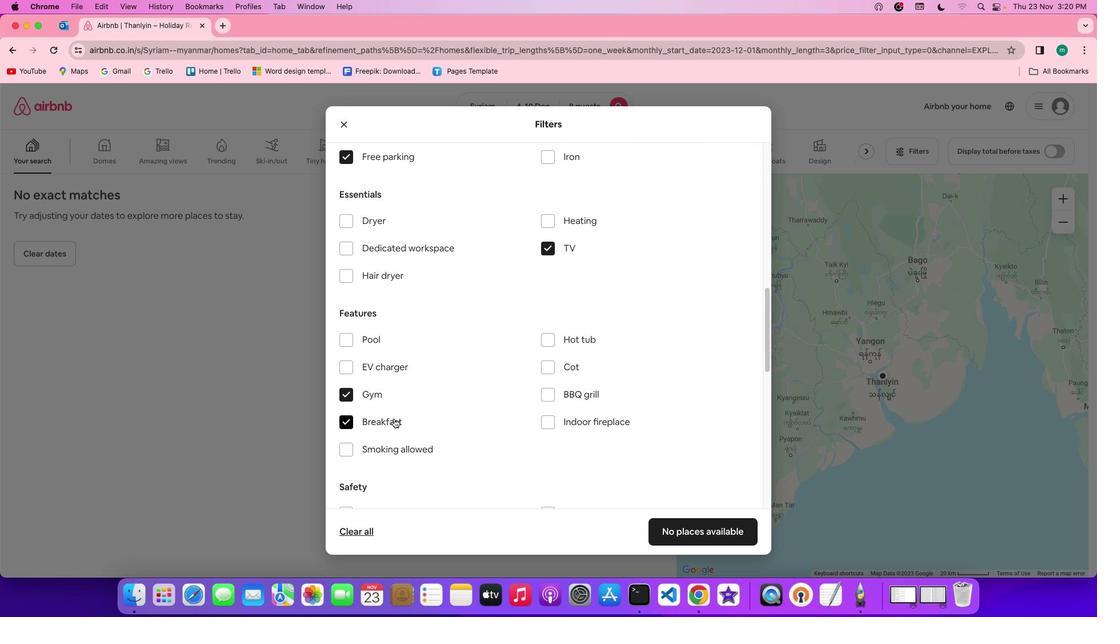 
Action: Mouse moved to (487, 387)
Screenshot: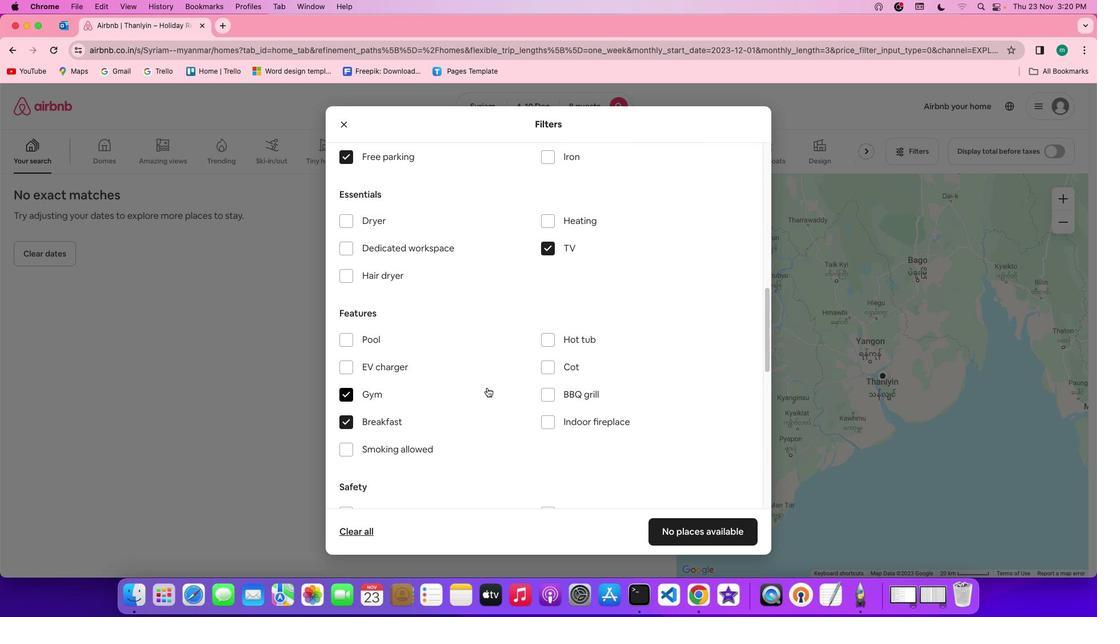 
Action: Mouse scrolled (487, 387) with delta (0, 0)
Screenshot: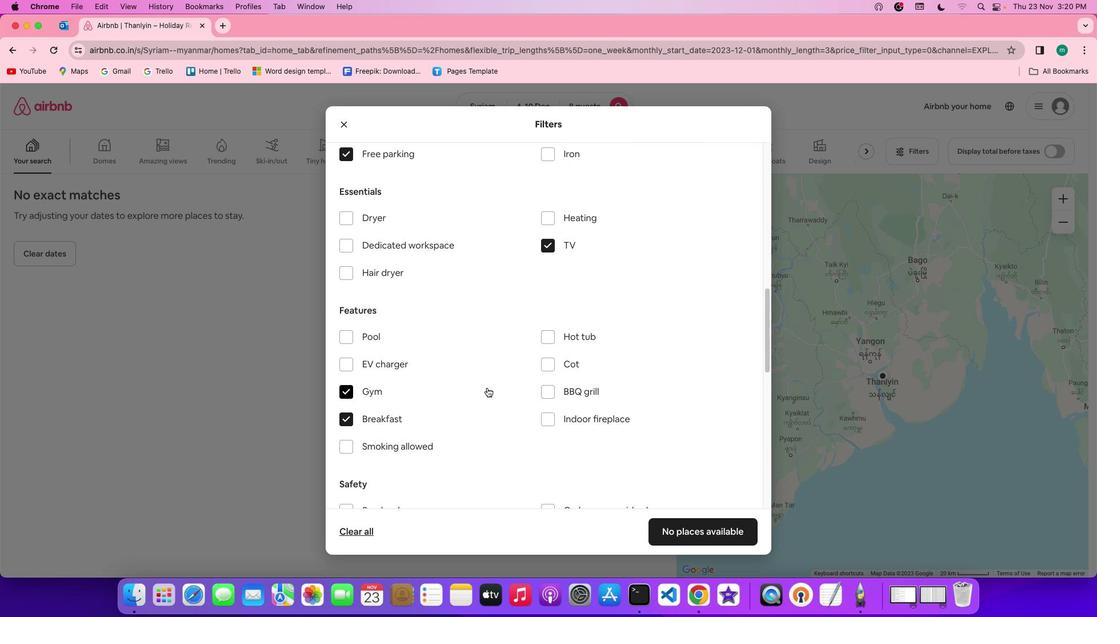 
Action: Mouse scrolled (487, 387) with delta (0, 0)
Screenshot: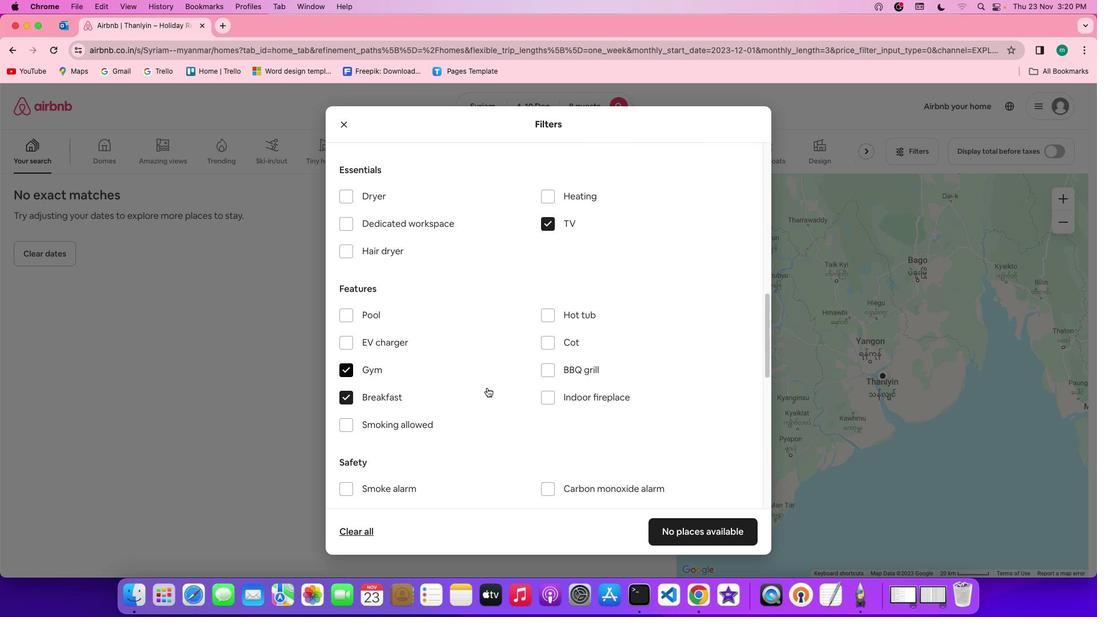 
Action: Mouse scrolled (487, 387) with delta (0, -1)
Screenshot: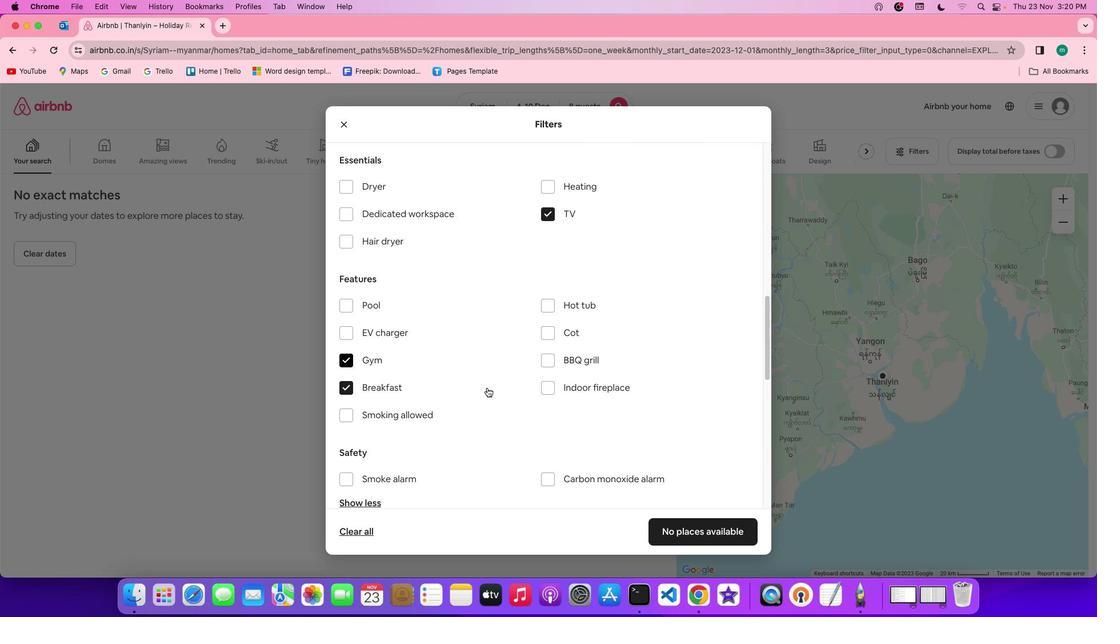 
Action: Mouse scrolled (487, 387) with delta (0, -1)
Screenshot: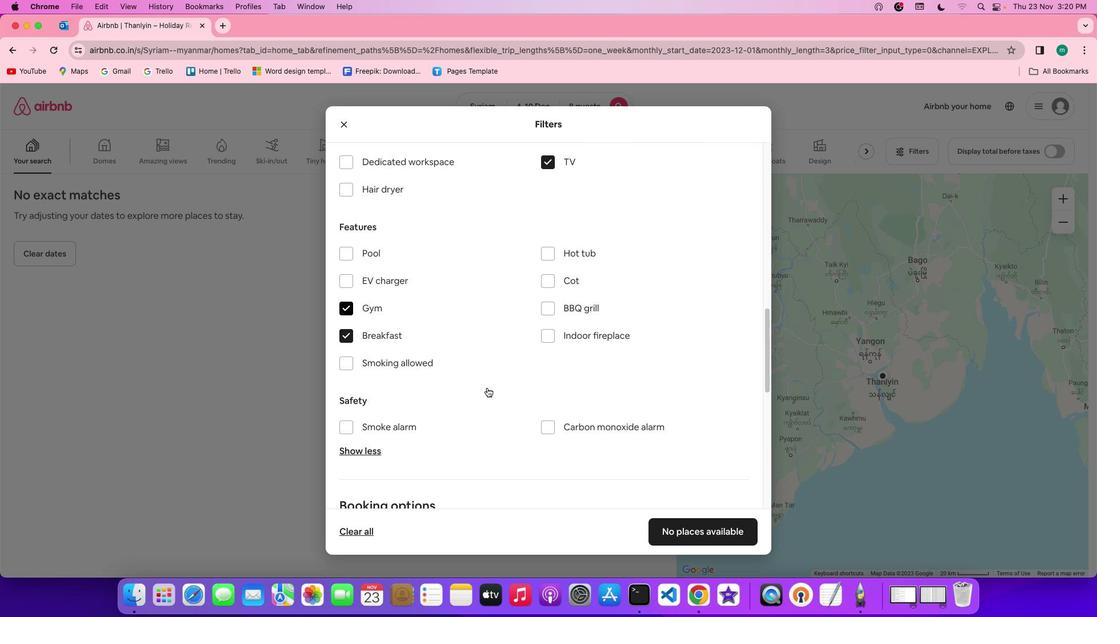 
Action: Mouse scrolled (487, 387) with delta (0, 0)
Screenshot: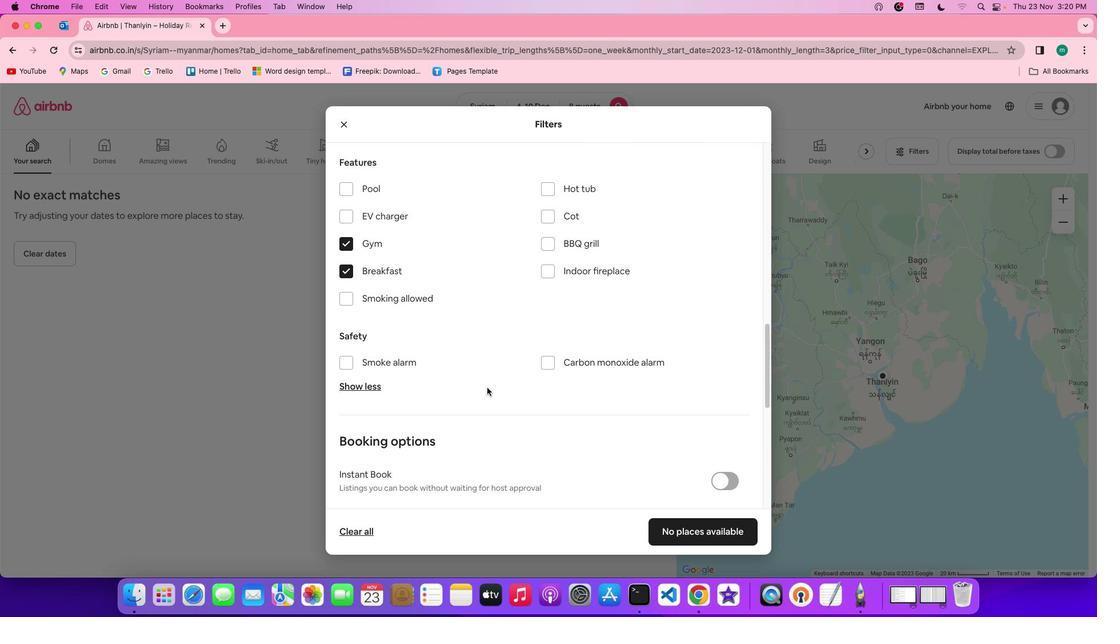 
Action: Mouse scrolled (487, 387) with delta (0, 0)
Screenshot: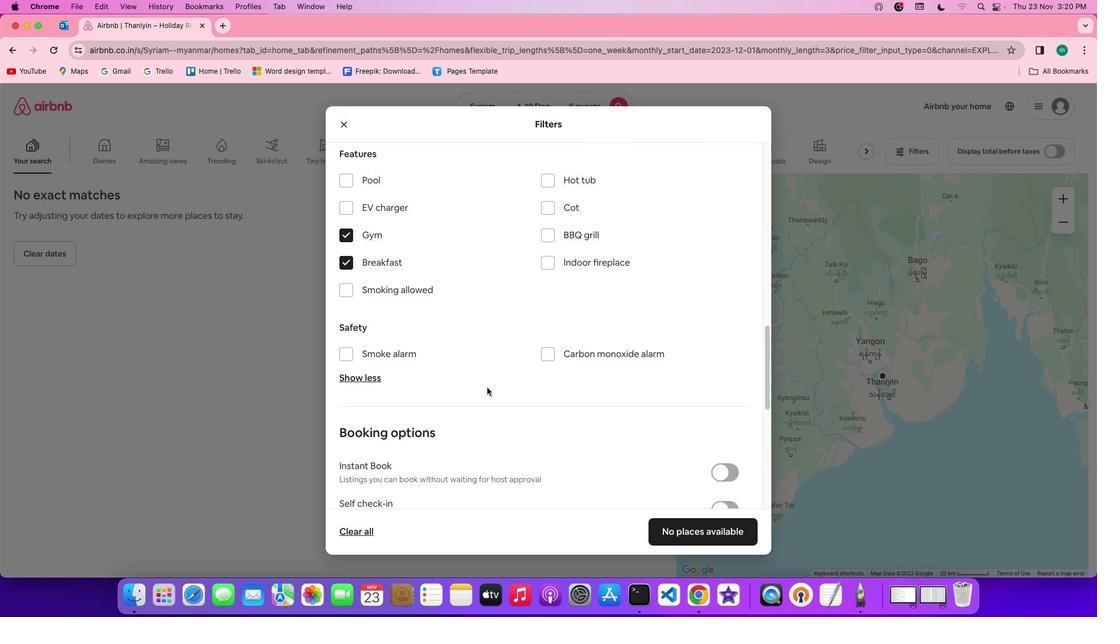 
Action: Mouse scrolled (487, 387) with delta (0, -1)
Screenshot: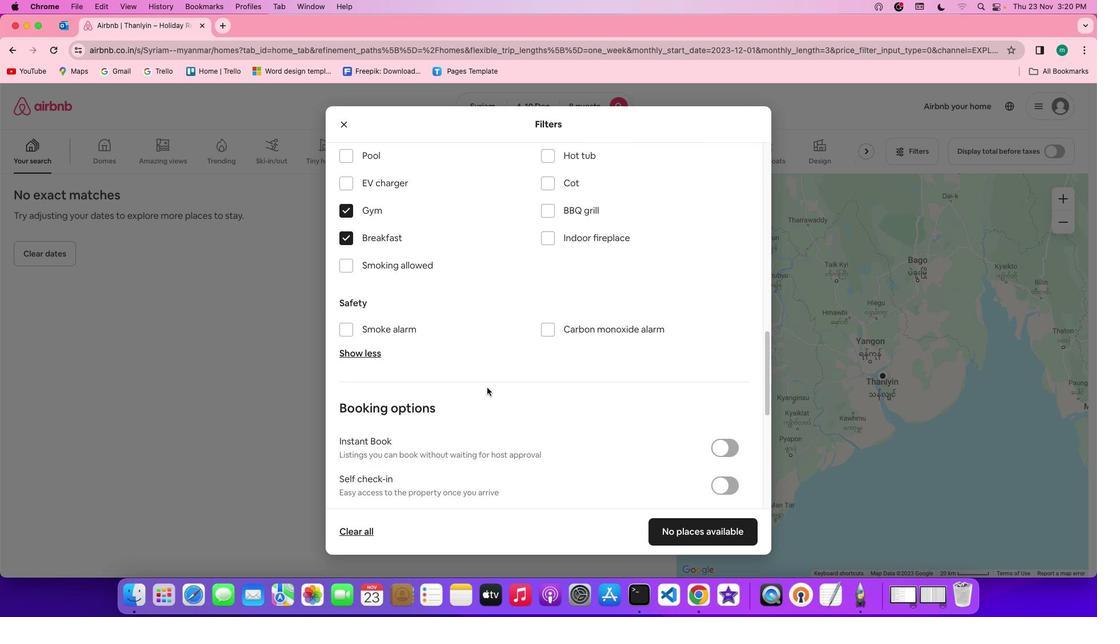 
Action: Mouse scrolled (487, 387) with delta (0, -1)
Screenshot: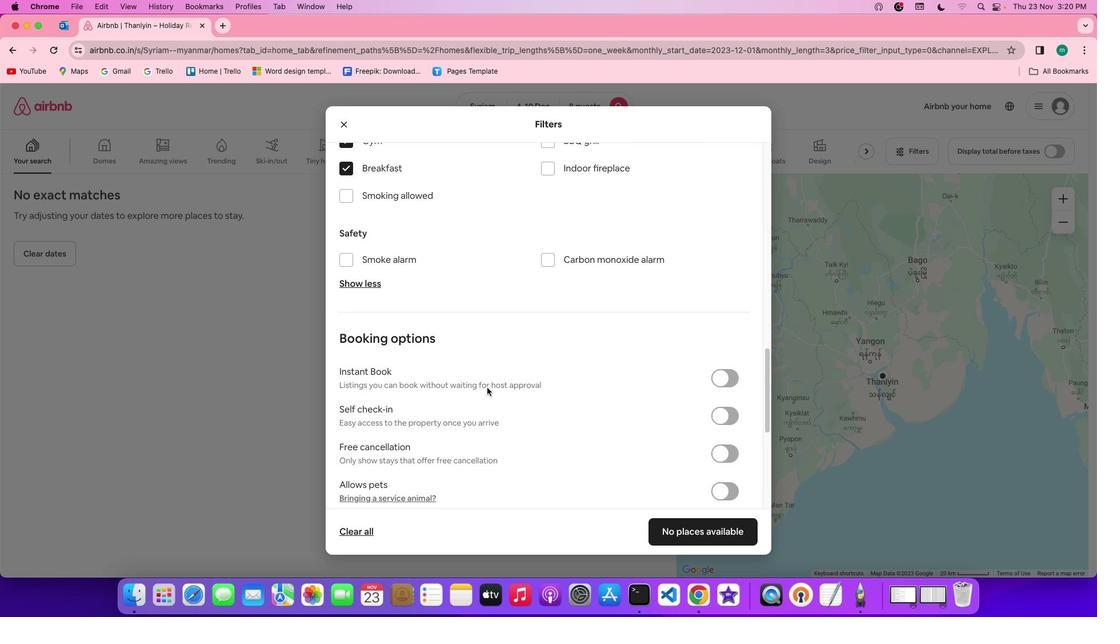 
Action: Mouse moved to (722, 383)
Screenshot: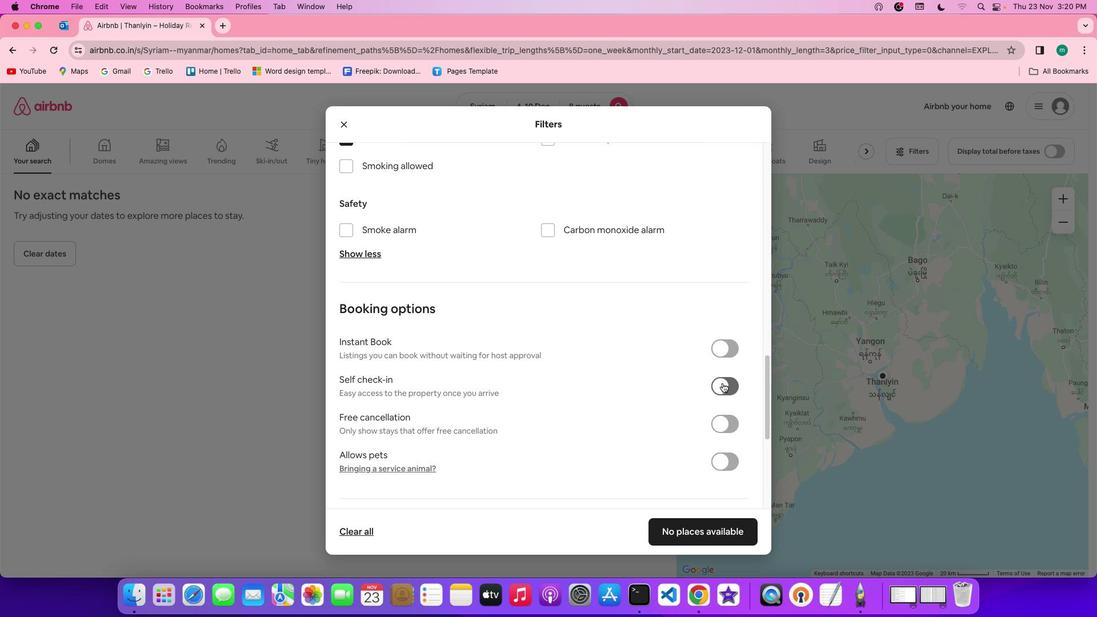
Action: Mouse pressed left at (722, 383)
Screenshot: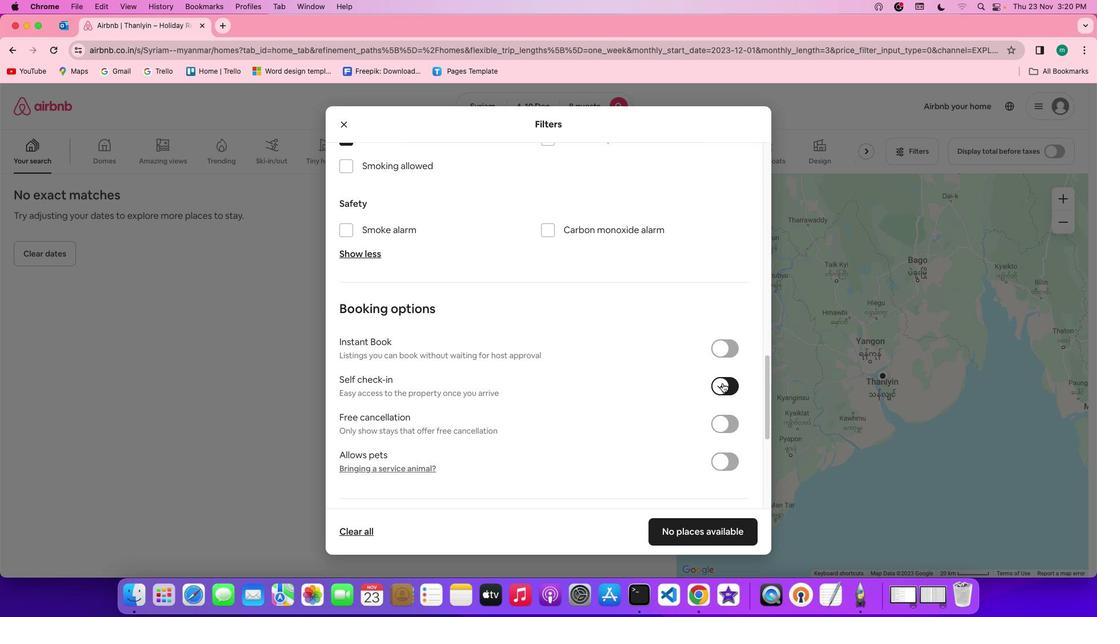 
Action: Mouse moved to (456, 418)
Screenshot: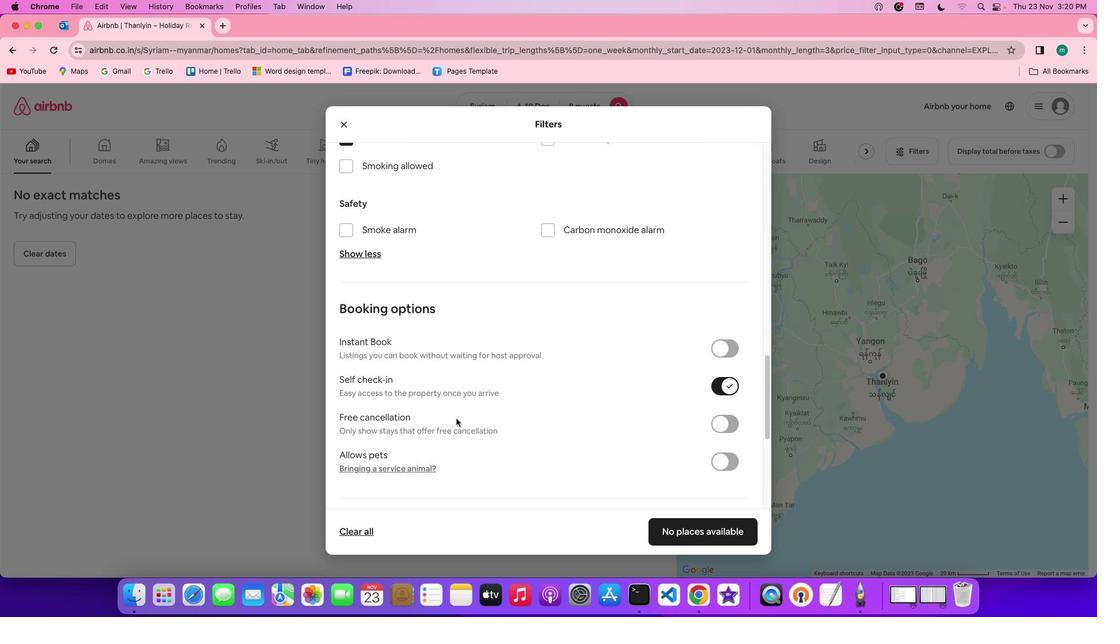 
Action: Mouse scrolled (456, 418) with delta (0, 0)
Screenshot: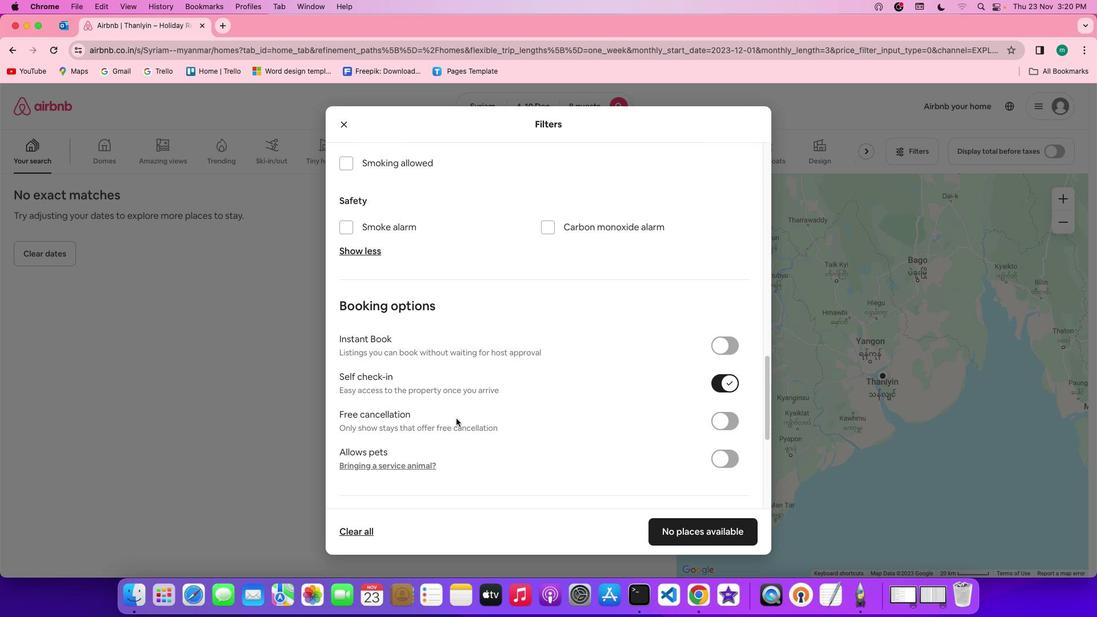 
Action: Mouse scrolled (456, 418) with delta (0, 0)
Screenshot: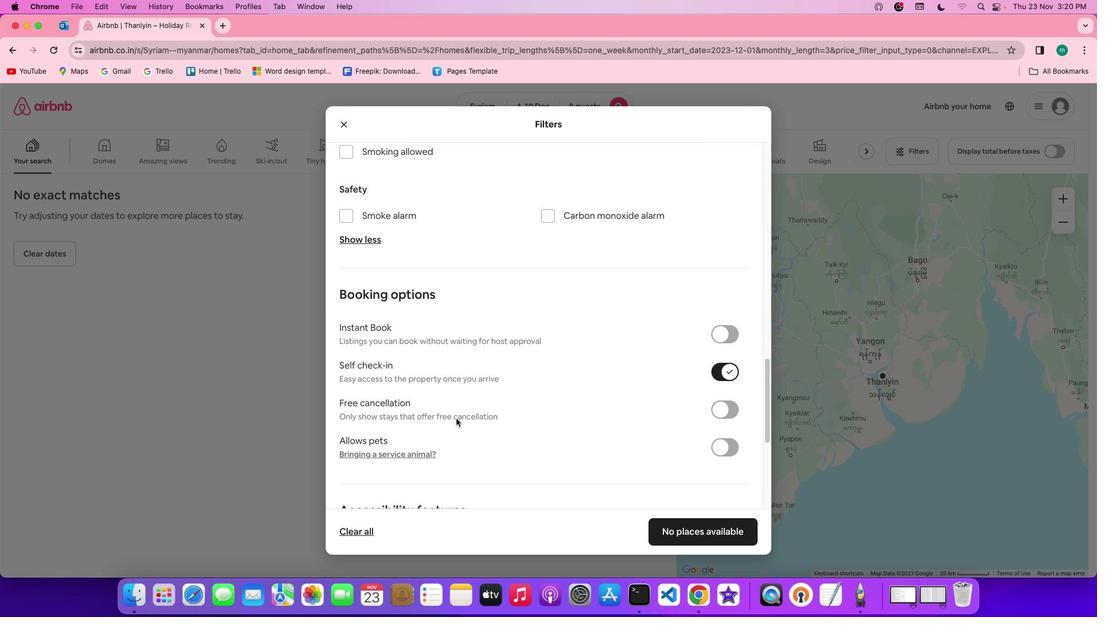 
Action: Mouse scrolled (456, 418) with delta (0, 0)
Screenshot: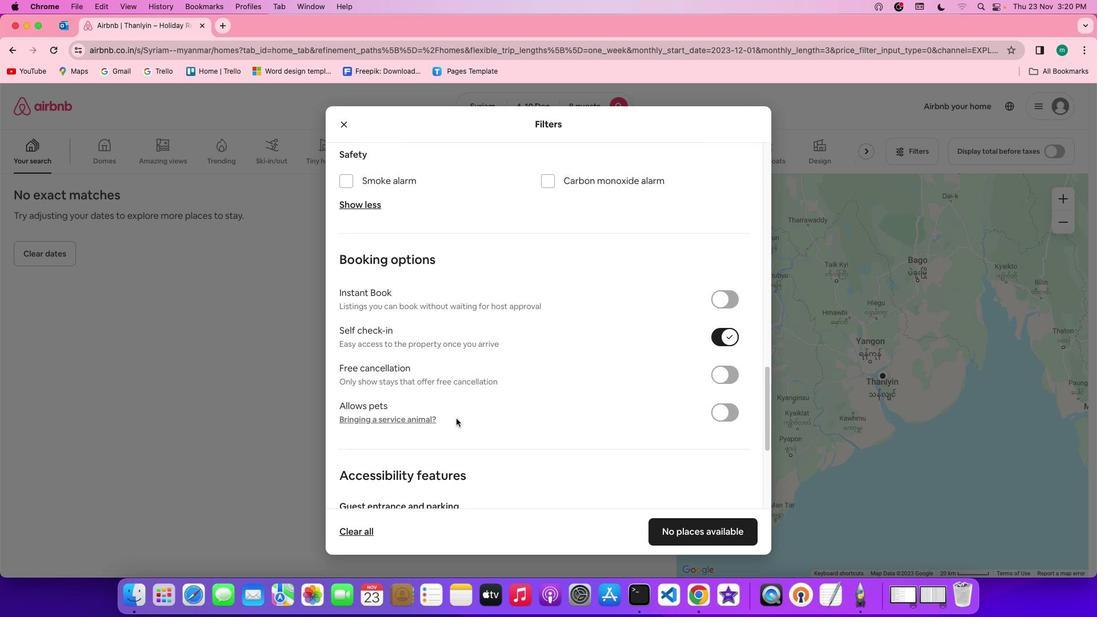 
Action: Mouse scrolled (456, 418) with delta (0, -1)
Screenshot: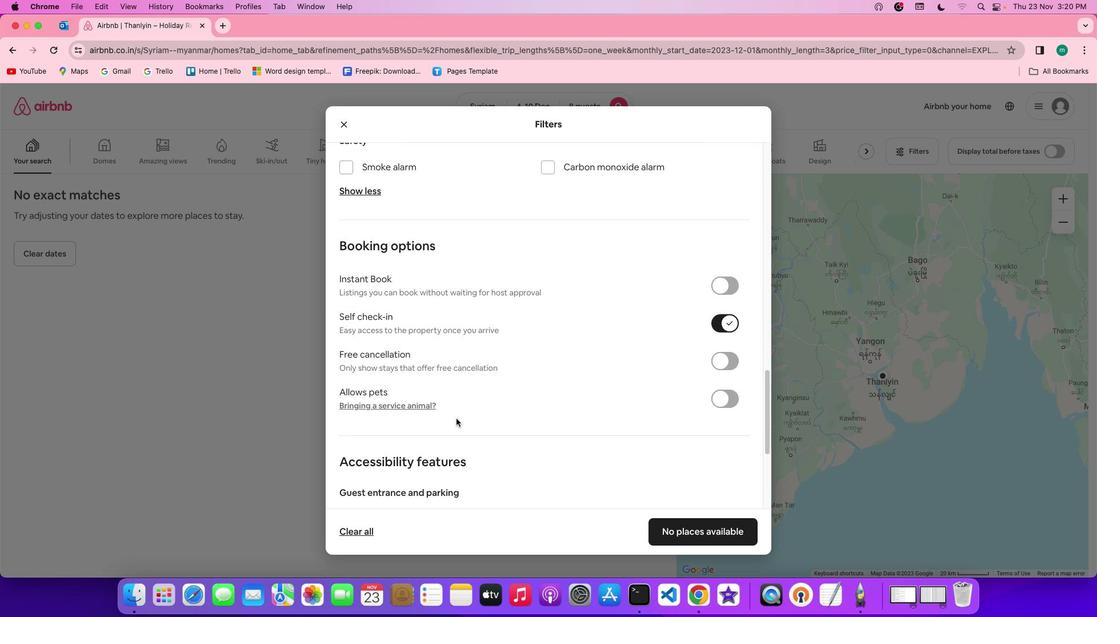 
Action: Mouse scrolled (456, 418) with delta (0, -1)
Screenshot: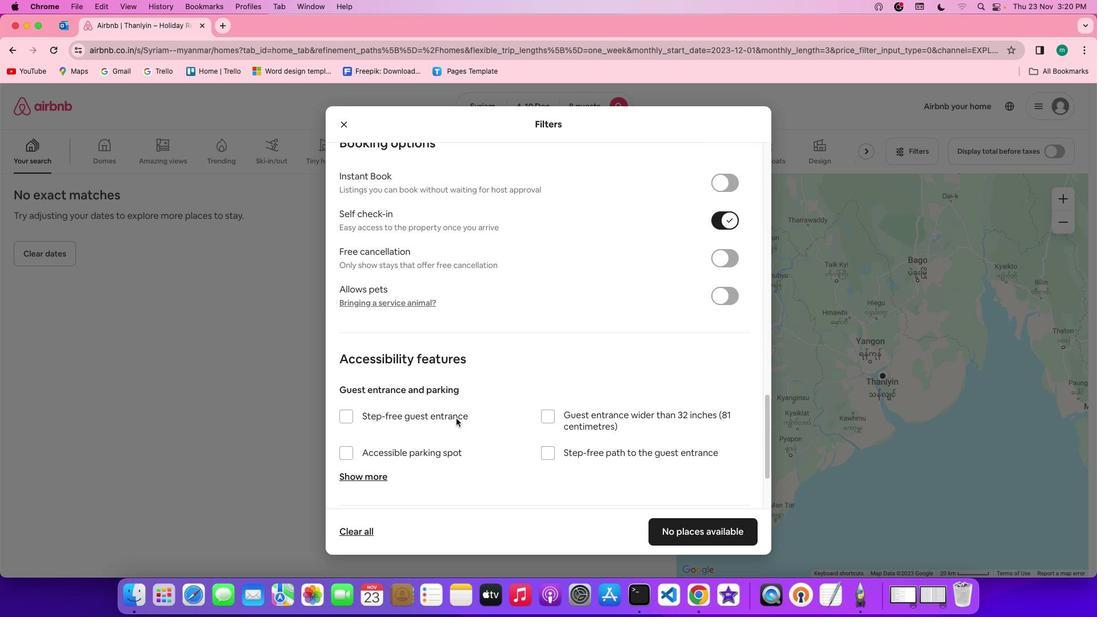 
Action: Mouse scrolled (456, 418) with delta (0, 0)
Screenshot: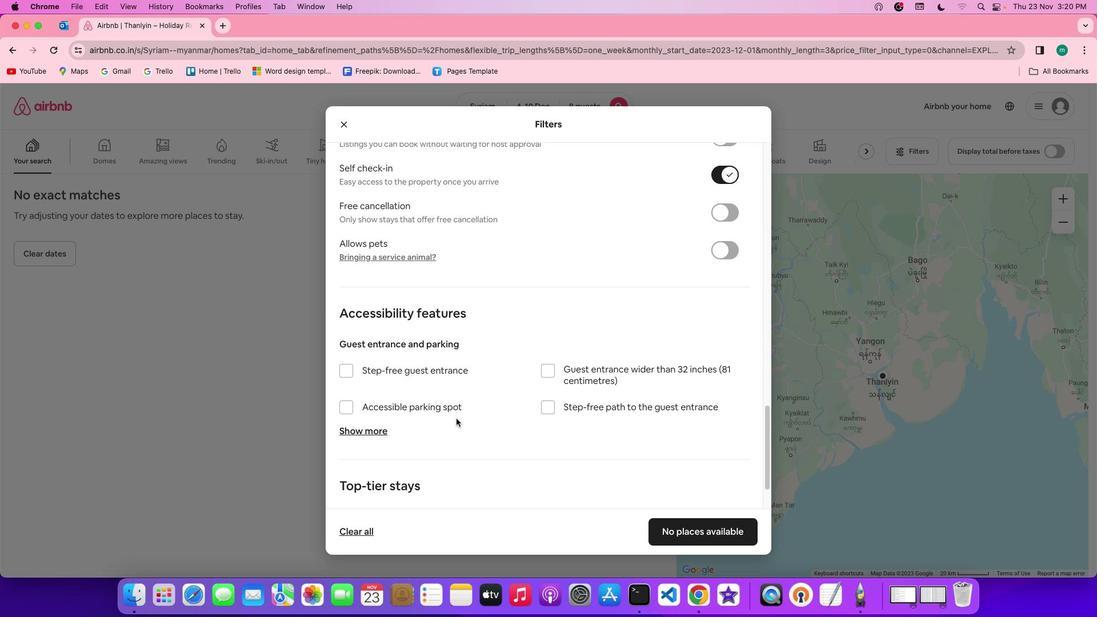
Action: Mouse scrolled (456, 418) with delta (0, 0)
Screenshot: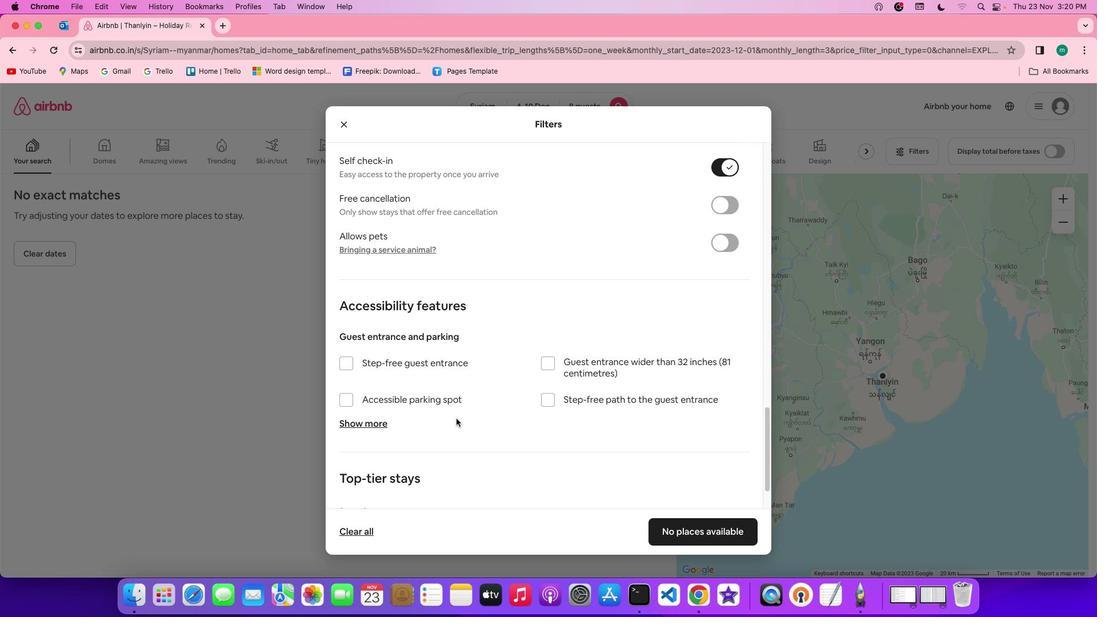 
Action: Mouse scrolled (456, 418) with delta (0, -1)
Screenshot: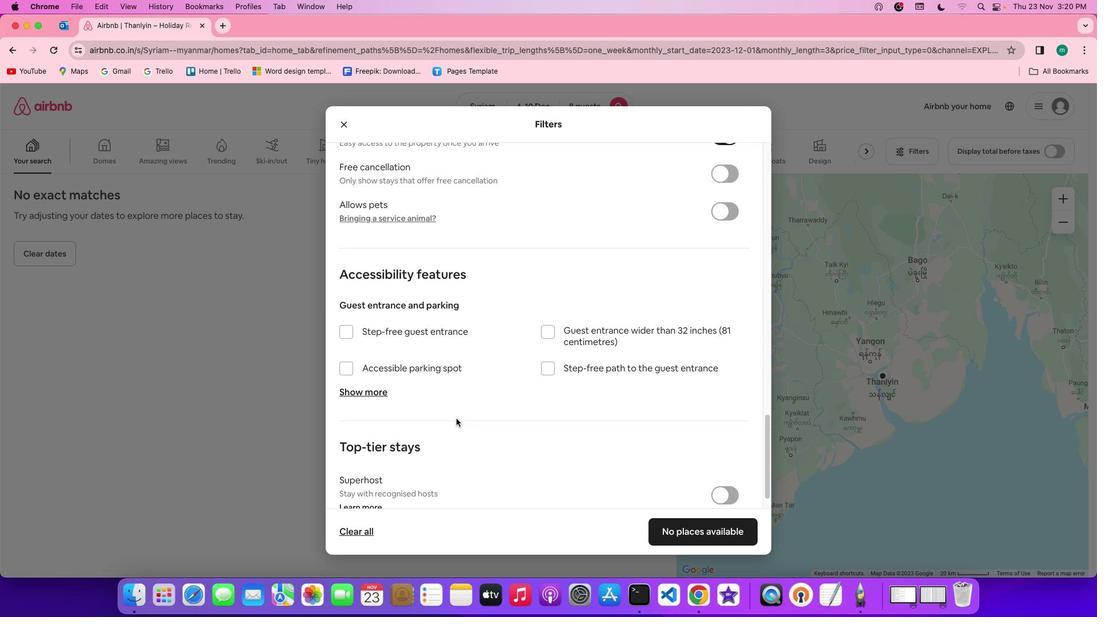 
Action: Mouse scrolled (456, 418) with delta (0, -2)
Screenshot: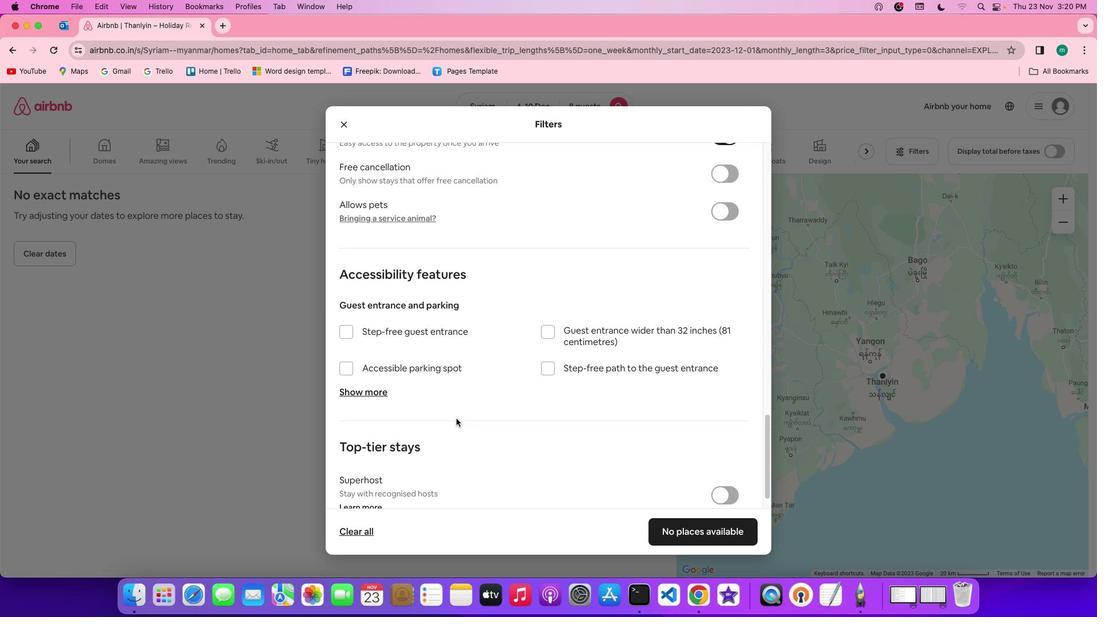 
Action: Mouse scrolled (456, 418) with delta (0, -2)
Screenshot: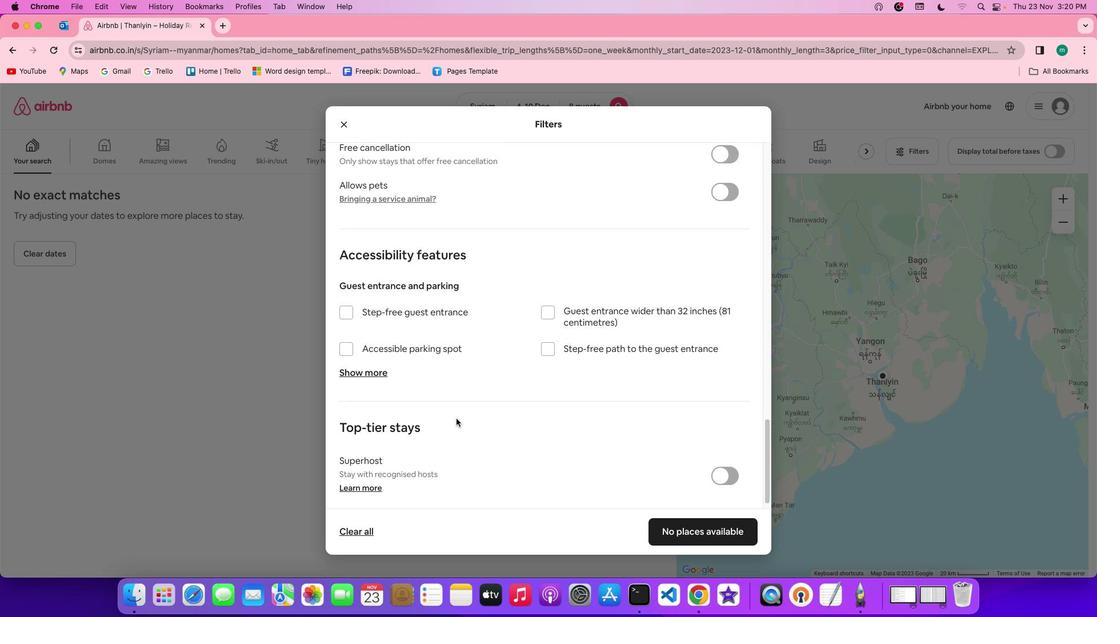 
Action: Mouse scrolled (456, 418) with delta (0, 0)
Screenshot: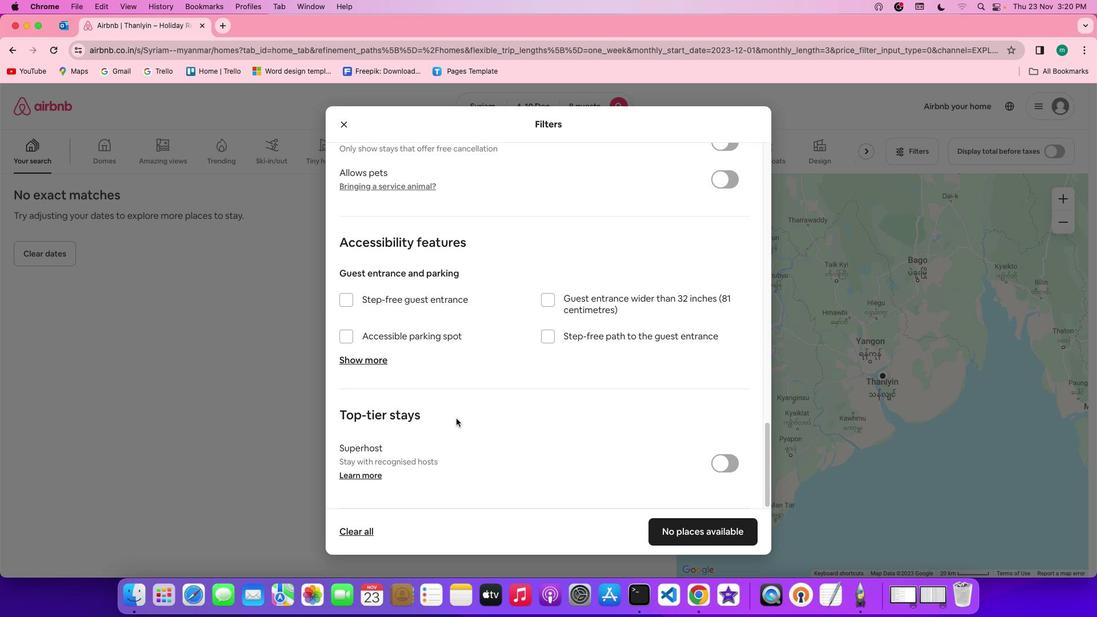 
Action: Mouse scrolled (456, 418) with delta (0, 0)
Screenshot: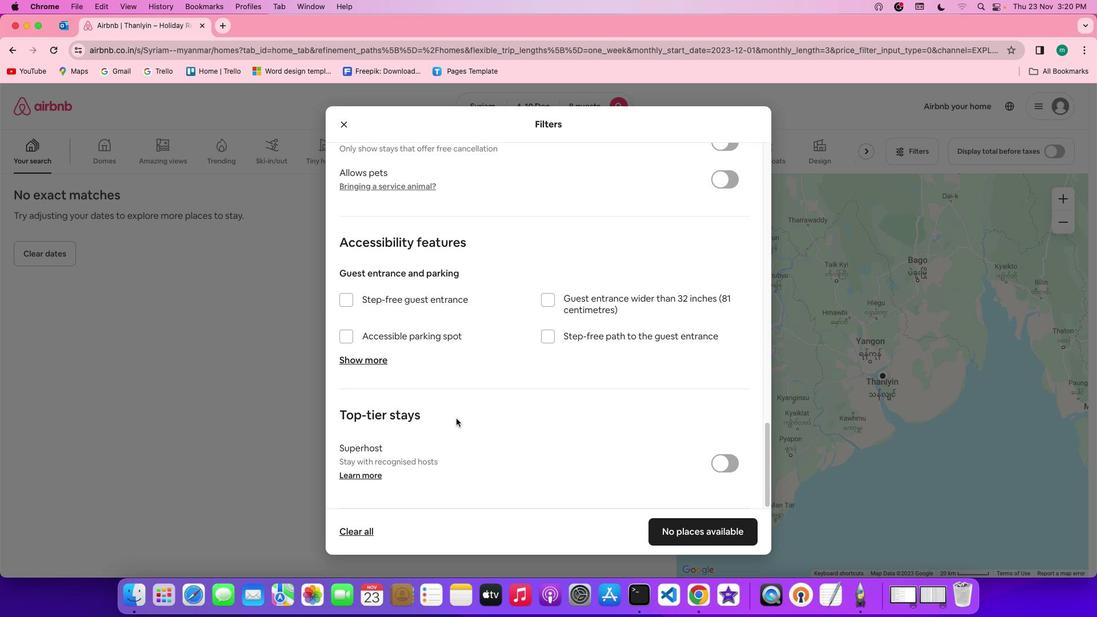 
Action: Mouse scrolled (456, 418) with delta (0, -1)
Screenshot: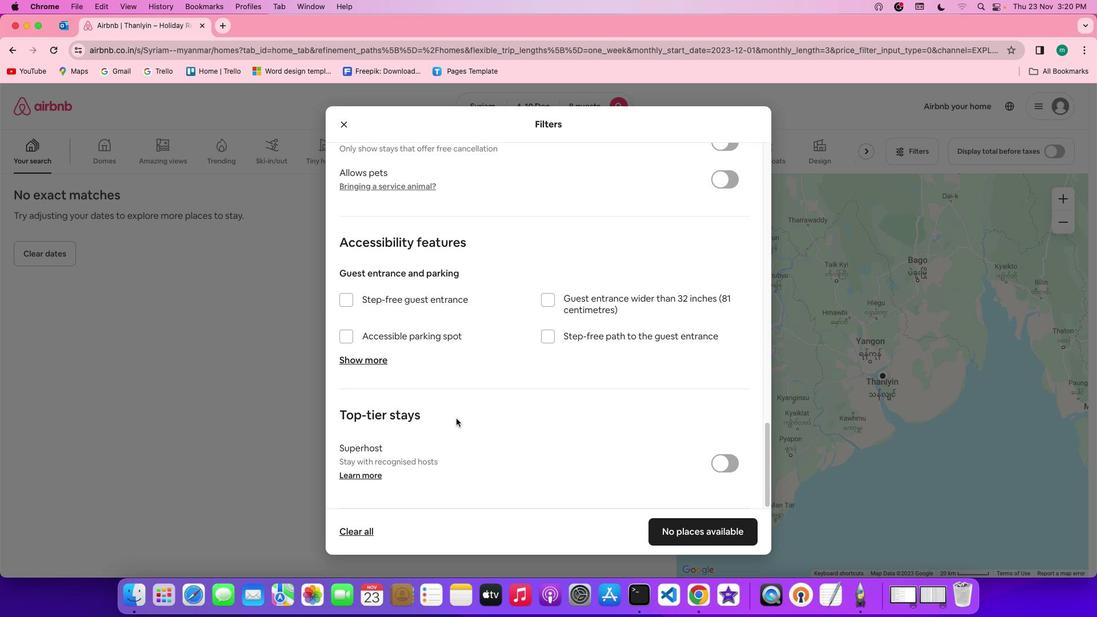 
Action: Mouse scrolled (456, 418) with delta (0, -2)
Screenshot: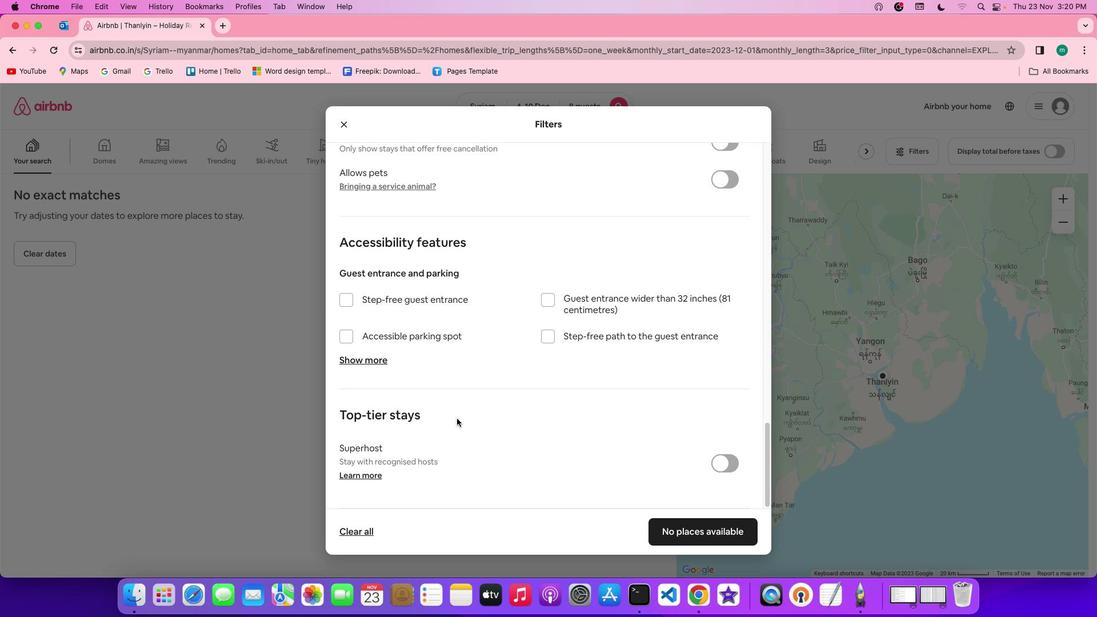 
Action: Mouse scrolled (456, 418) with delta (0, -3)
Screenshot: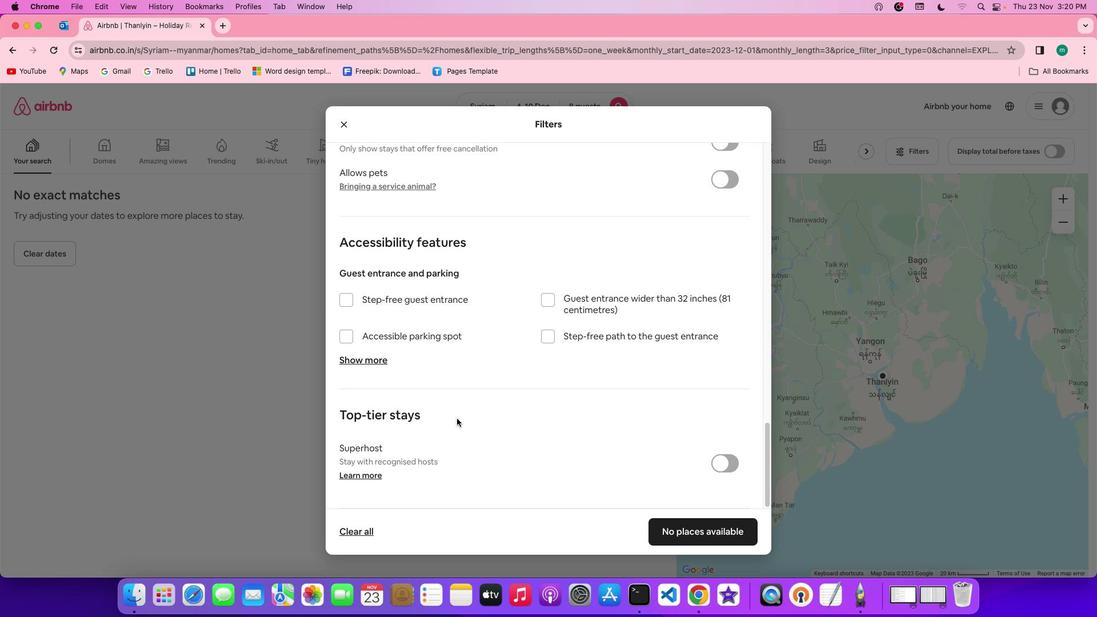 
Action: Mouse scrolled (456, 418) with delta (0, -3)
Screenshot: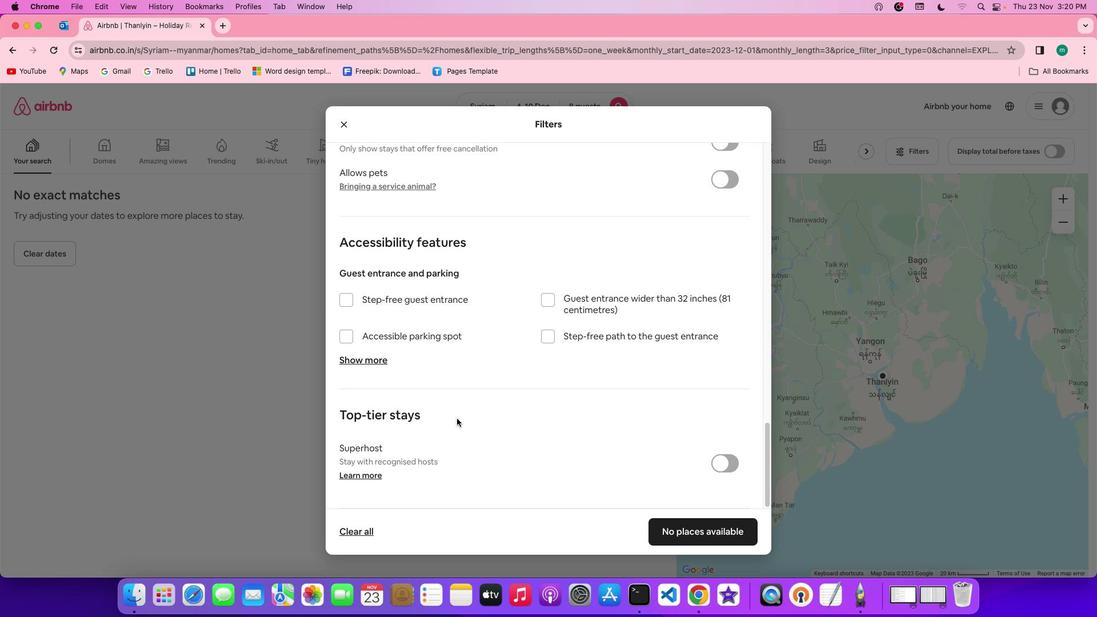 
Action: Mouse moved to (677, 533)
Screenshot: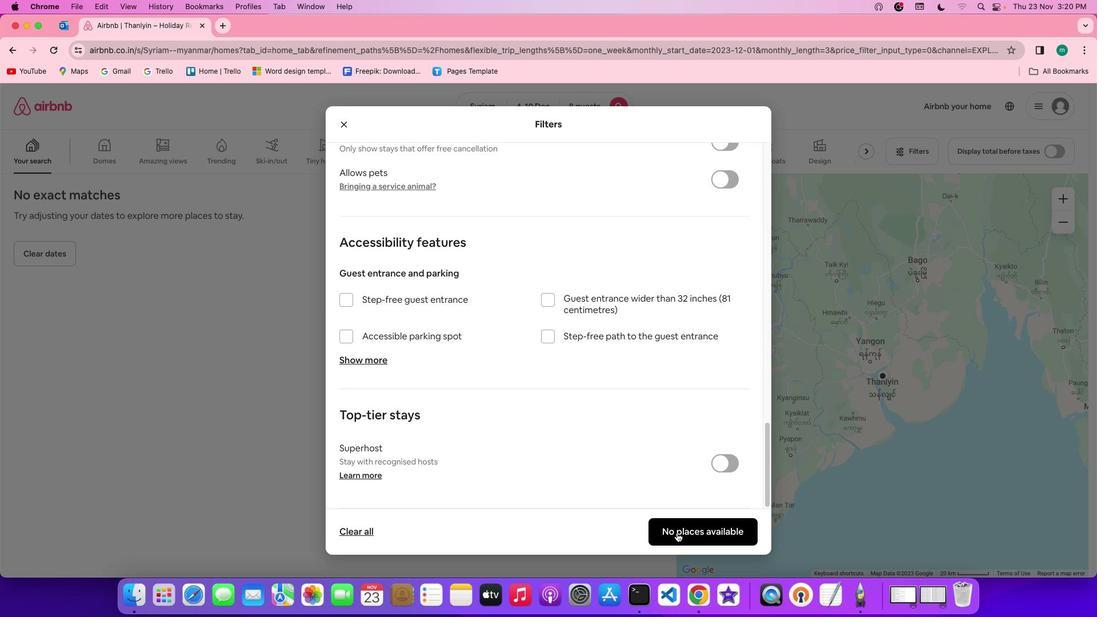 
Action: Mouse pressed left at (677, 533)
Screenshot: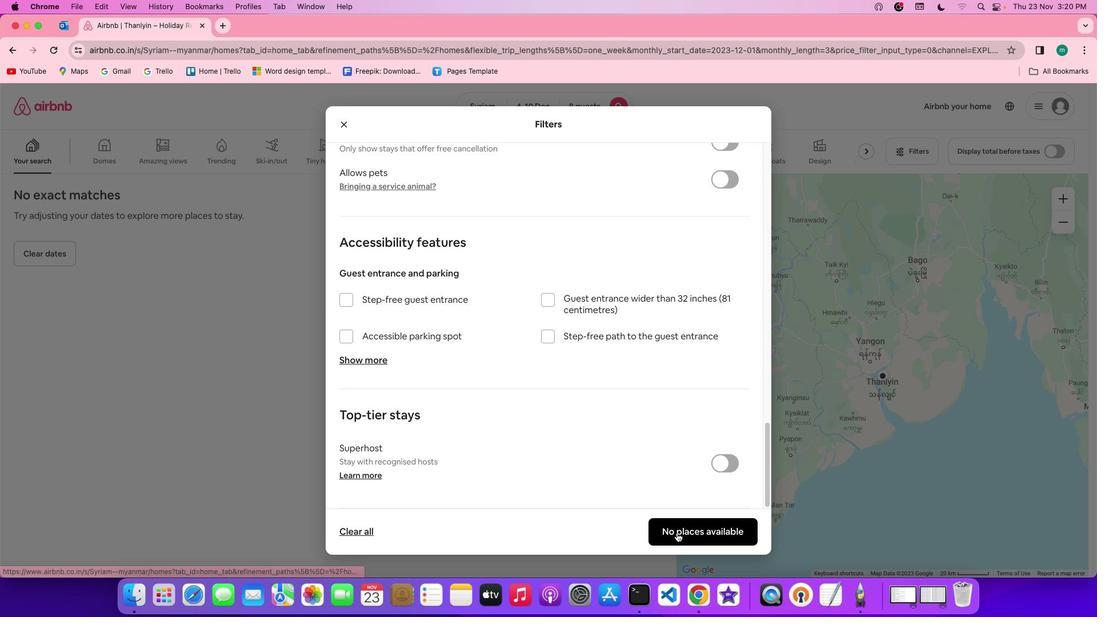 
Action: Mouse moved to (417, 423)
Screenshot: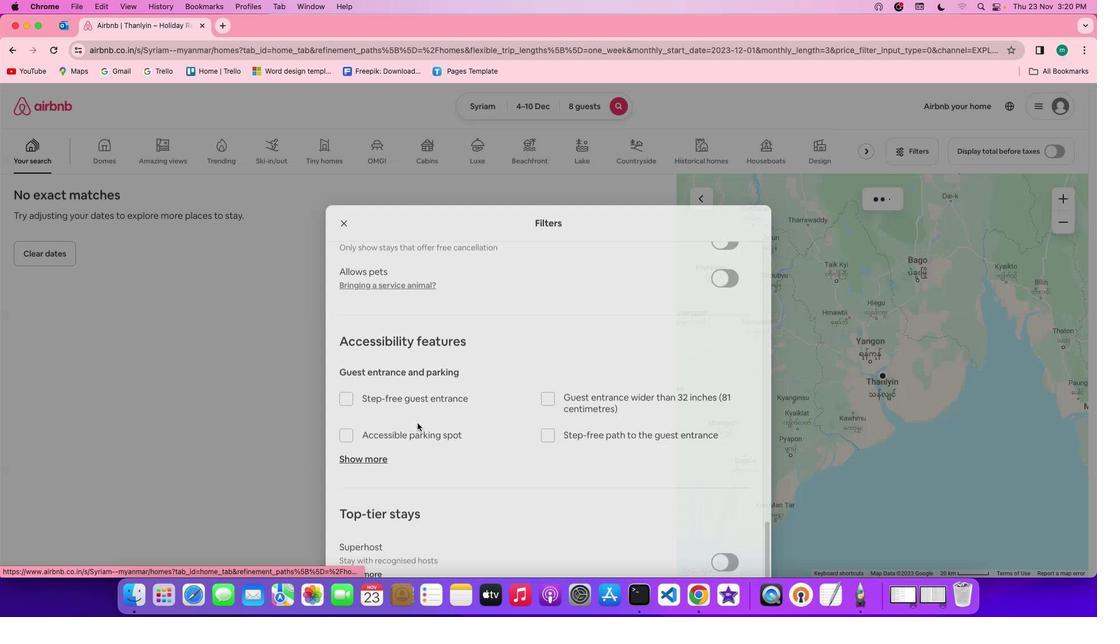 
